Task: Find connections with filter location Müllheim with filter topic #healthcarewith filter profile language French with filter current company Bharat Petroleum Corporation Limited with filter school St Joseph Engineering College, Mangaluru with filter industry Electric Power Transmission, Control, and Distribution with filter service category Financial Reporting with filter keywords title Engineer
Action: Mouse moved to (702, 90)
Screenshot: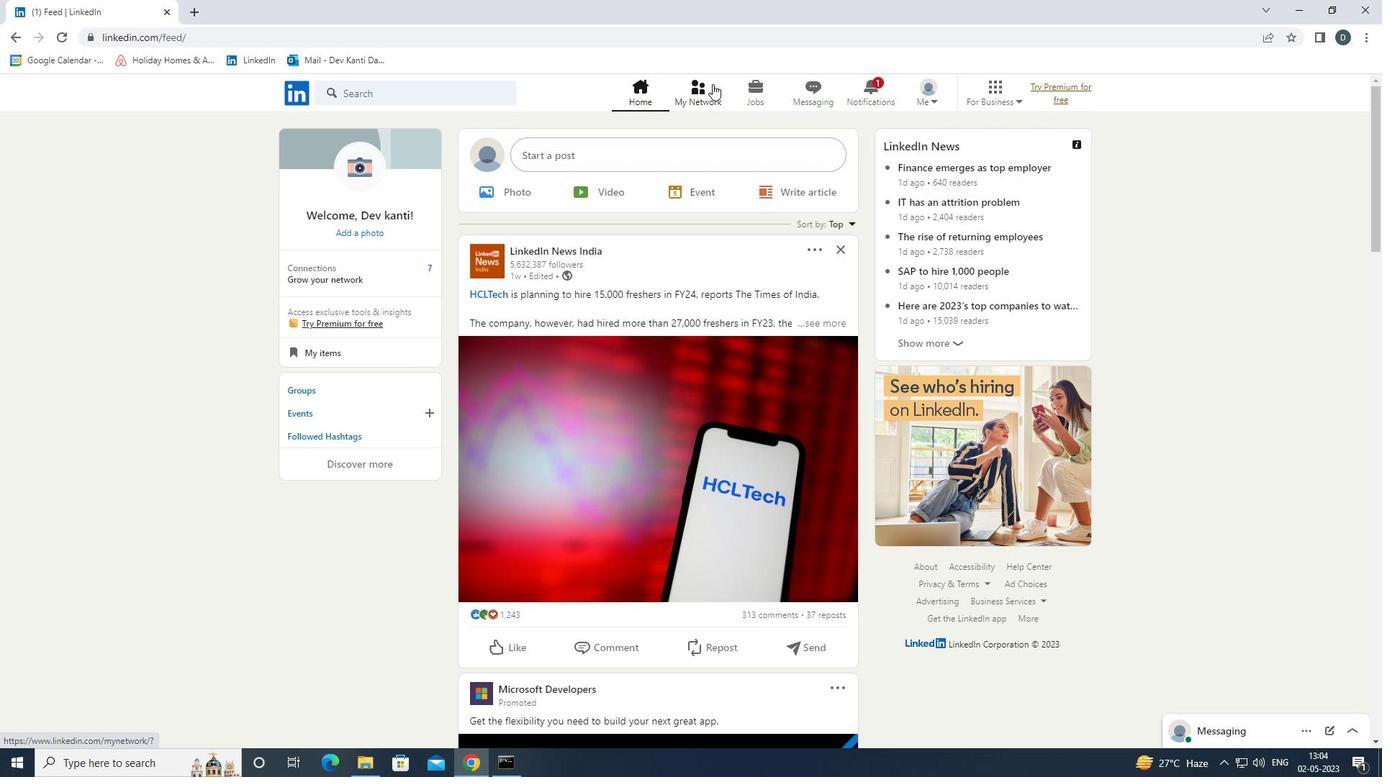 
Action: Mouse pressed left at (702, 90)
Screenshot: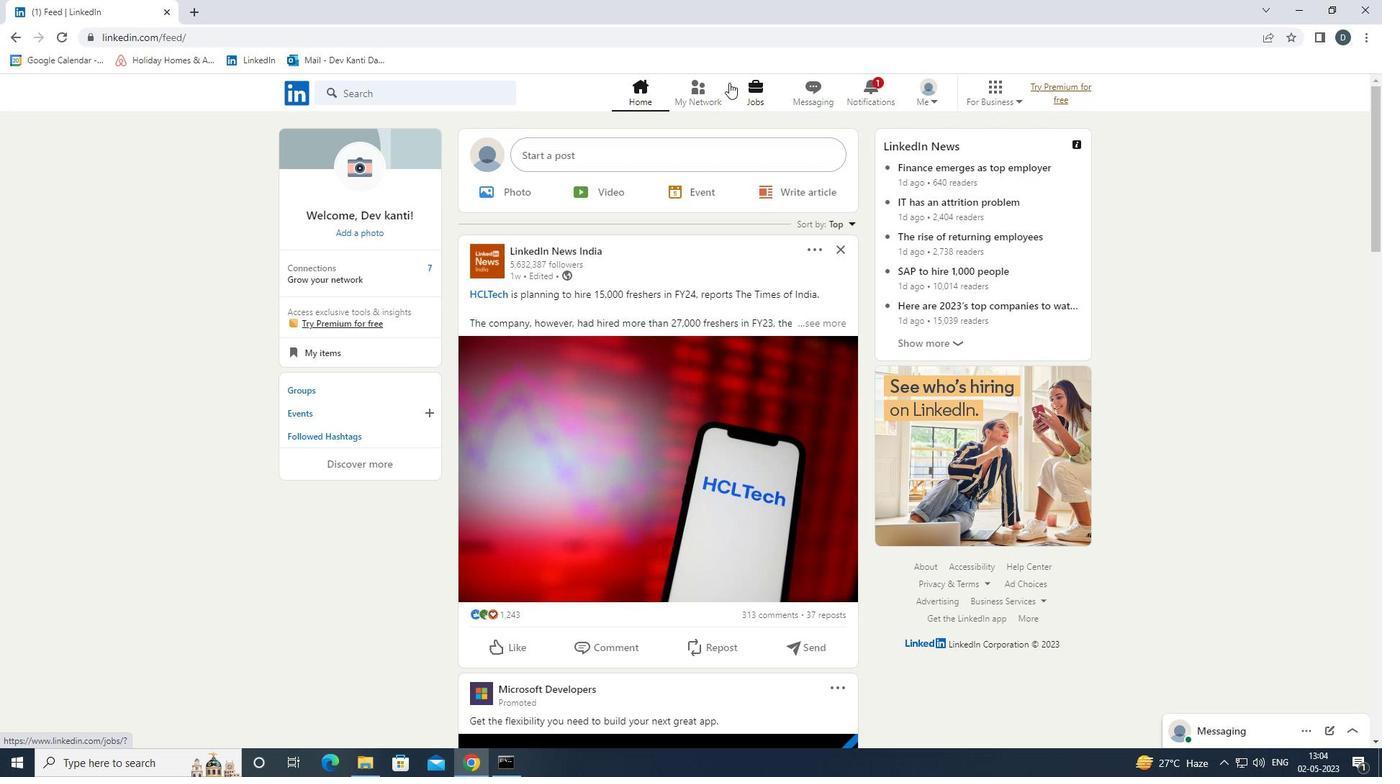 
Action: Mouse moved to (478, 177)
Screenshot: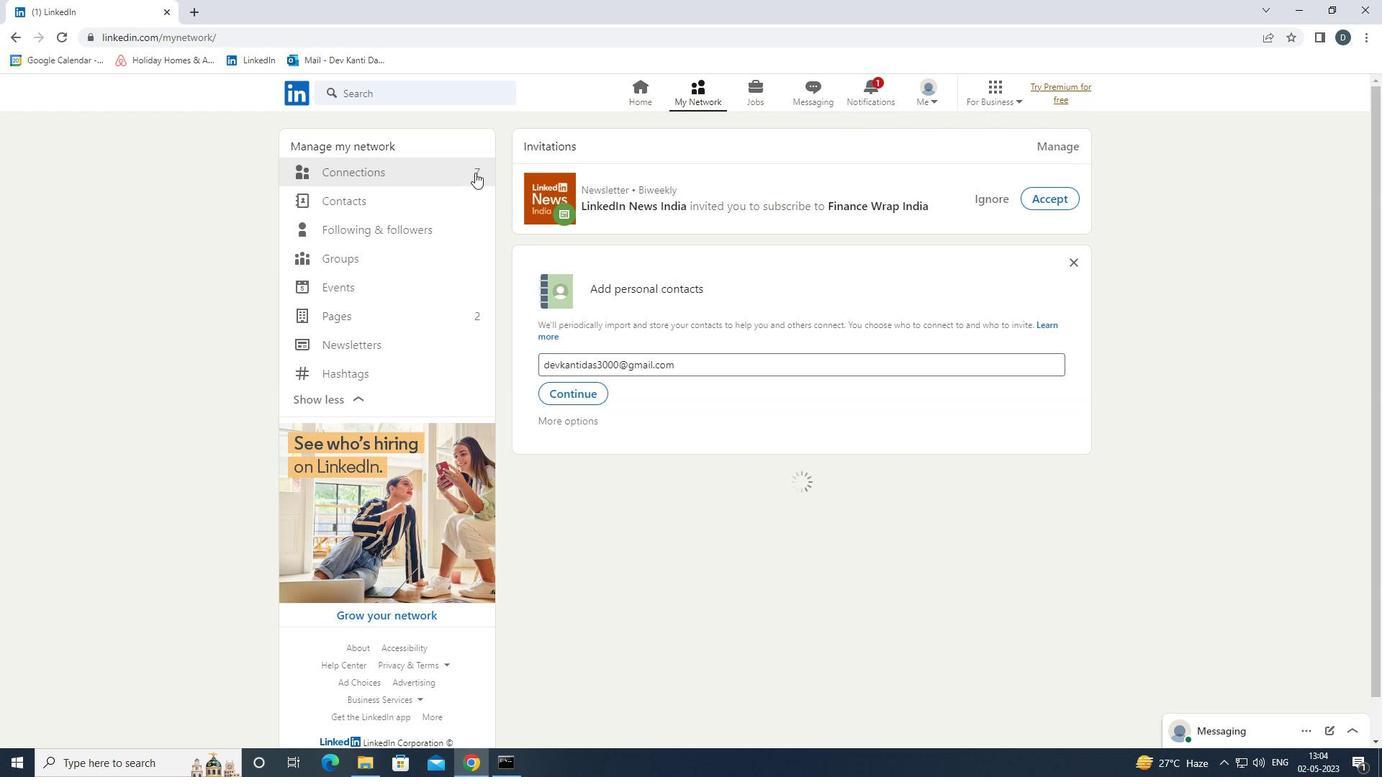 
Action: Mouse pressed left at (478, 177)
Screenshot: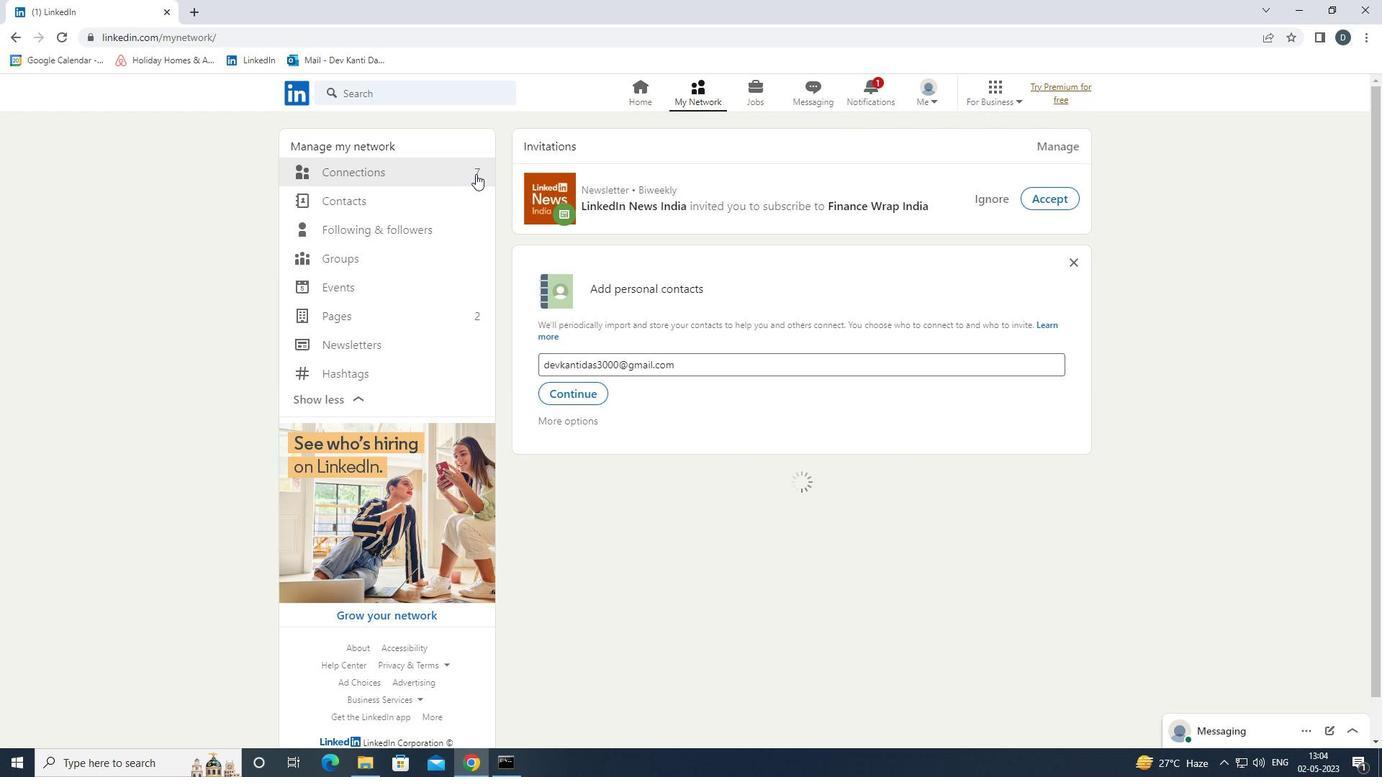 
Action: Mouse moved to (814, 175)
Screenshot: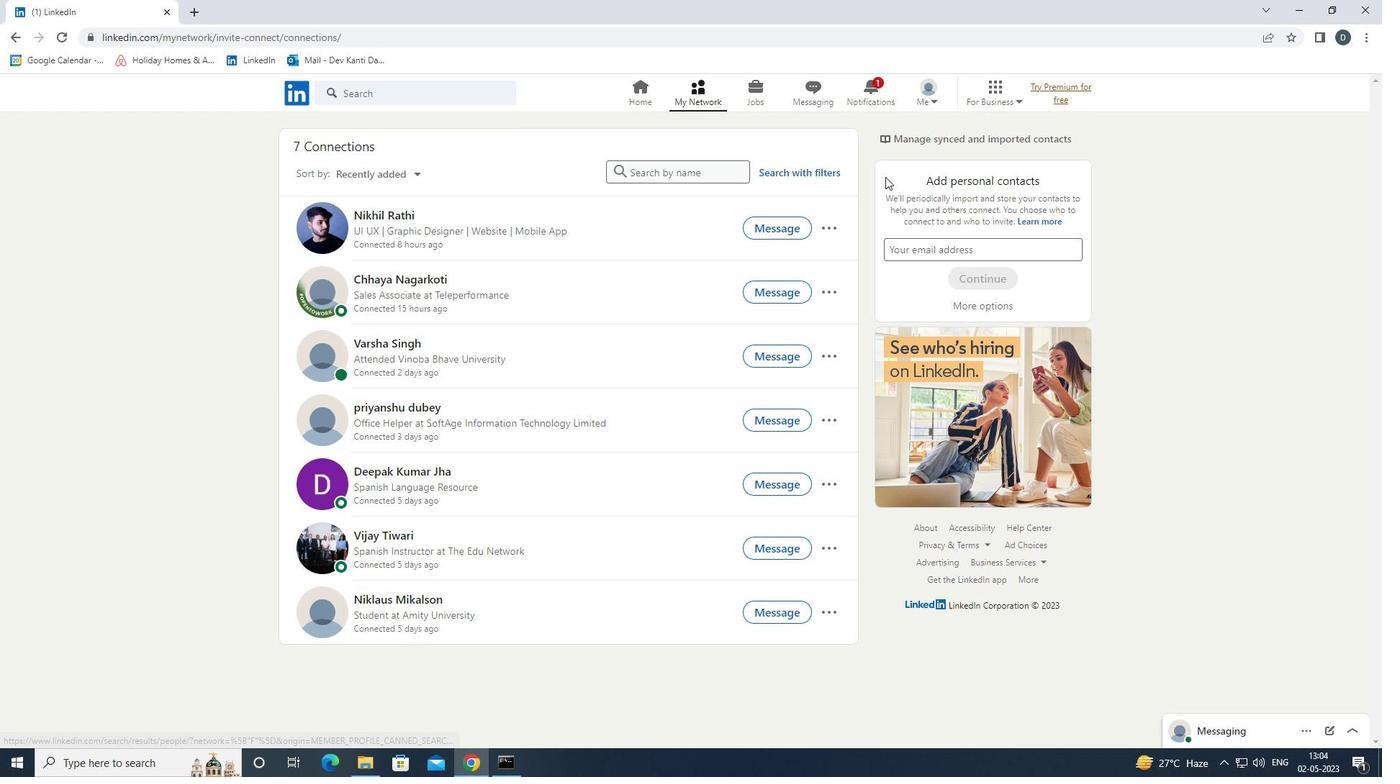 
Action: Mouse pressed left at (814, 175)
Screenshot: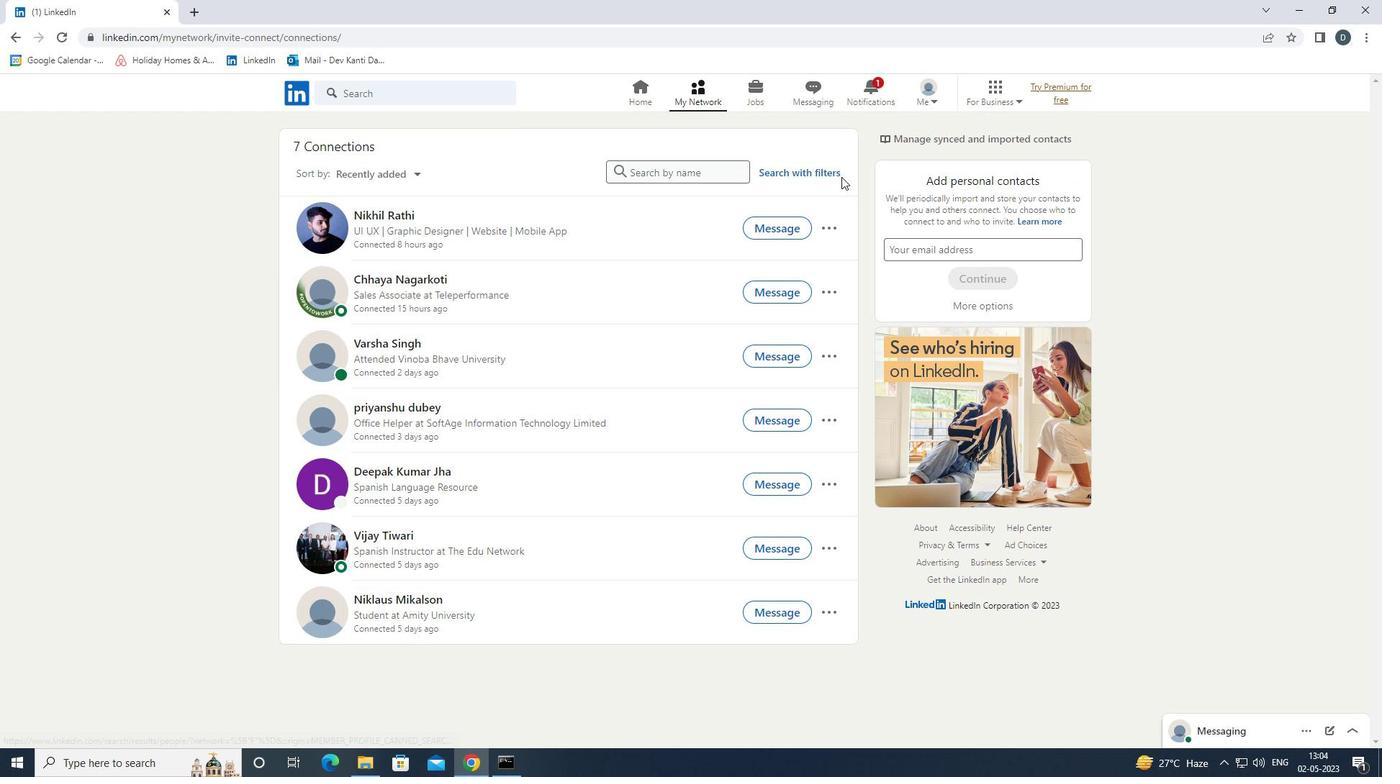 
Action: Mouse moved to (741, 136)
Screenshot: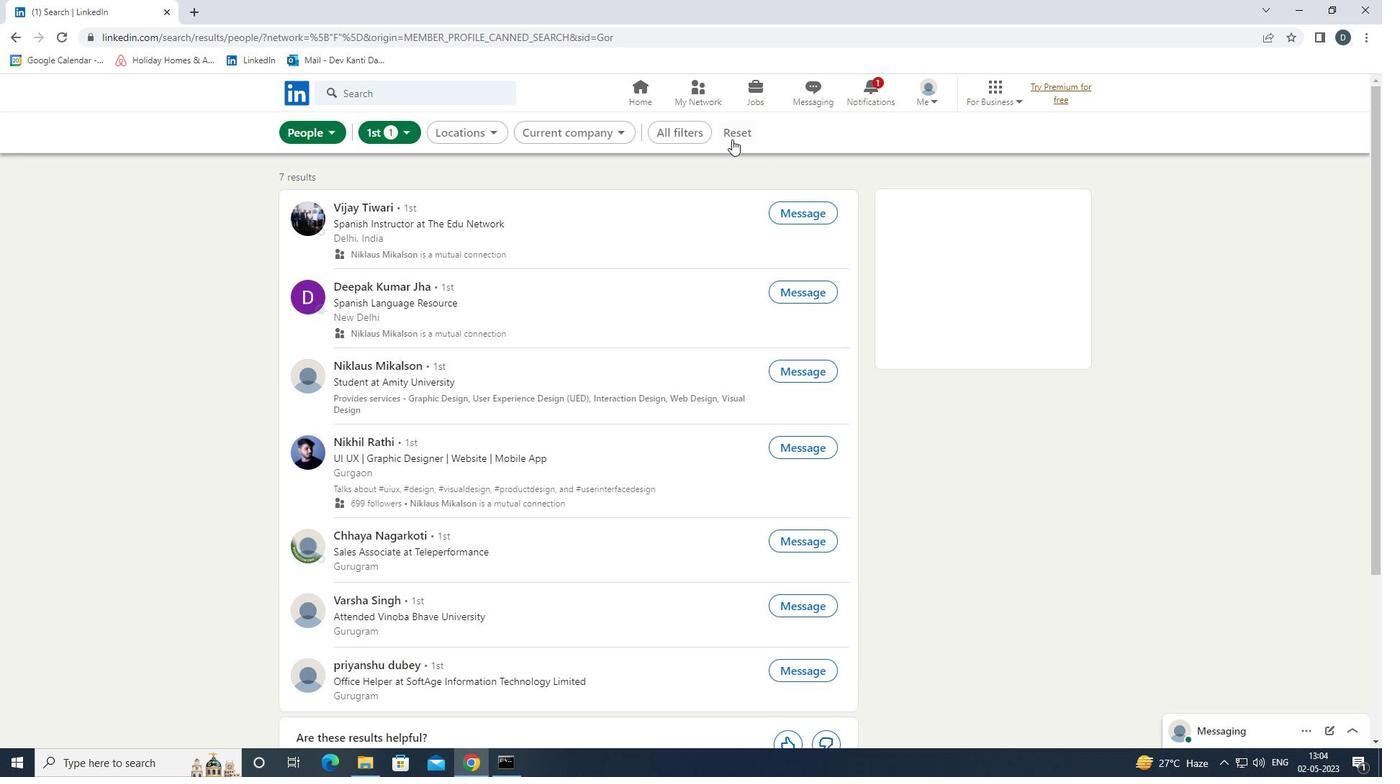 
Action: Mouse pressed left at (741, 136)
Screenshot: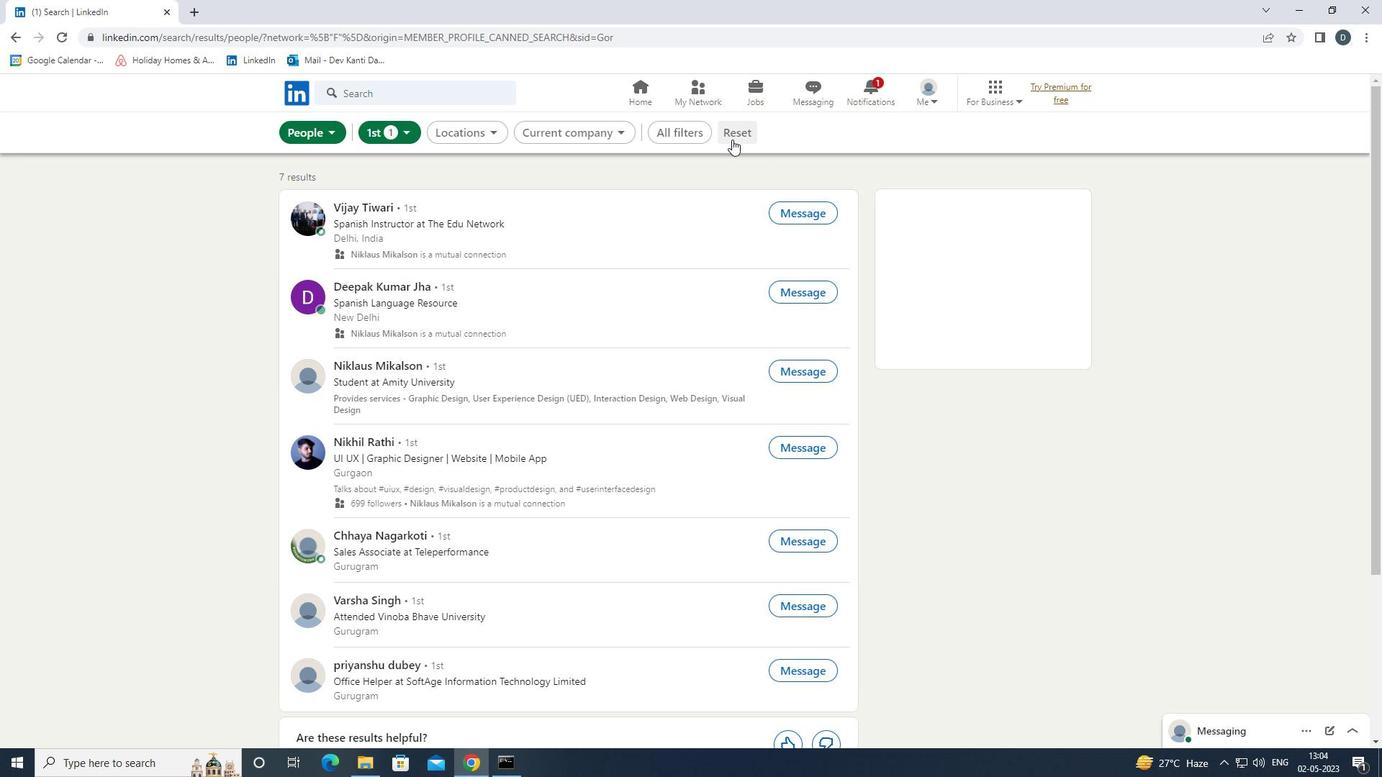 
Action: Mouse moved to (711, 133)
Screenshot: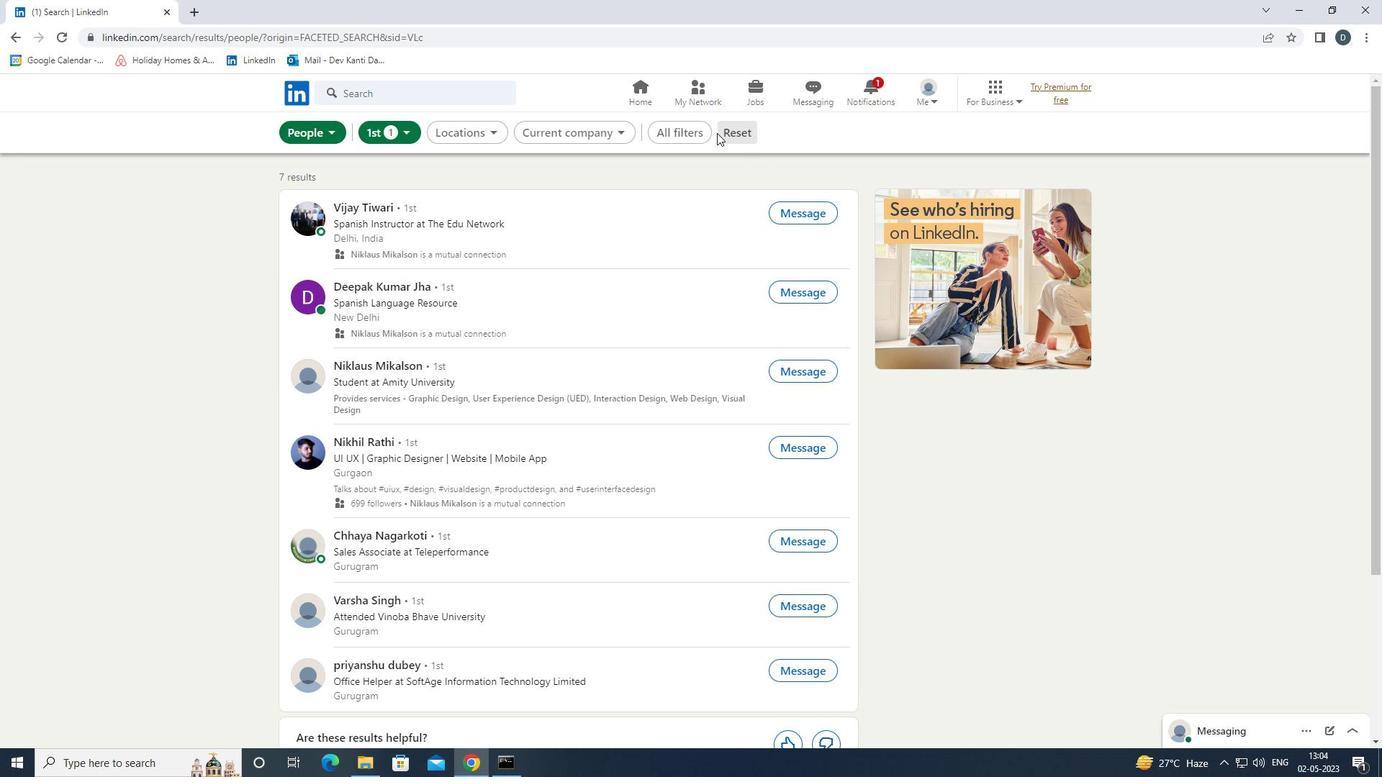 
Action: Mouse pressed left at (711, 133)
Screenshot: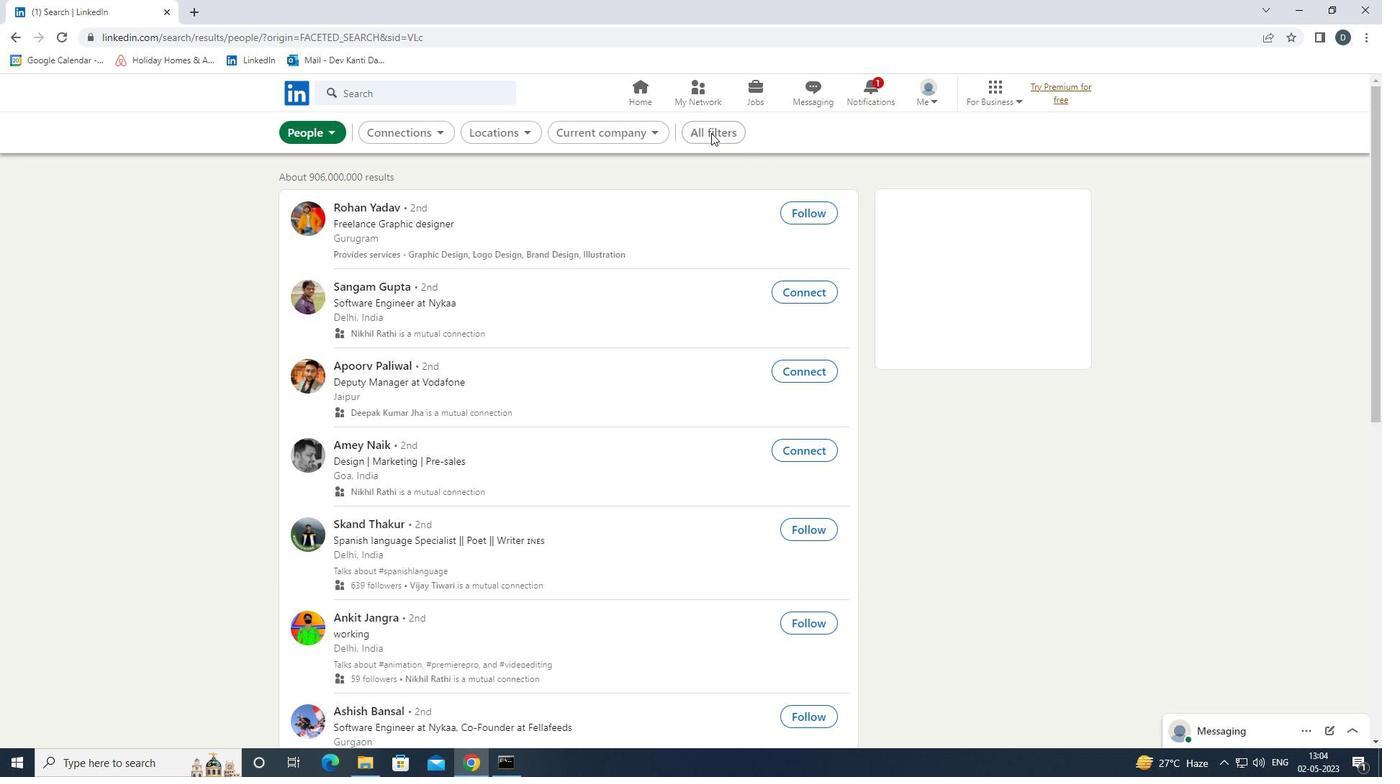 
Action: Mouse moved to (1206, 450)
Screenshot: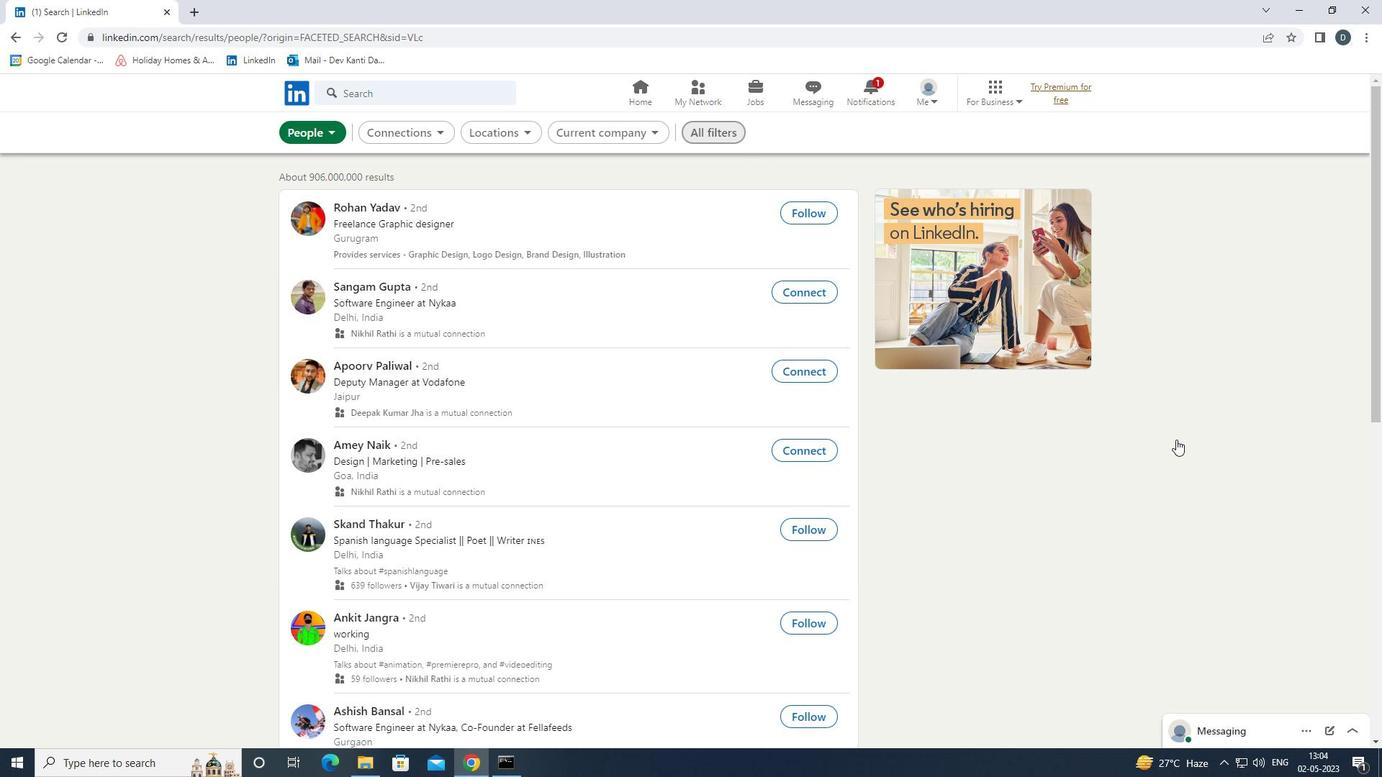 
Action: Mouse scrolled (1206, 450) with delta (0, 0)
Screenshot: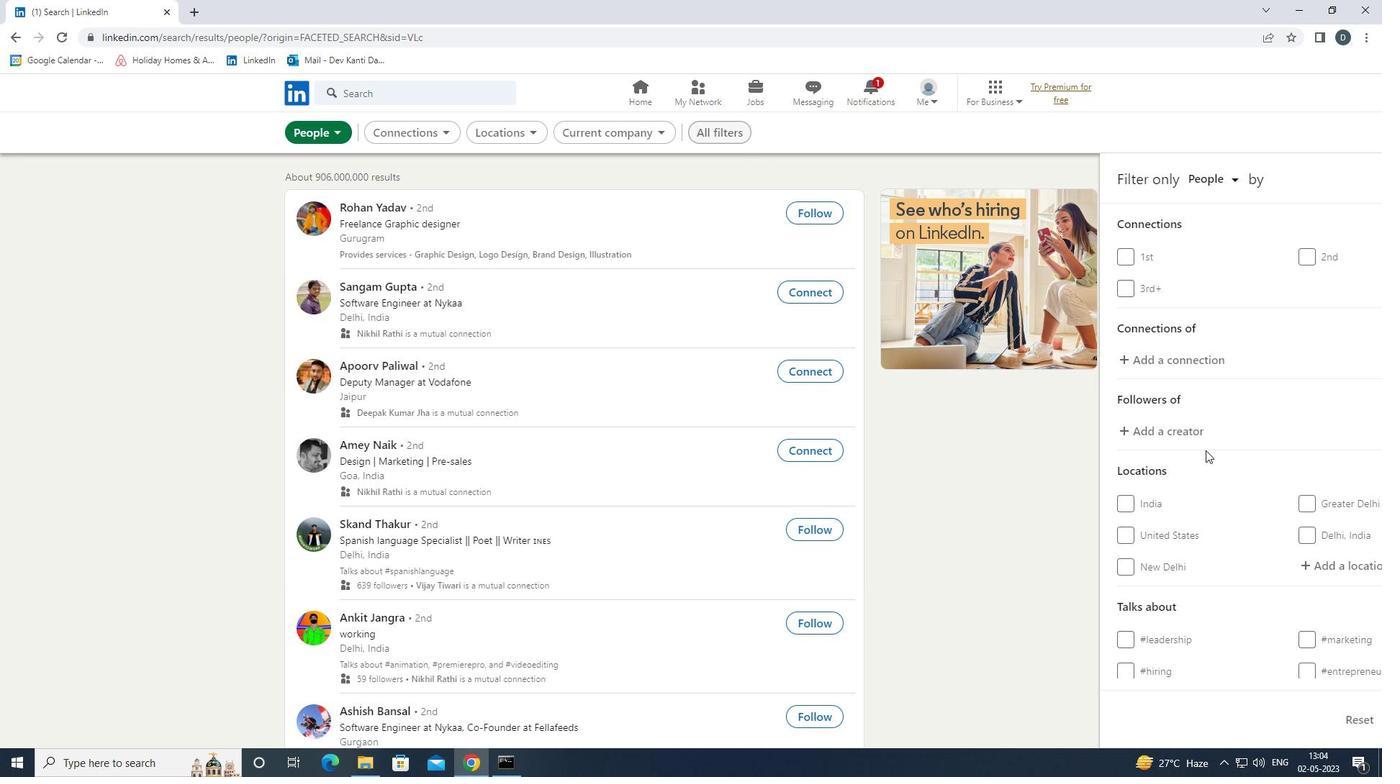 
Action: Mouse moved to (1206, 451)
Screenshot: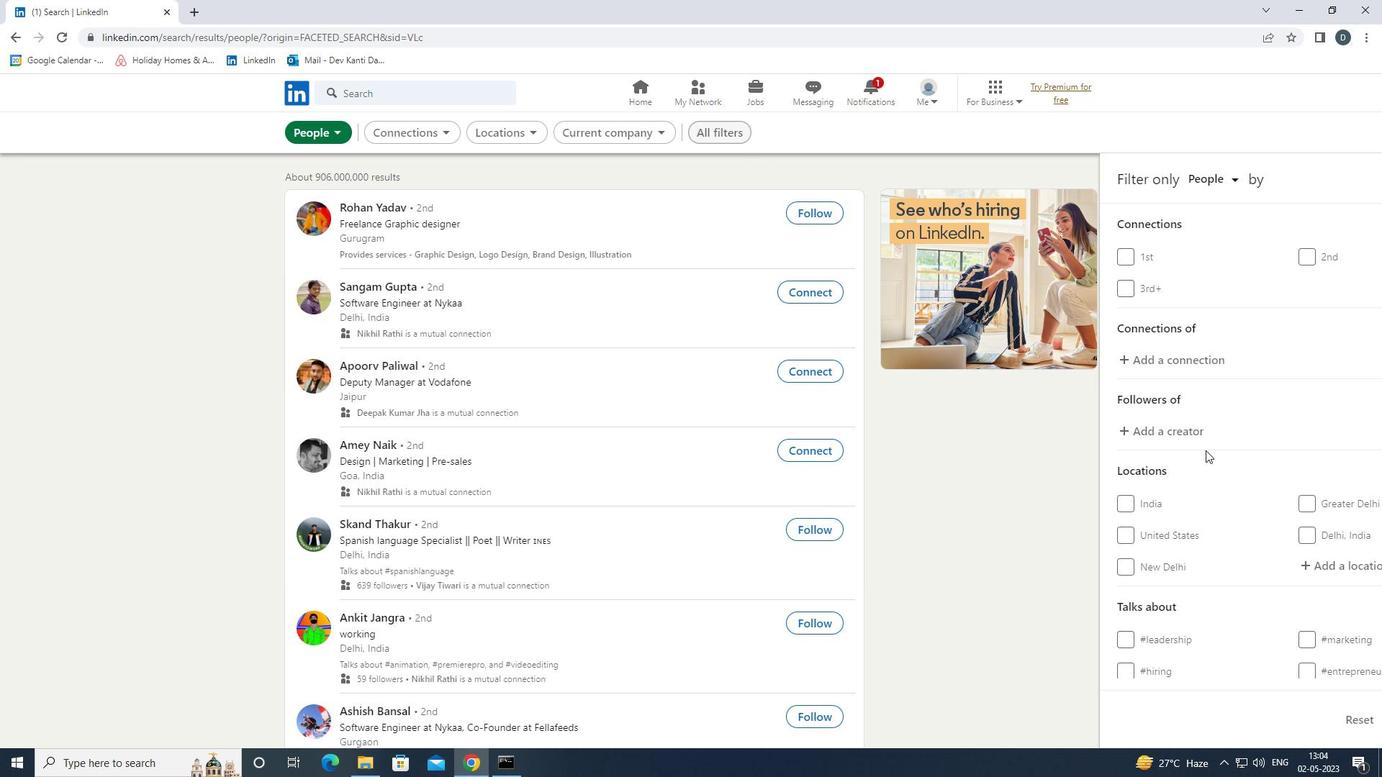 
Action: Mouse scrolled (1206, 450) with delta (0, 0)
Screenshot: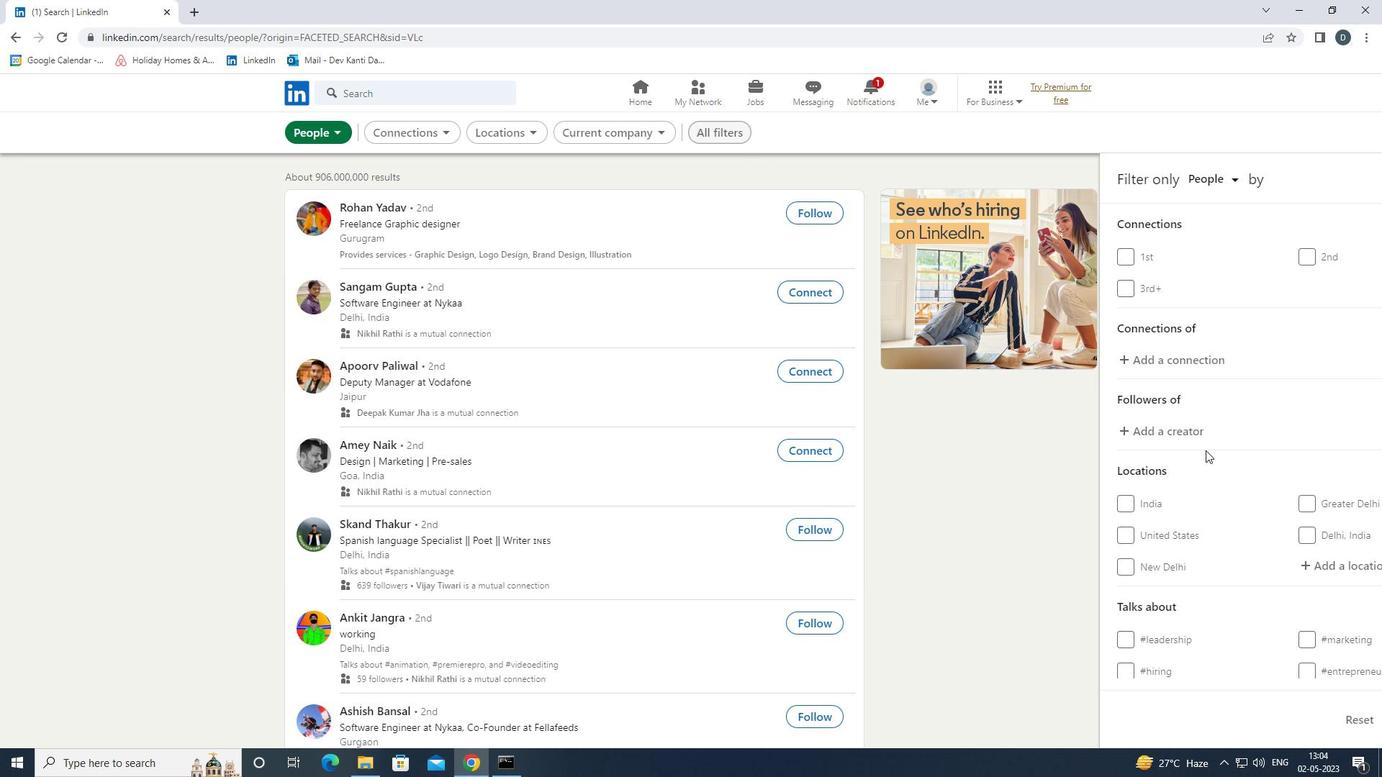 
Action: Mouse moved to (1228, 418)
Screenshot: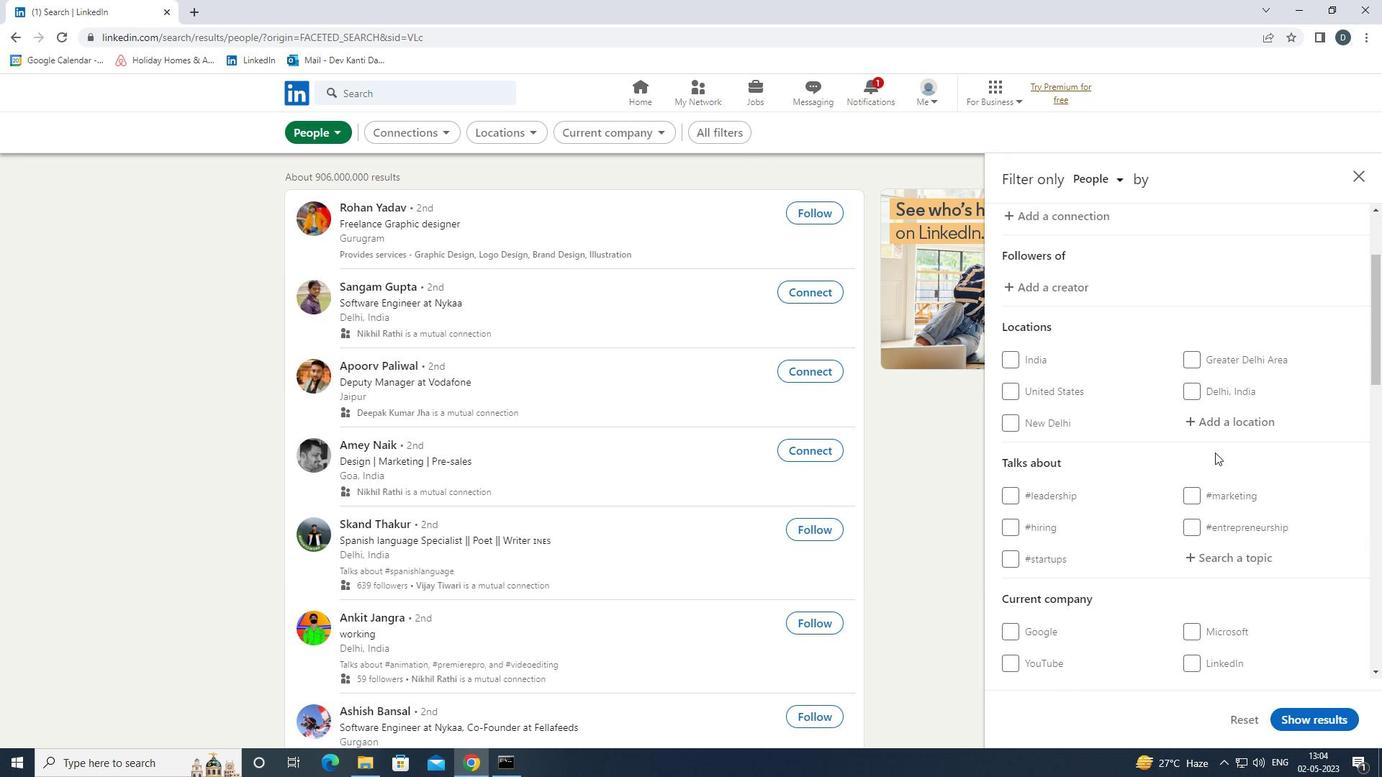 
Action: Mouse pressed left at (1228, 418)
Screenshot: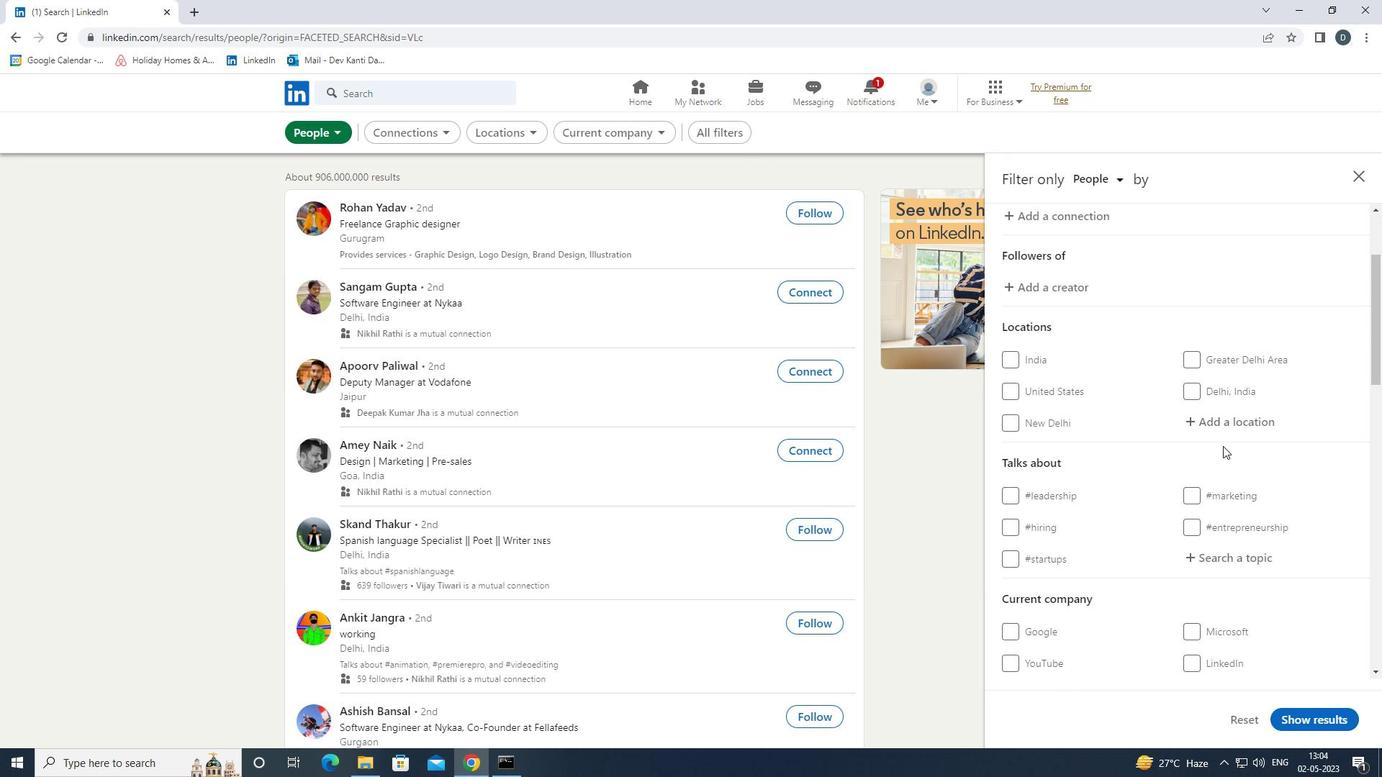 
Action: Mouse moved to (1228, 427)
Screenshot: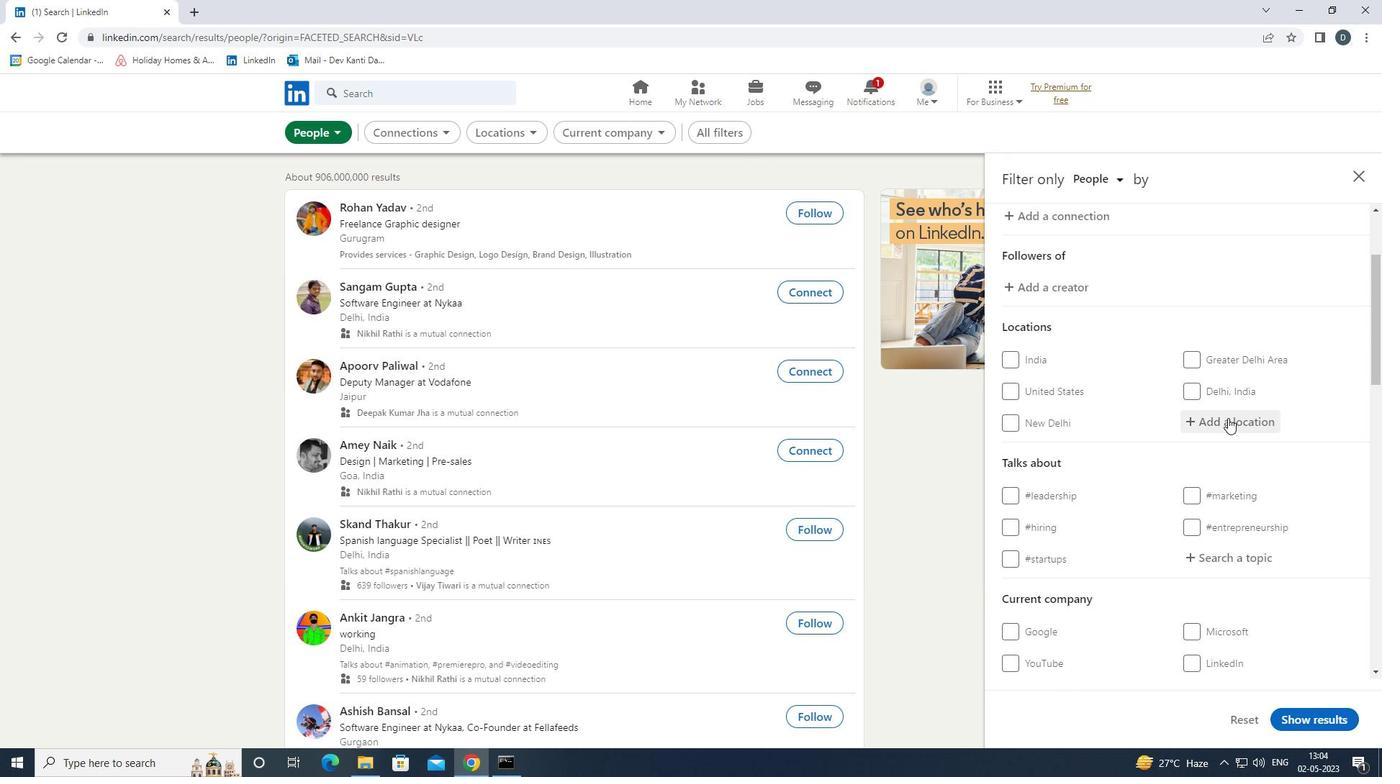 
Action: Key pressed <Key.shift>MULHEIM<Key.down><Key.enter>
Screenshot: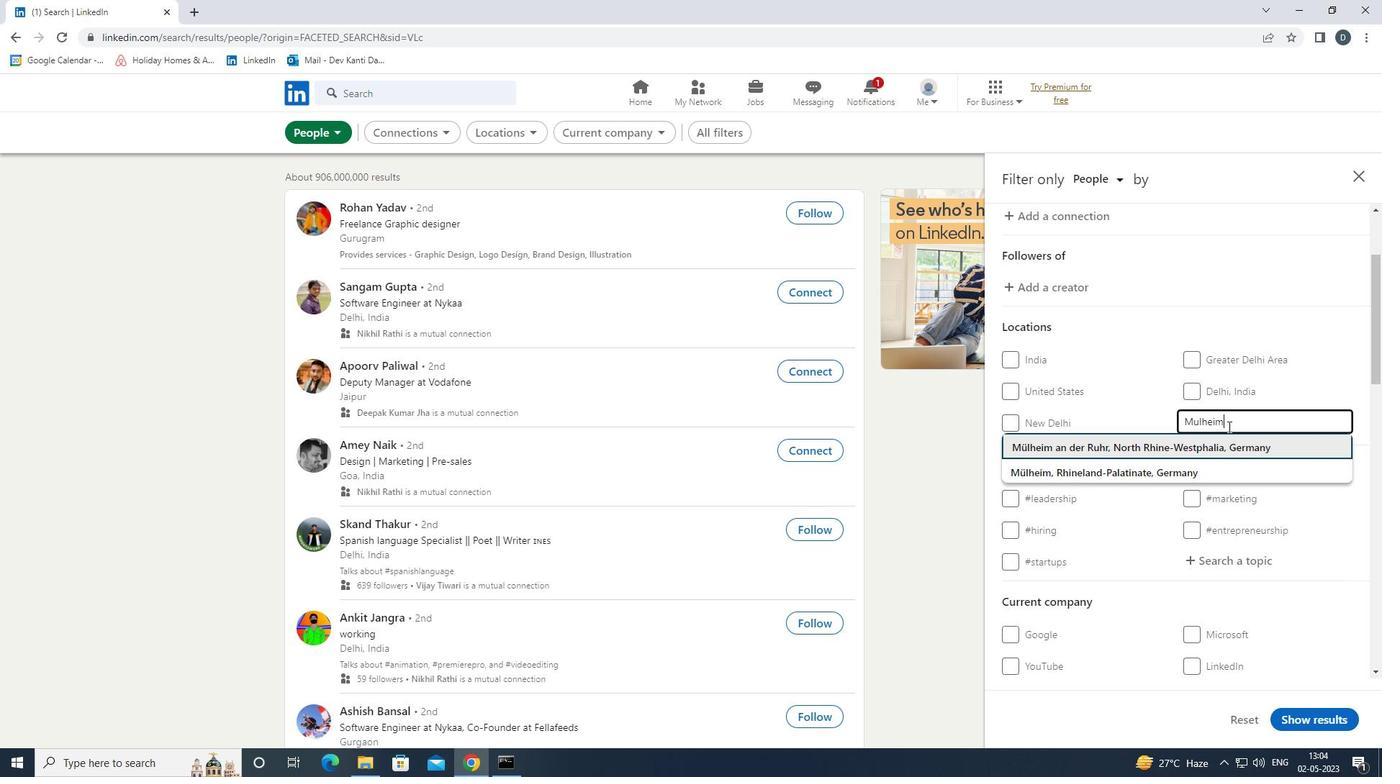 
Action: Mouse moved to (1287, 396)
Screenshot: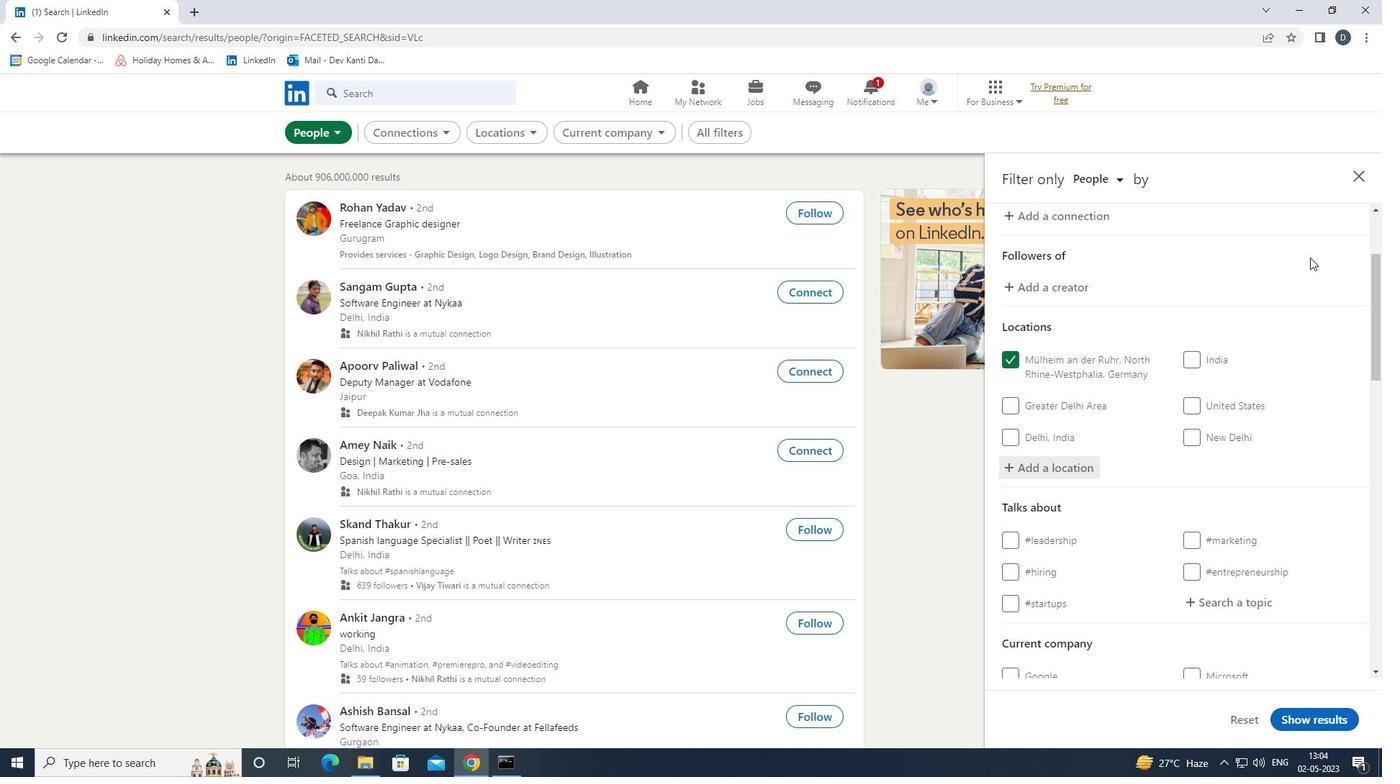 
Action: Mouse scrolled (1287, 396) with delta (0, 0)
Screenshot: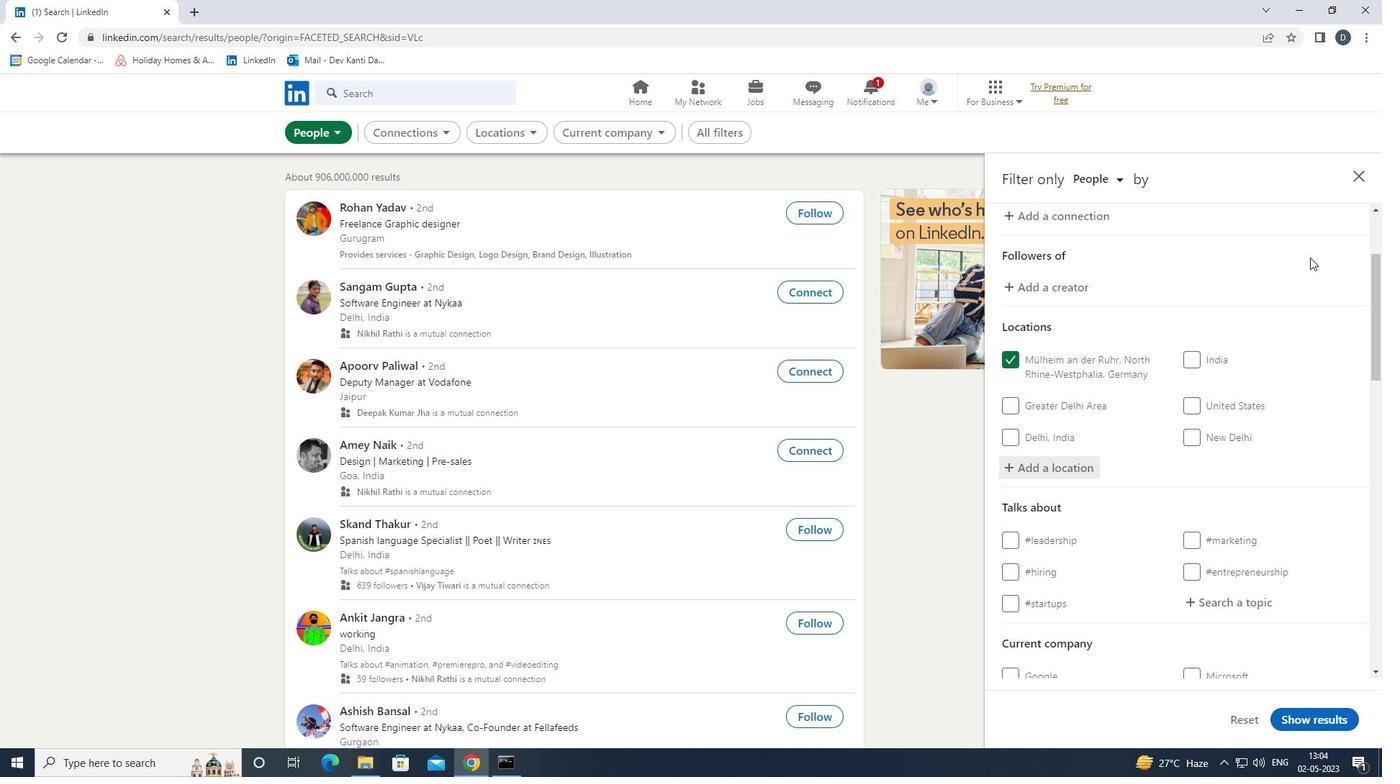 
Action: Mouse moved to (1287, 400)
Screenshot: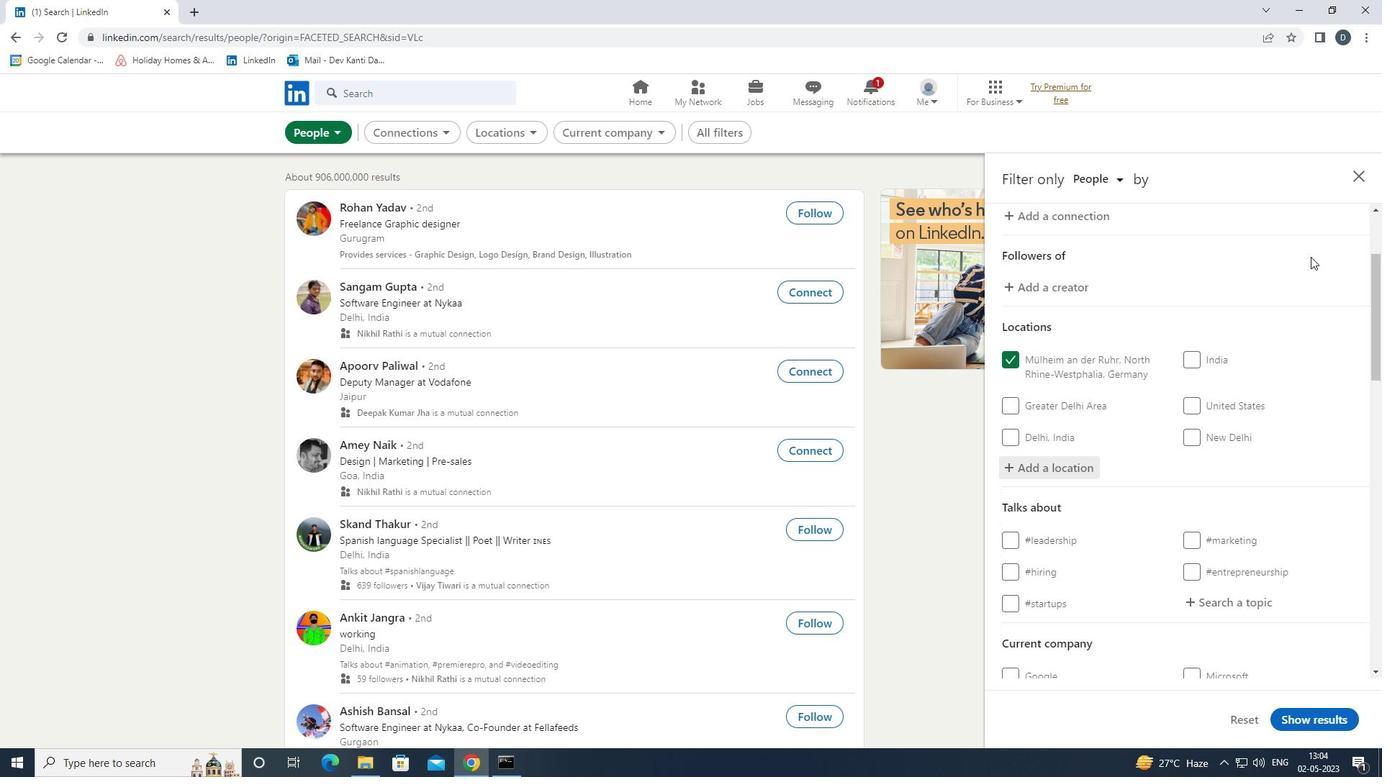 
Action: Mouse scrolled (1287, 399) with delta (0, 0)
Screenshot: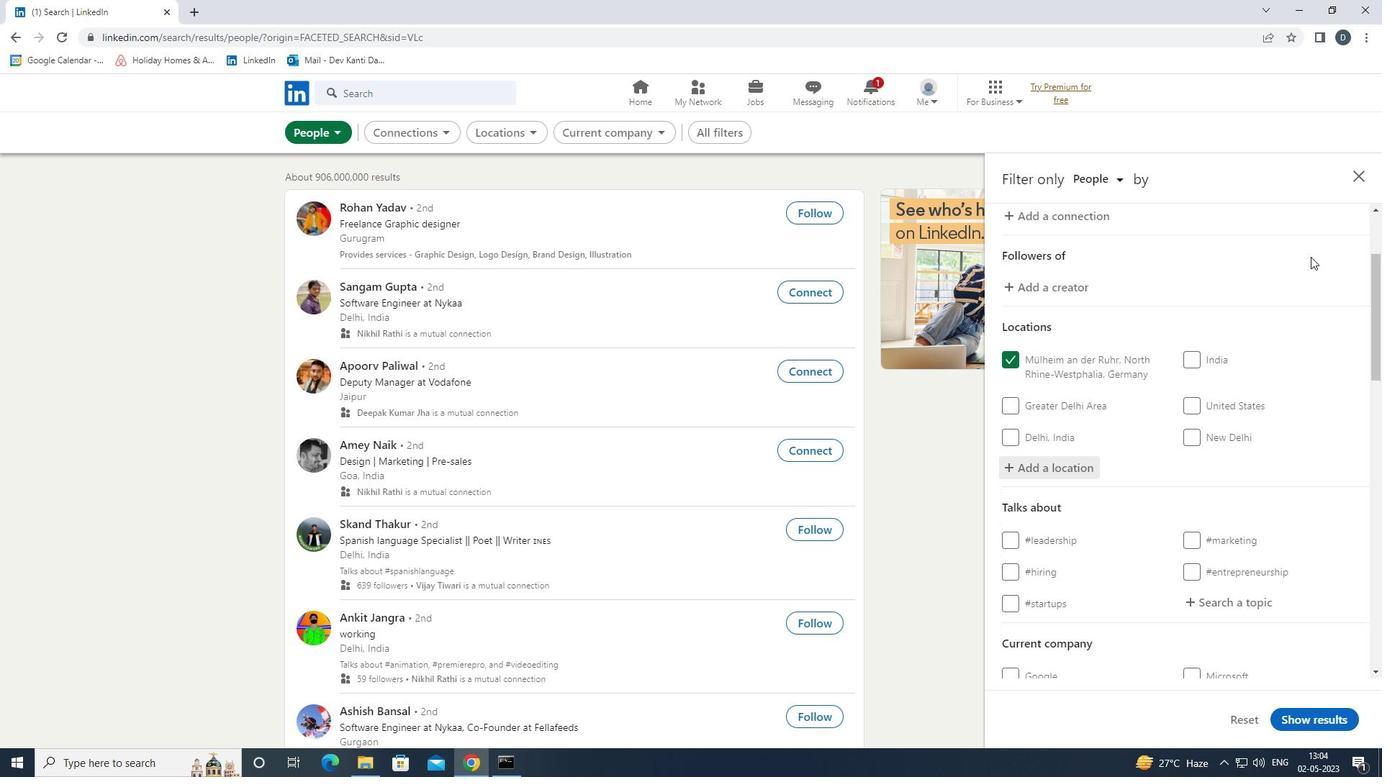 
Action: Mouse scrolled (1287, 399) with delta (0, 0)
Screenshot: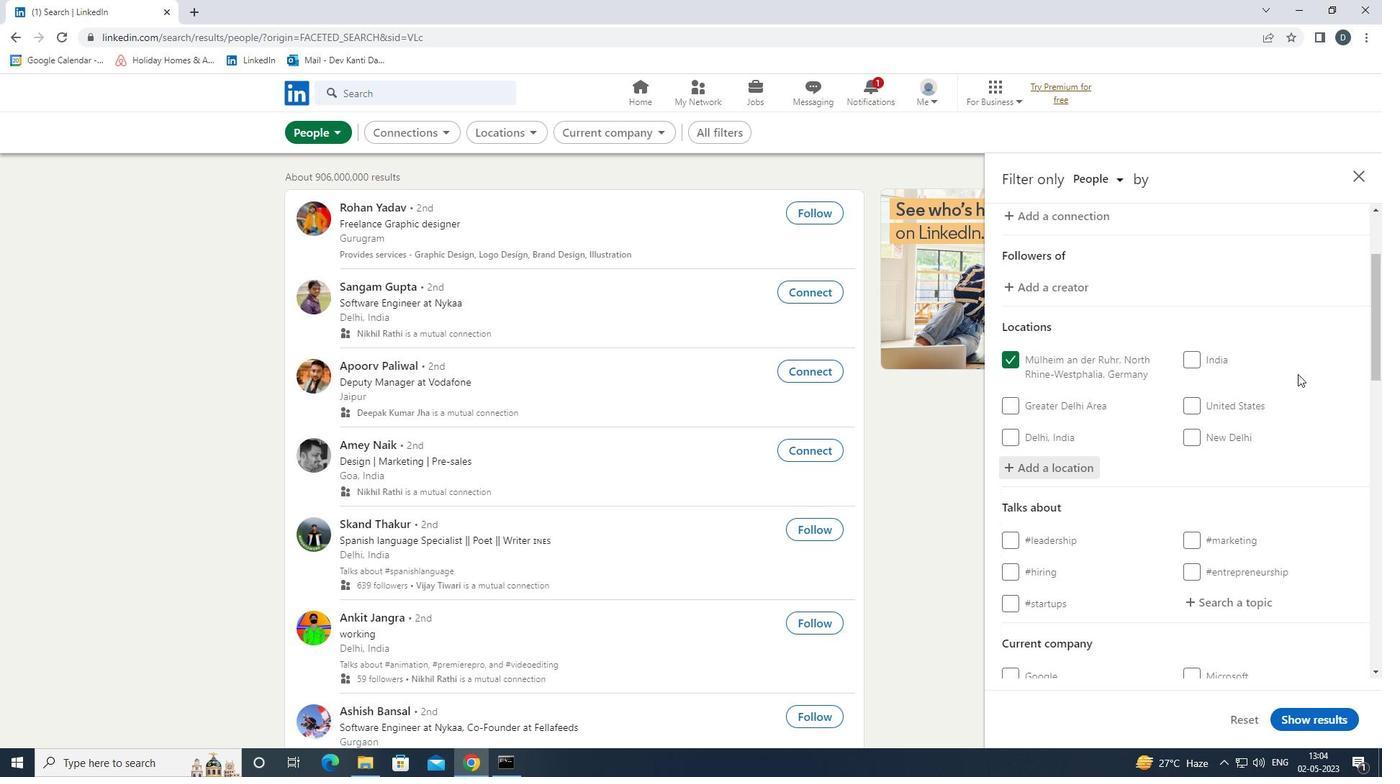 
Action: Mouse moved to (1227, 396)
Screenshot: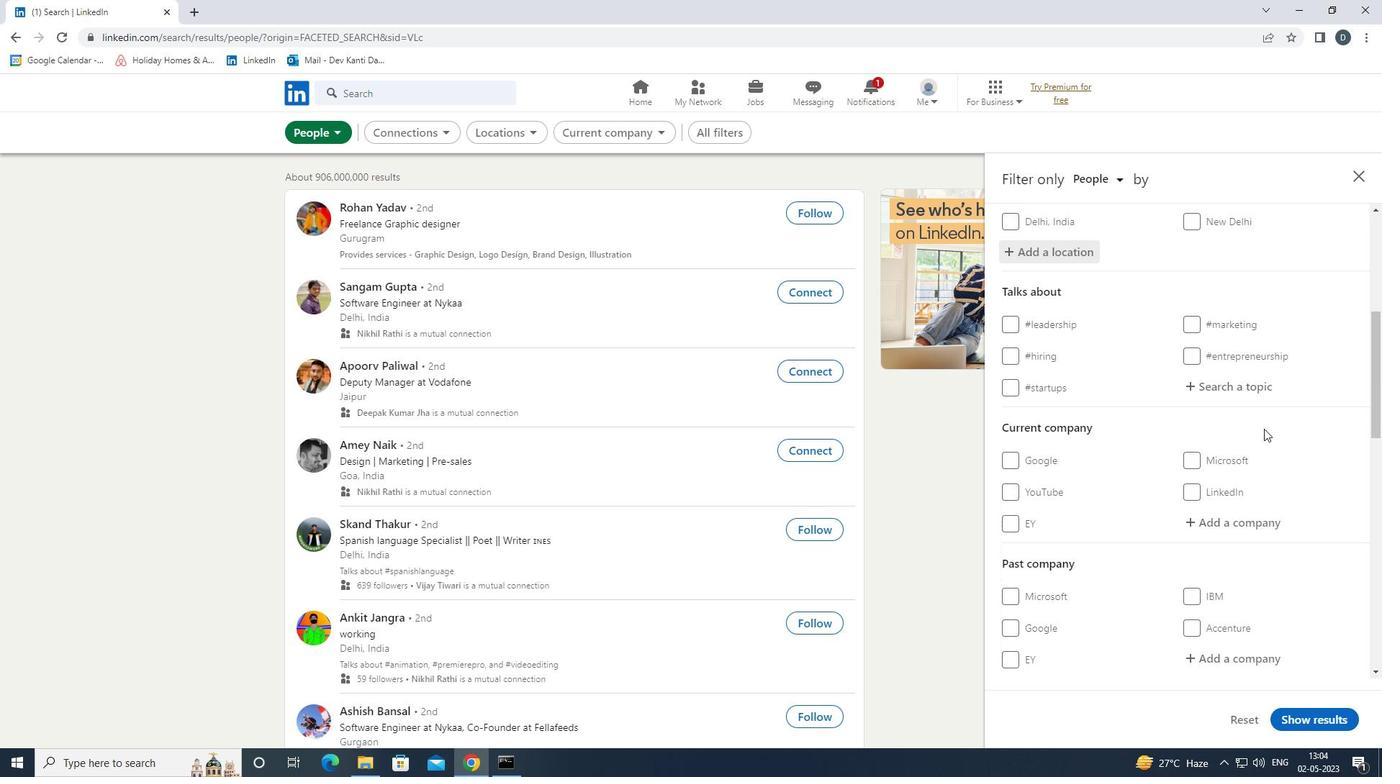 
Action: Mouse pressed left at (1227, 396)
Screenshot: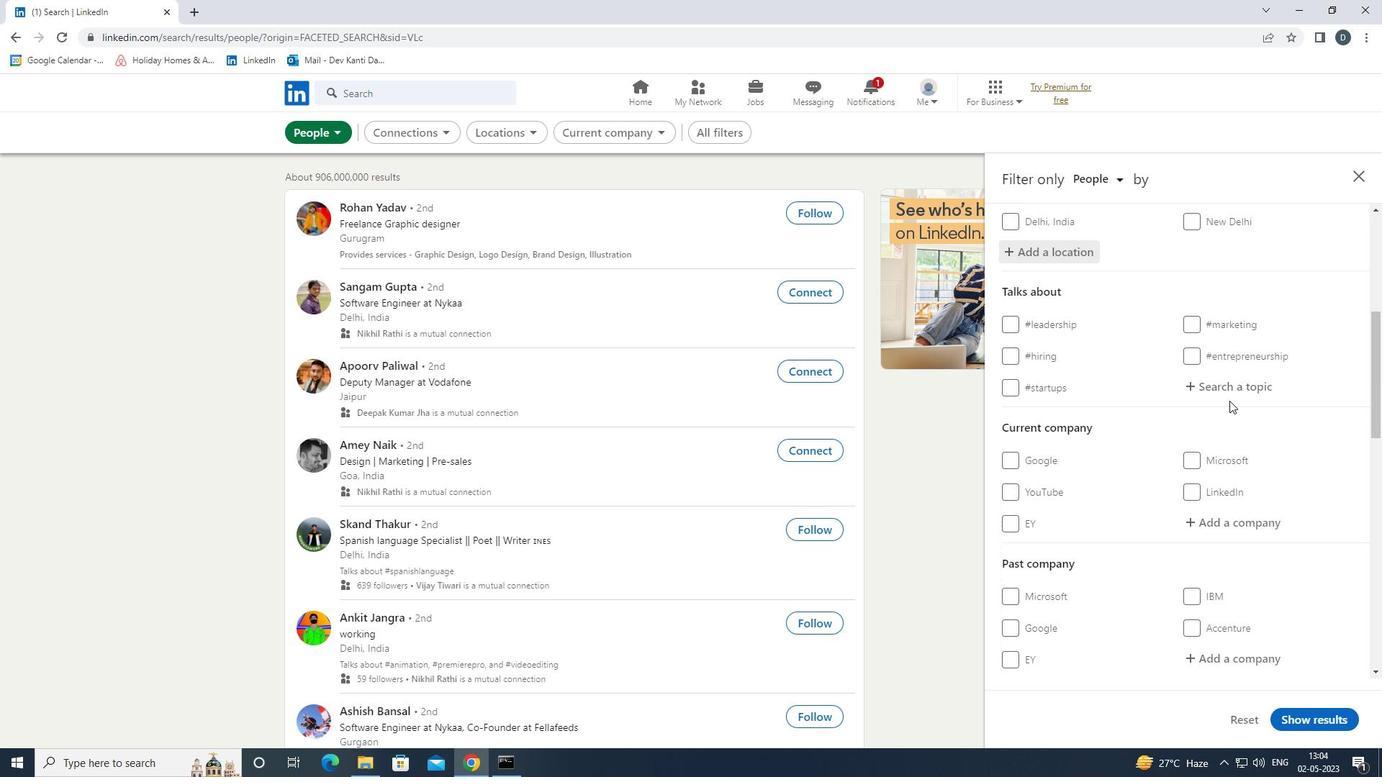 
Action: Mouse moved to (1225, 395)
Screenshot: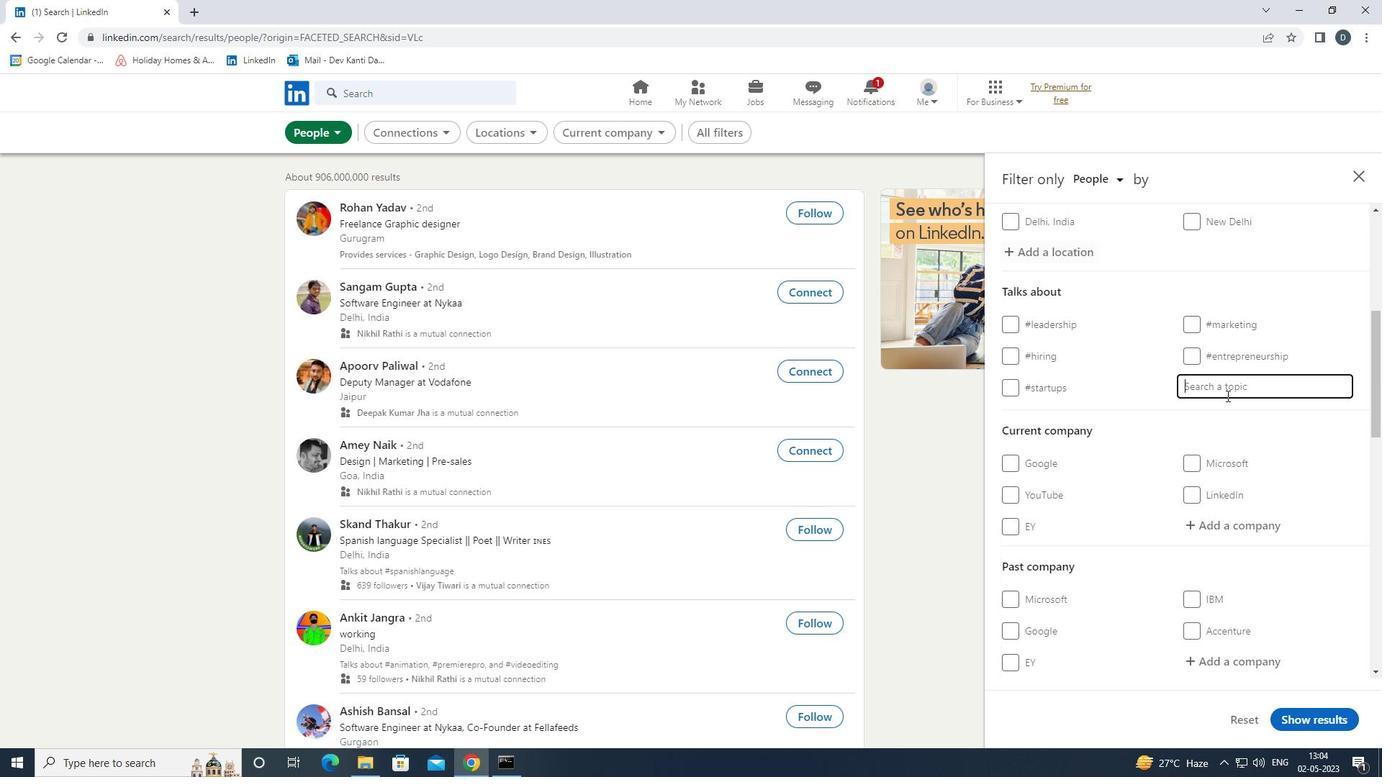 
Action: Key pressed HEALTHCARE<Key.down><Key.enter>
Screenshot: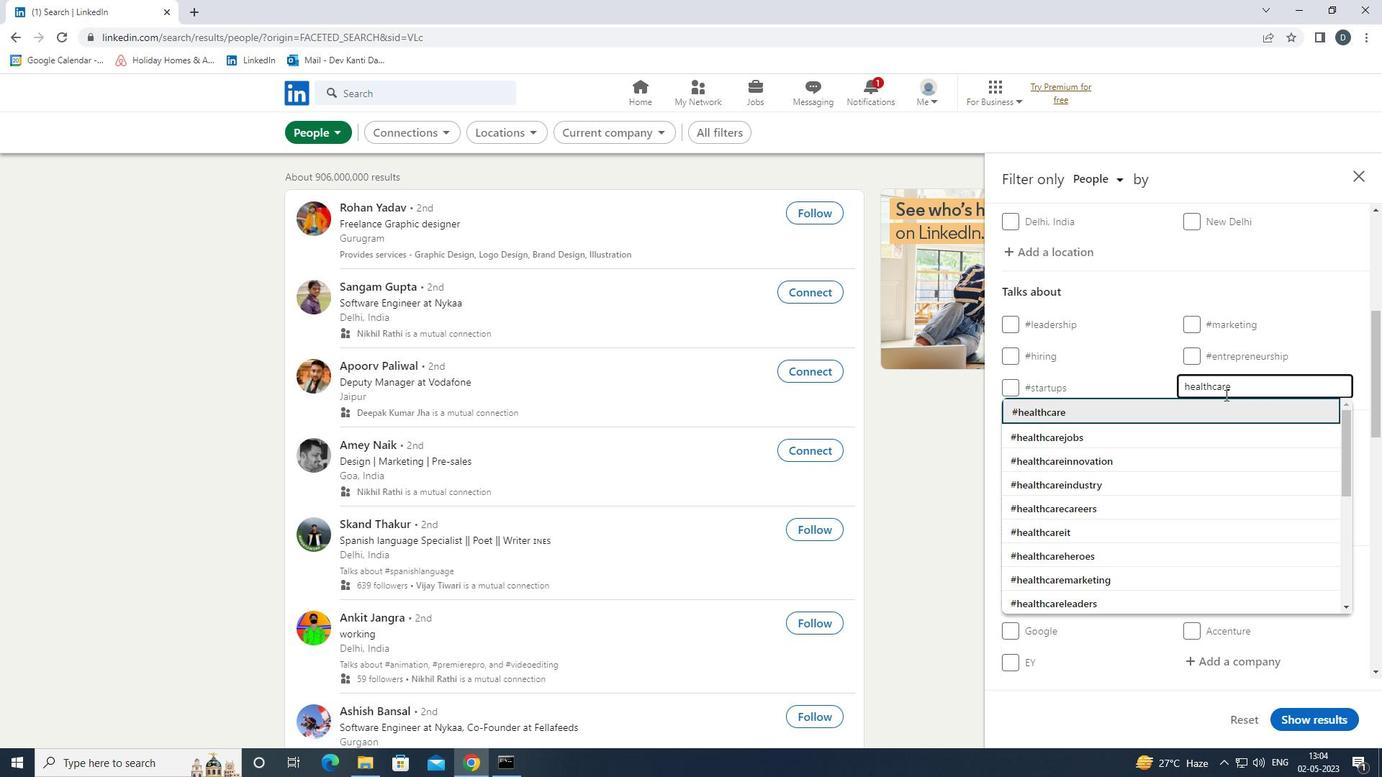 
Action: Mouse moved to (1090, 419)
Screenshot: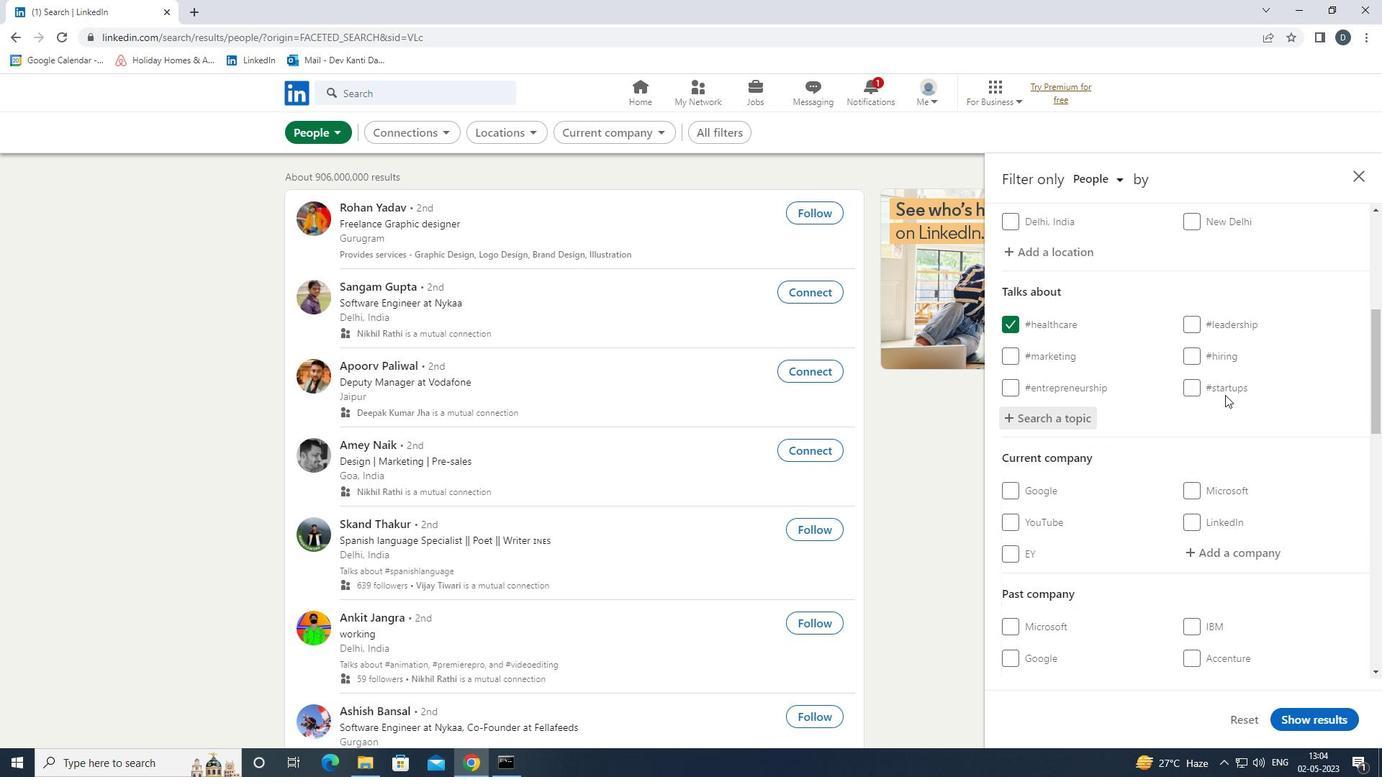 
Action: Mouse scrolled (1090, 419) with delta (0, 0)
Screenshot: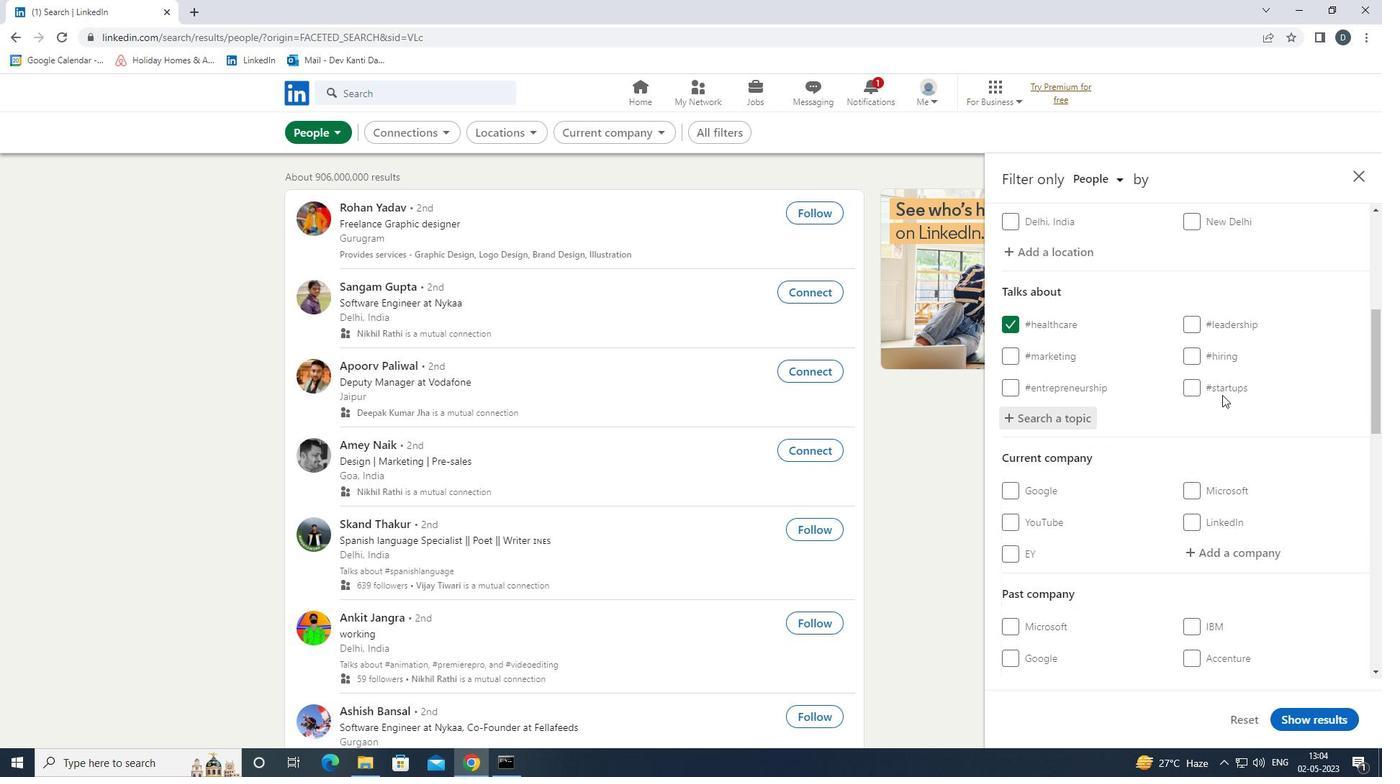 
Action: Mouse scrolled (1090, 419) with delta (0, 0)
Screenshot: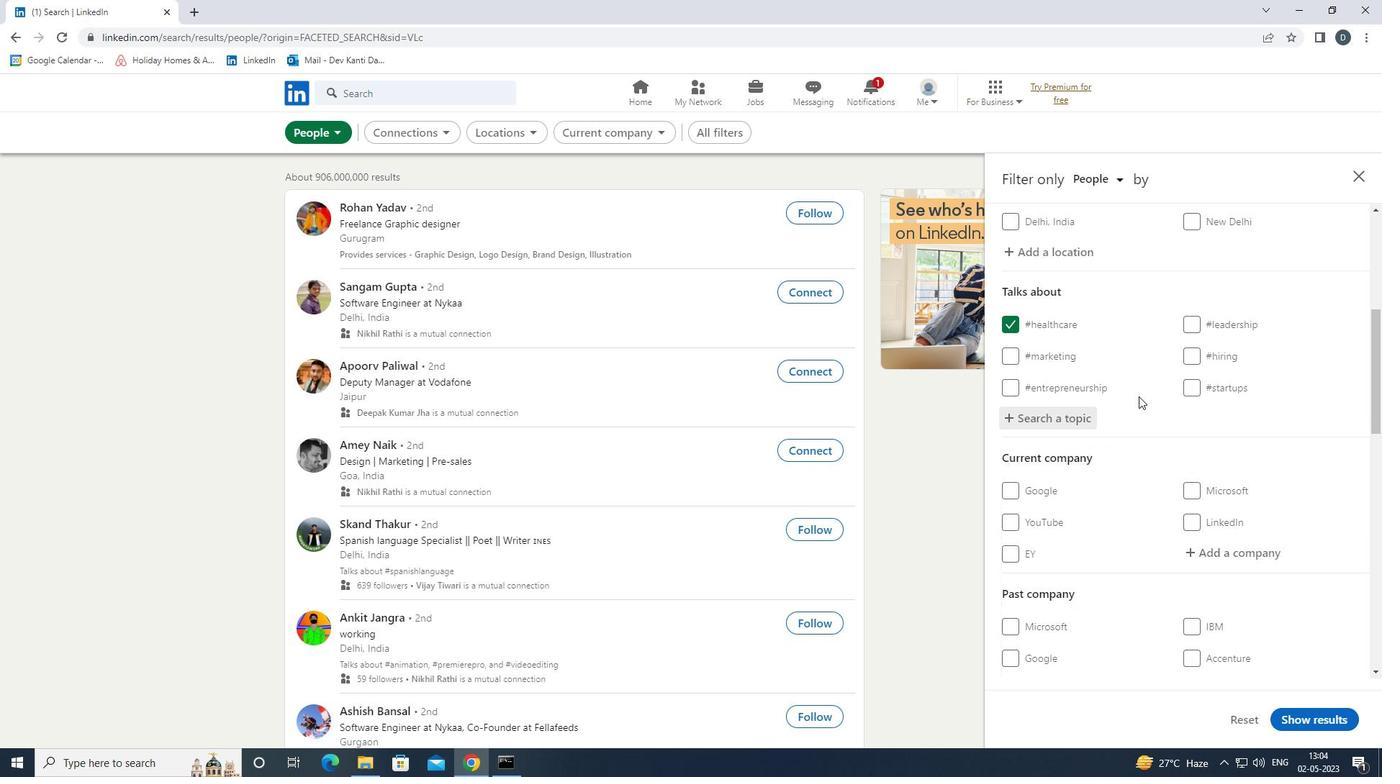 
Action: Mouse scrolled (1090, 419) with delta (0, 0)
Screenshot: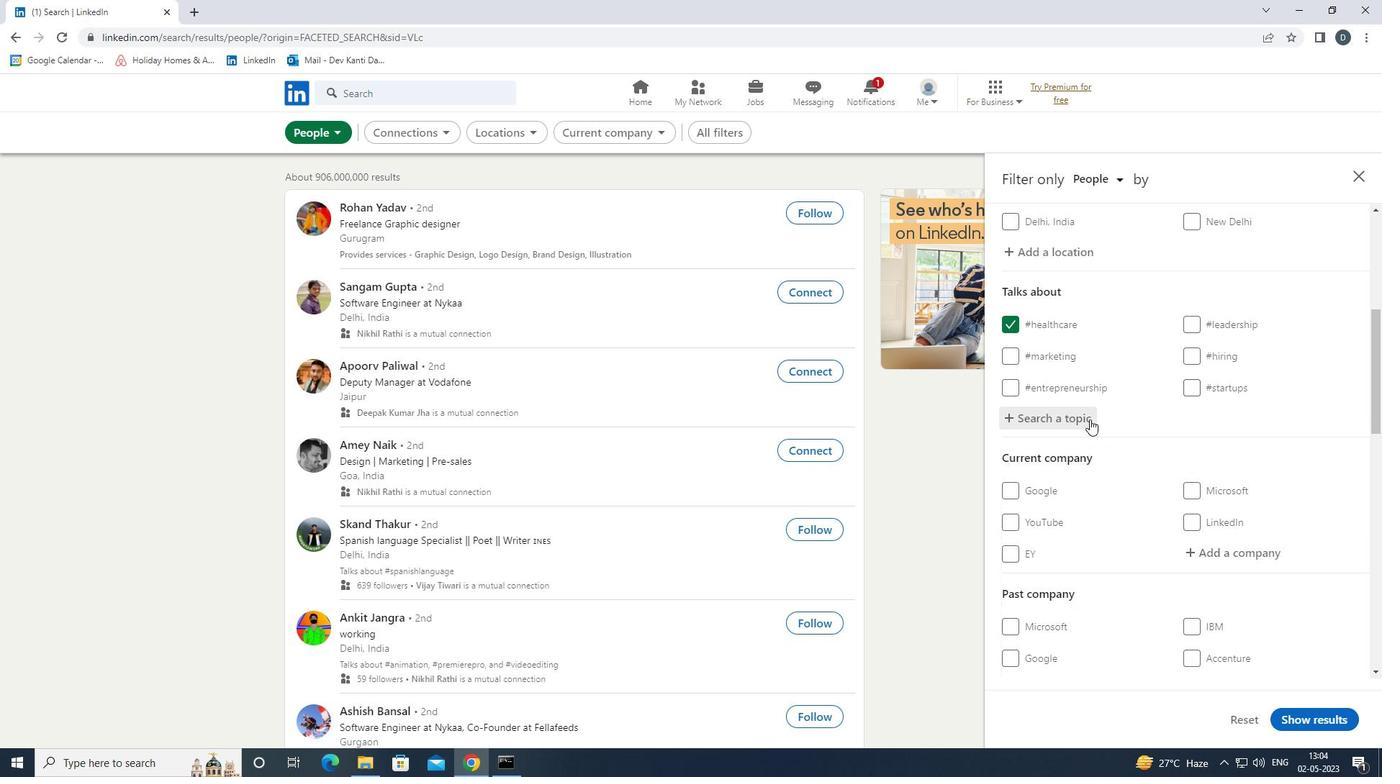 
Action: Mouse scrolled (1090, 419) with delta (0, 0)
Screenshot: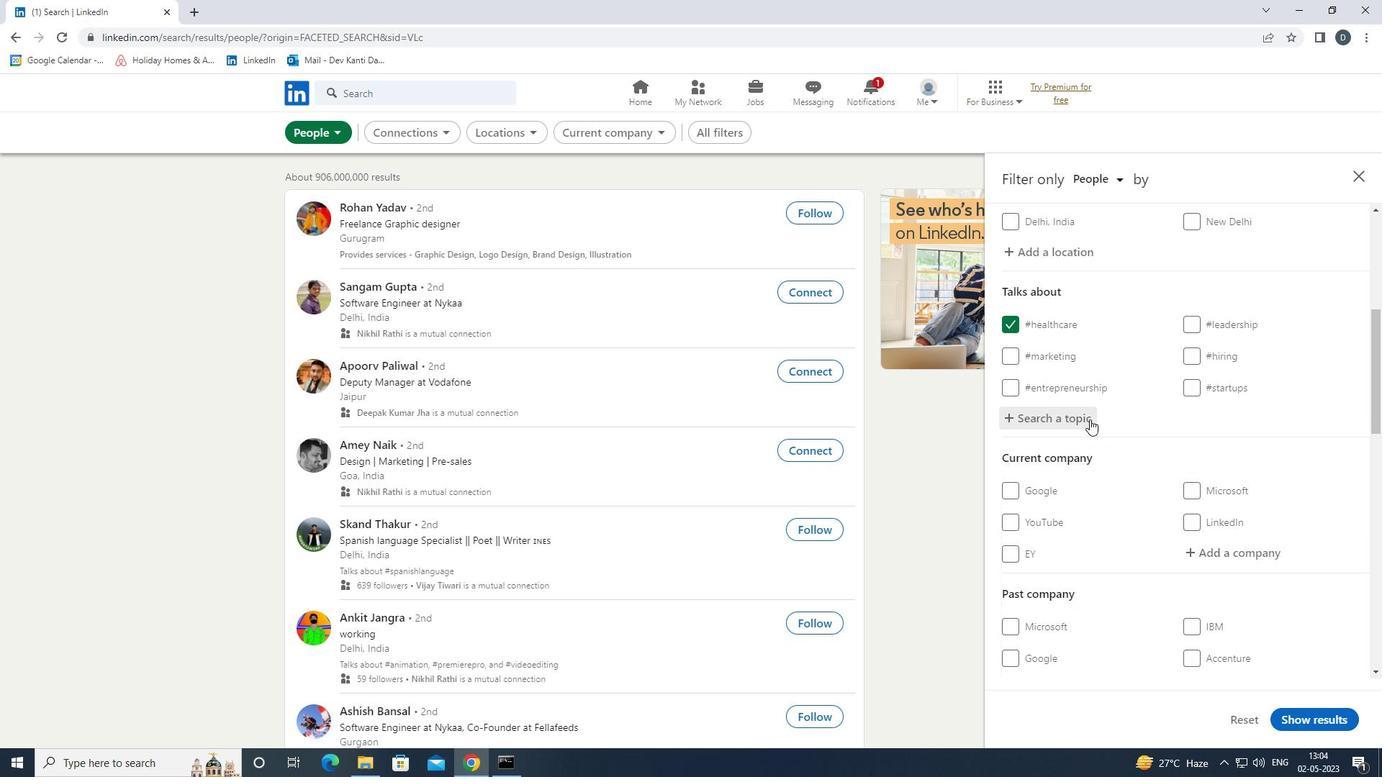
Action: Mouse scrolled (1090, 419) with delta (0, 0)
Screenshot: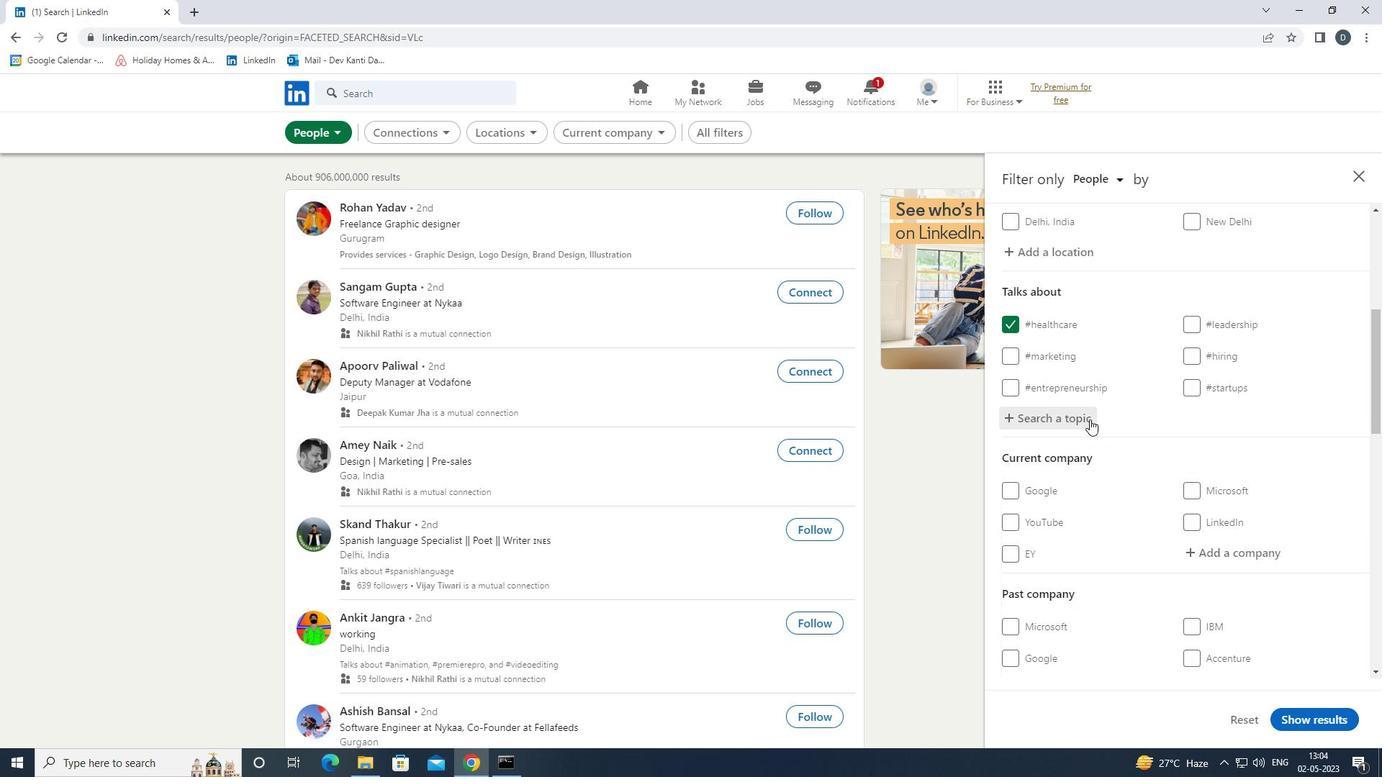 
Action: Mouse moved to (1125, 411)
Screenshot: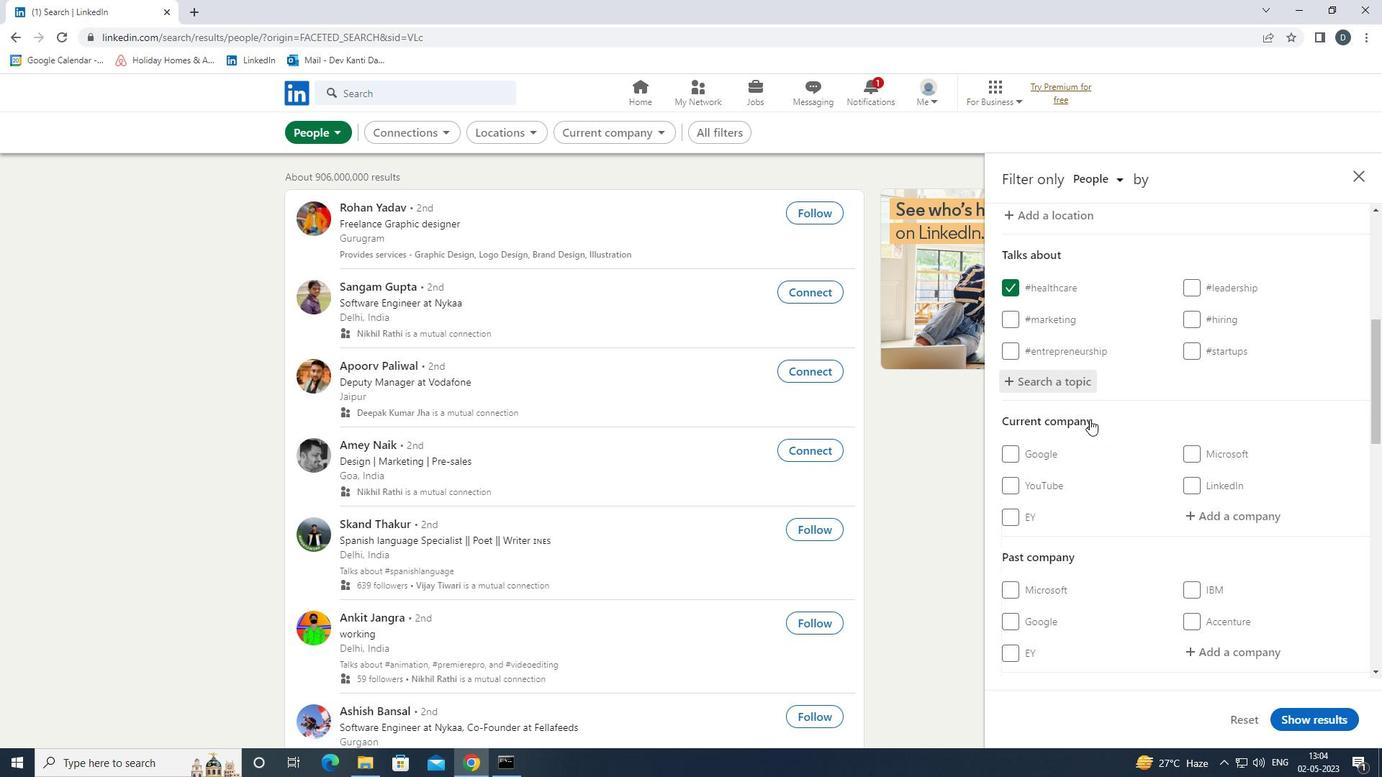 
Action: Mouse scrolled (1125, 411) with delta (0, 0)
Screenshot: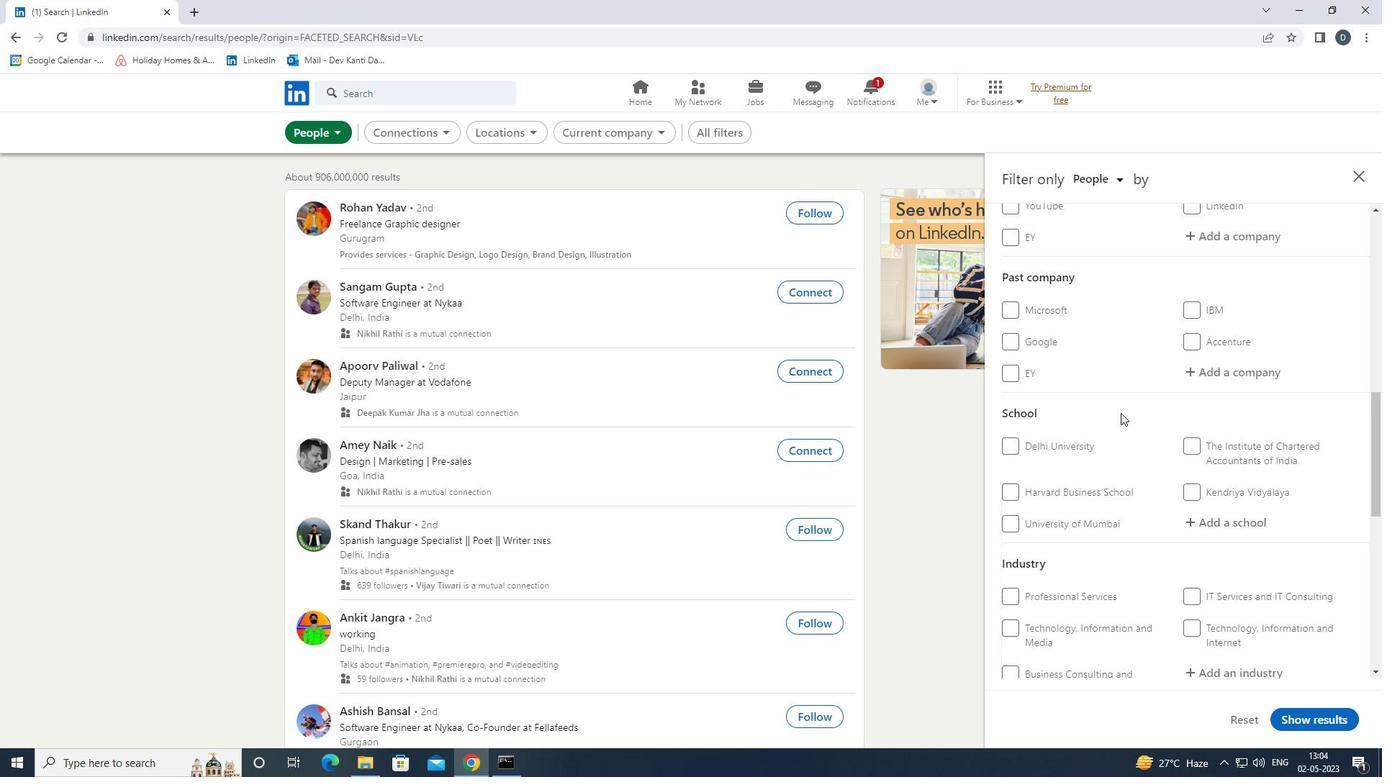
Action: Mouse moved to (1138, 410)
Screenshot: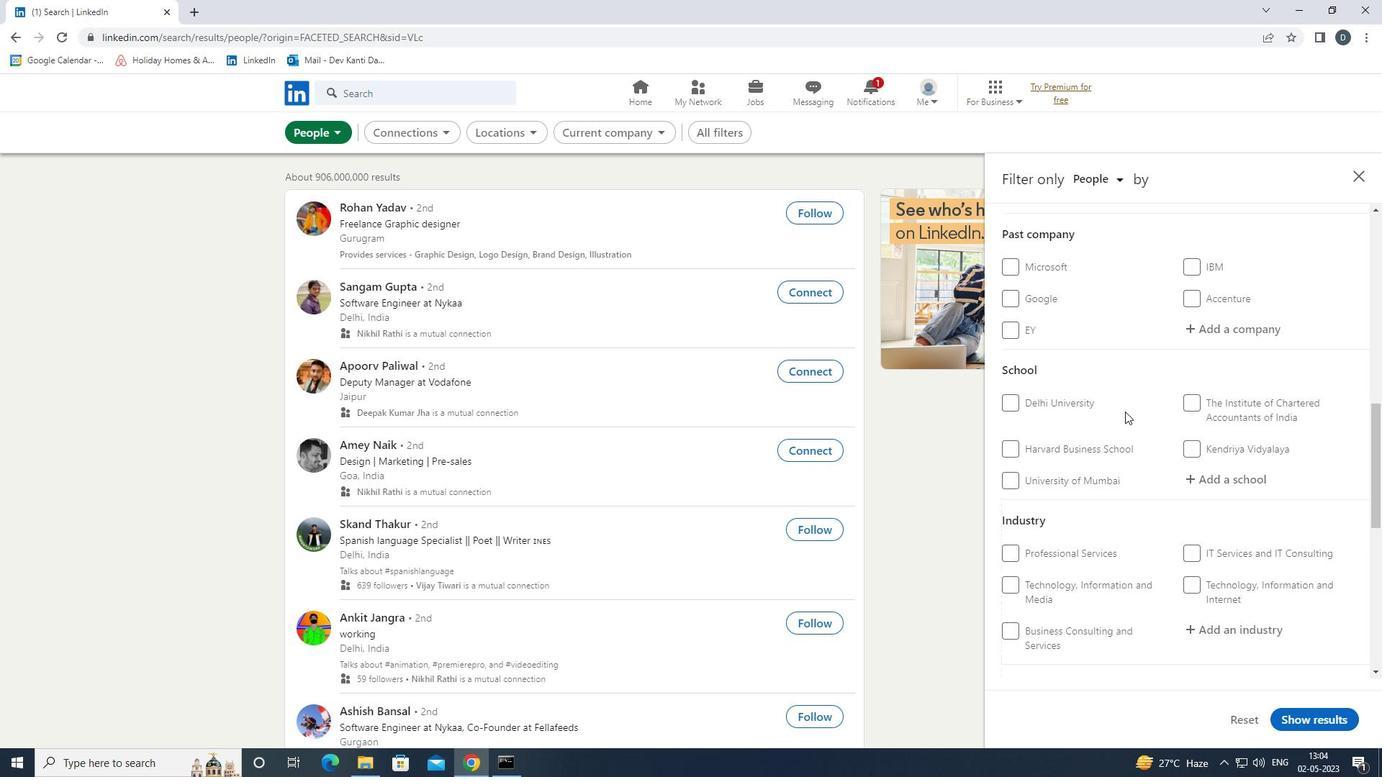 
Action: Mouse scrolled (1138, 409) with delta (0, 0)
Screenshot: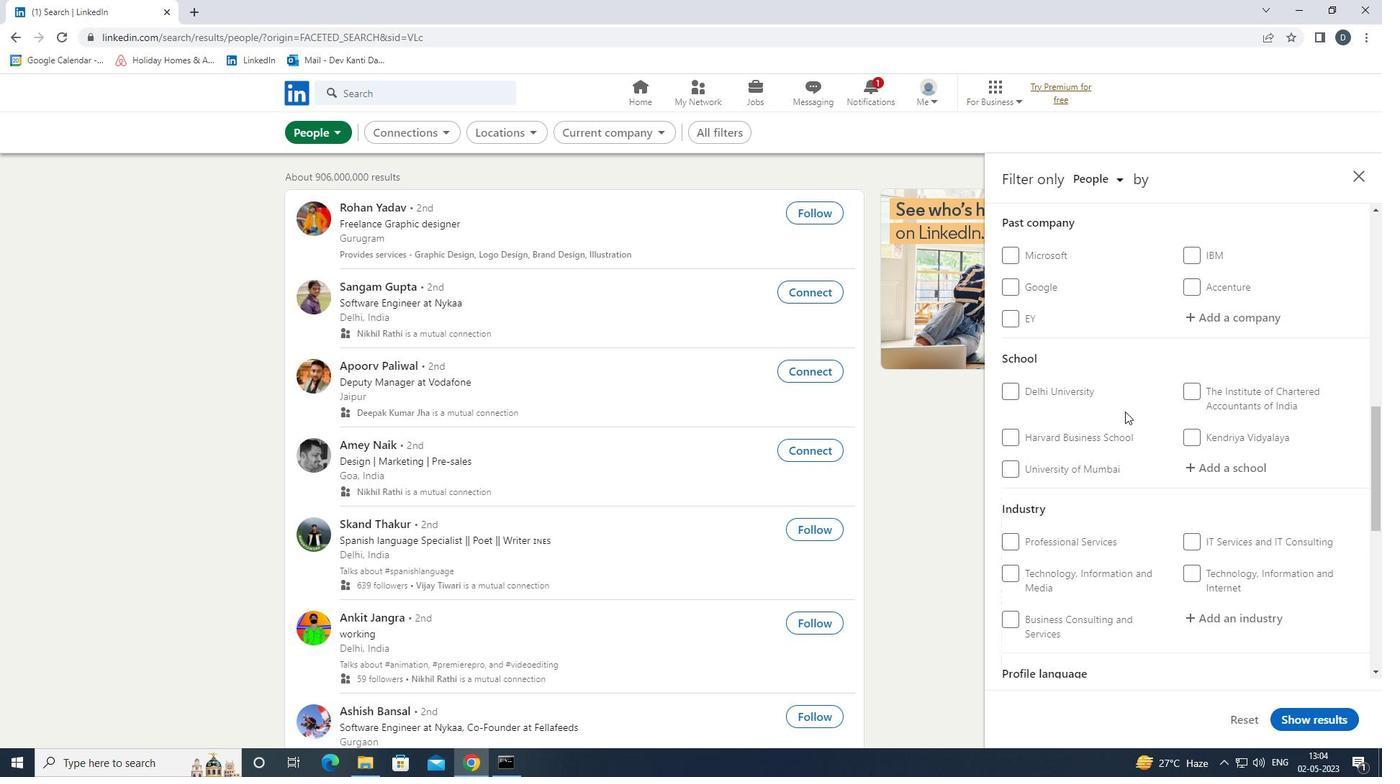 
Action: Mouse moved to (1139, 410)
Screenshot: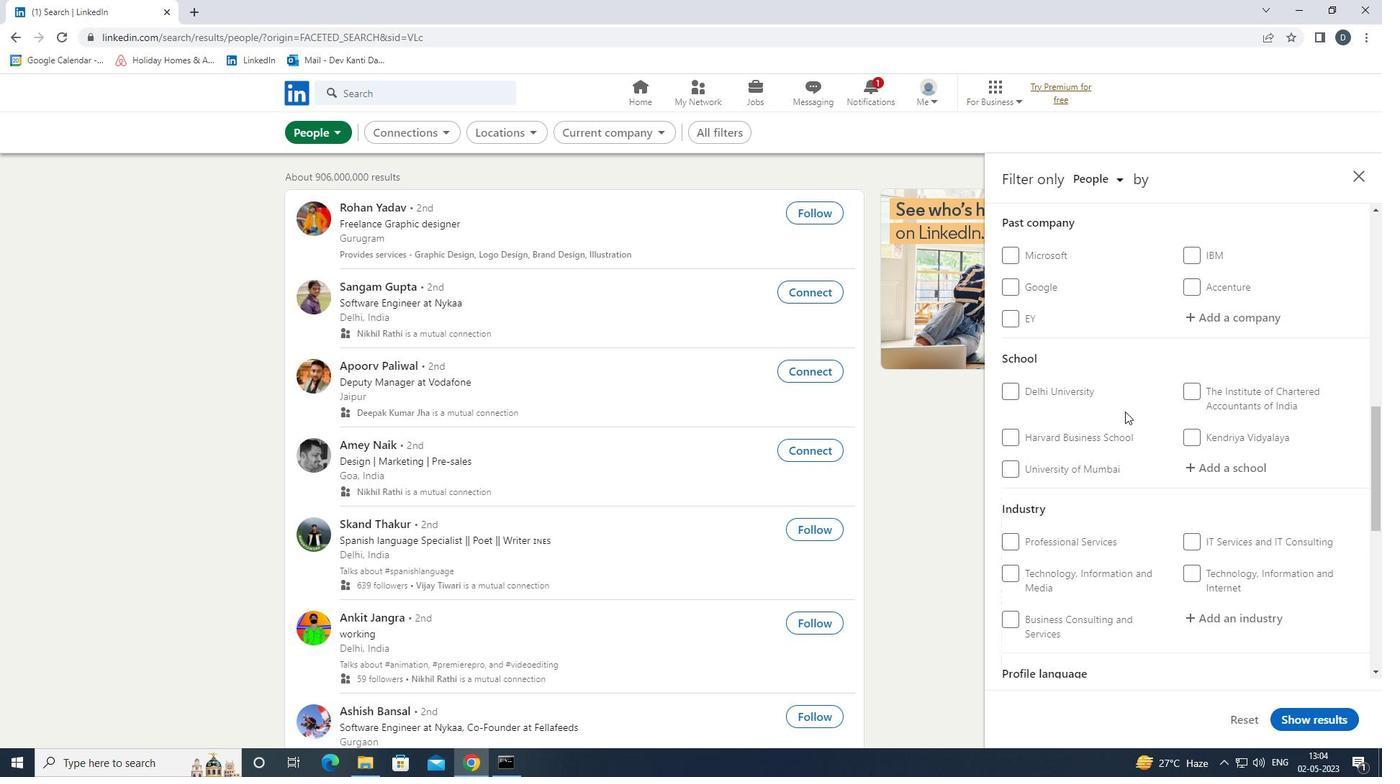 
Action: Mouse scrolled (1139, 409) with delta (0, 0)
Screenshot: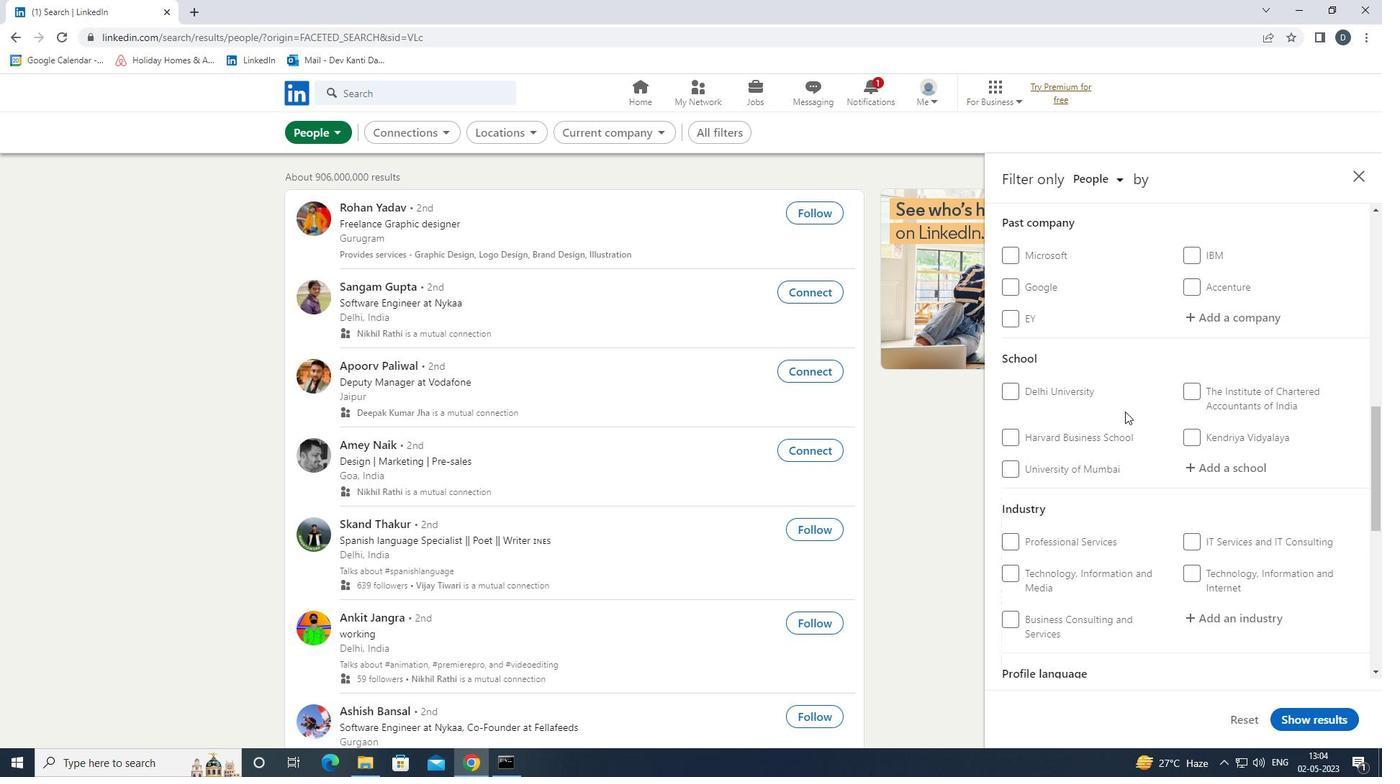 
Action: Mouse moved to (1139, 411)
Screenshot: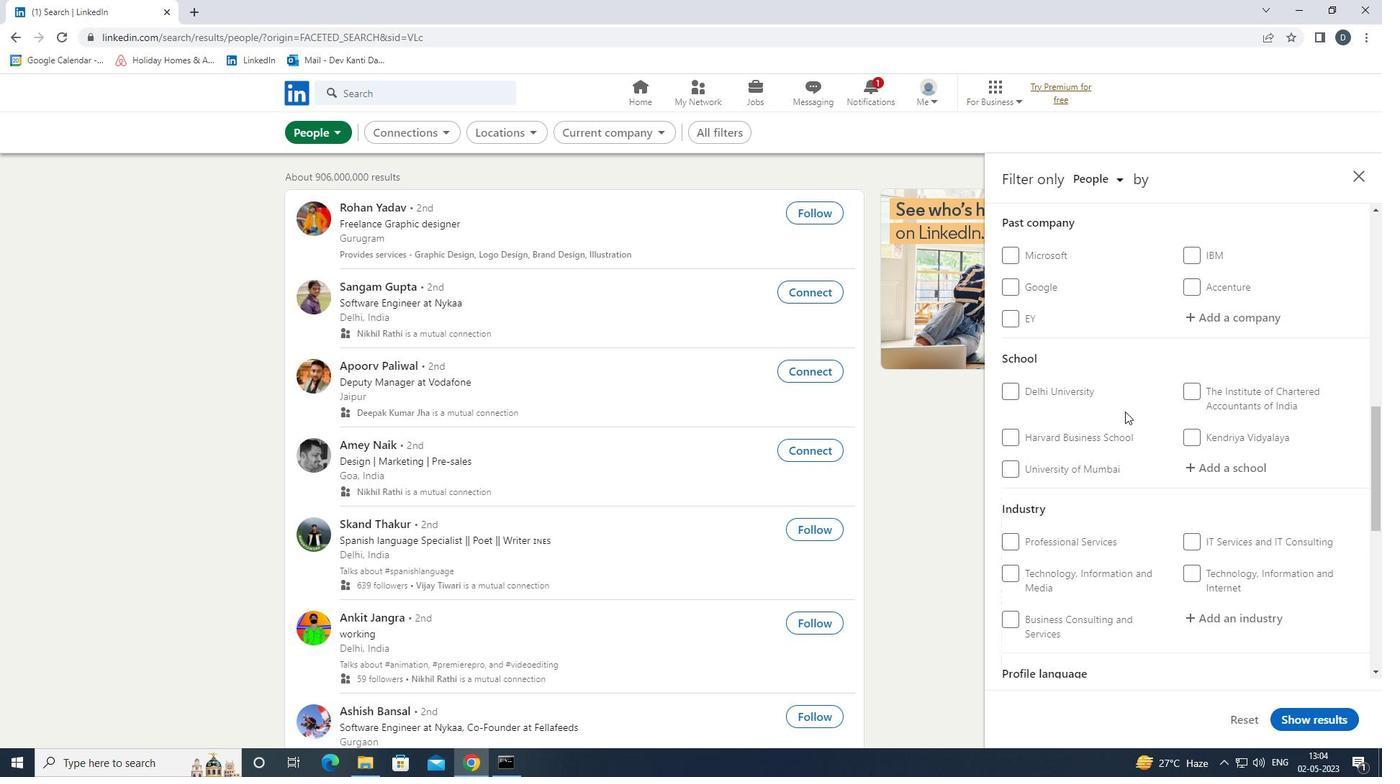 
Action: Mouse scrolled (1139, 410) with delta (0, 0)
Screenshot: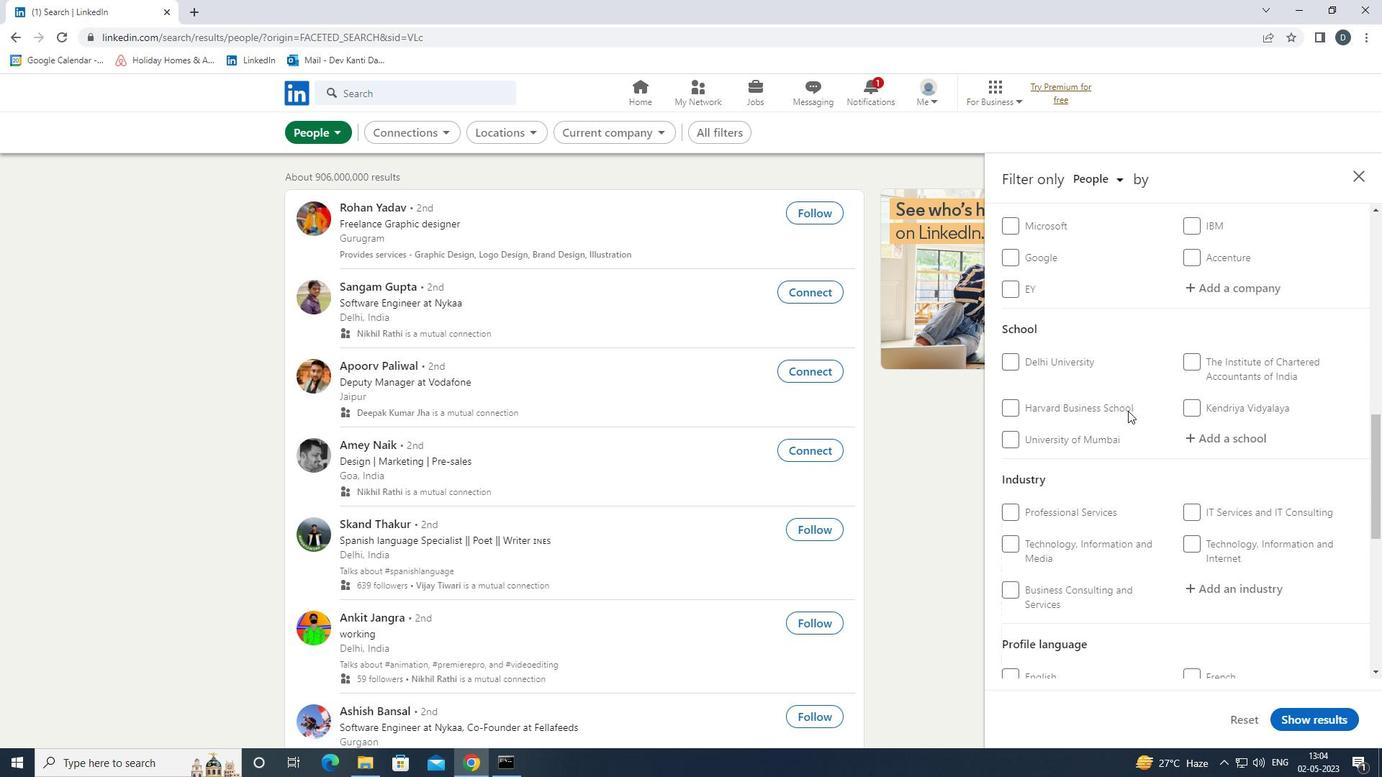 
Action: Mouse moved to (1212, 427)
Screenshot: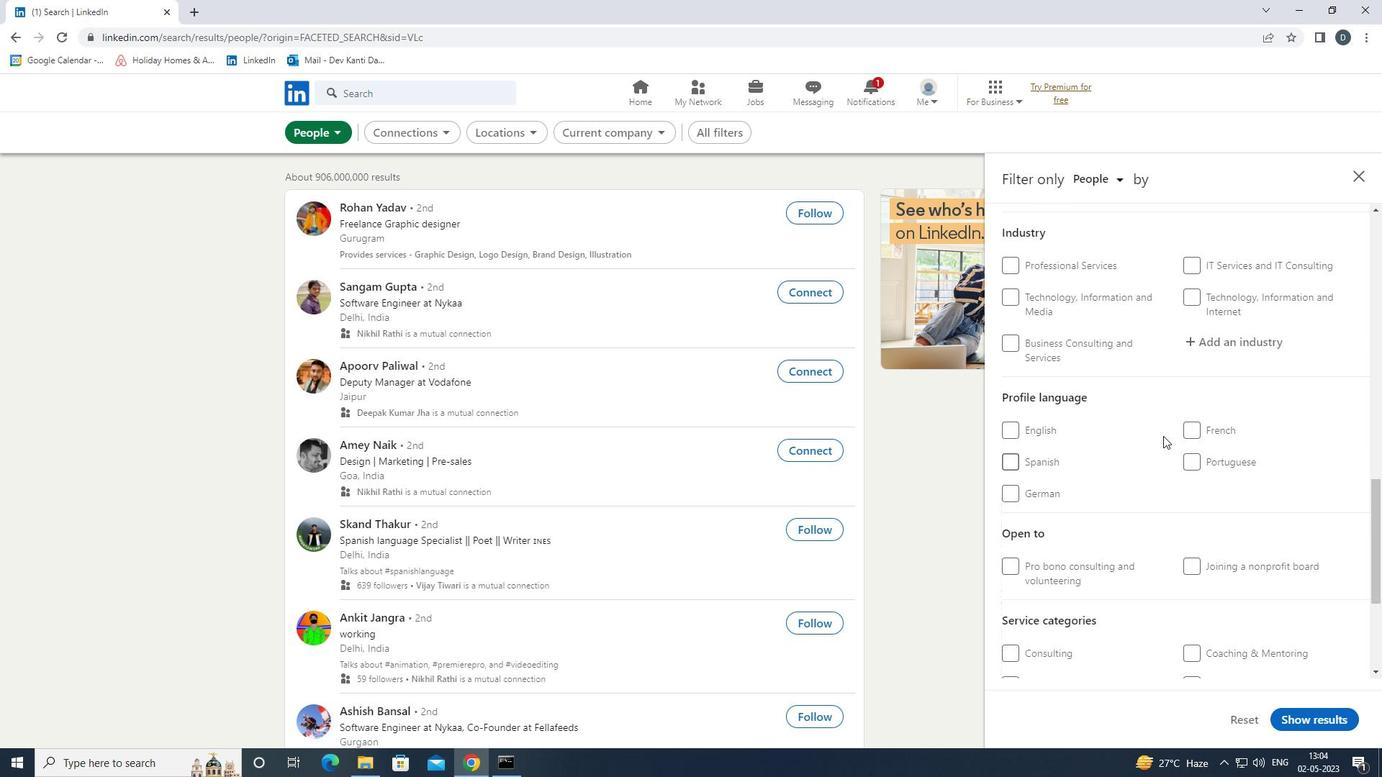
Action: Mouse pressed left at (1212, 427)
Screenshot: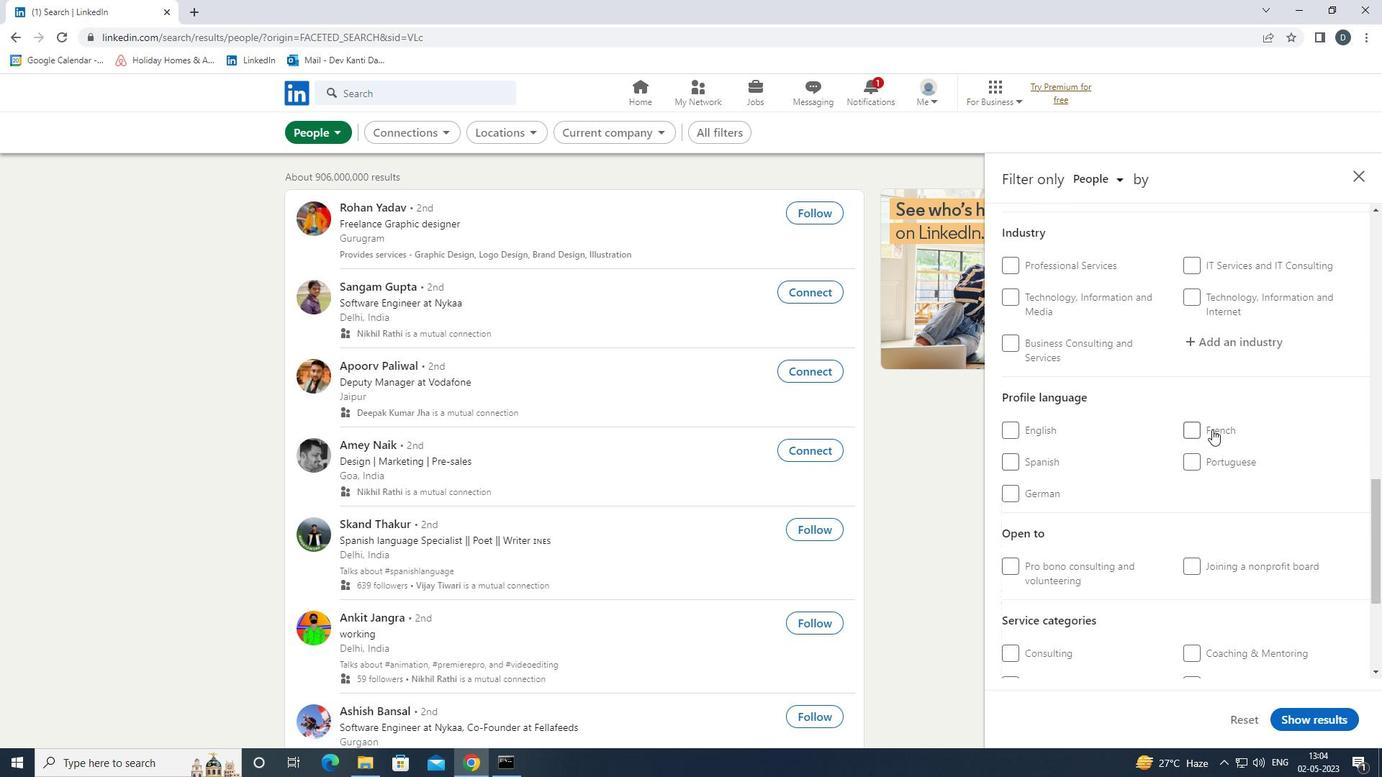 
Action: Mouse moved to (1210, 428)
Screenshot: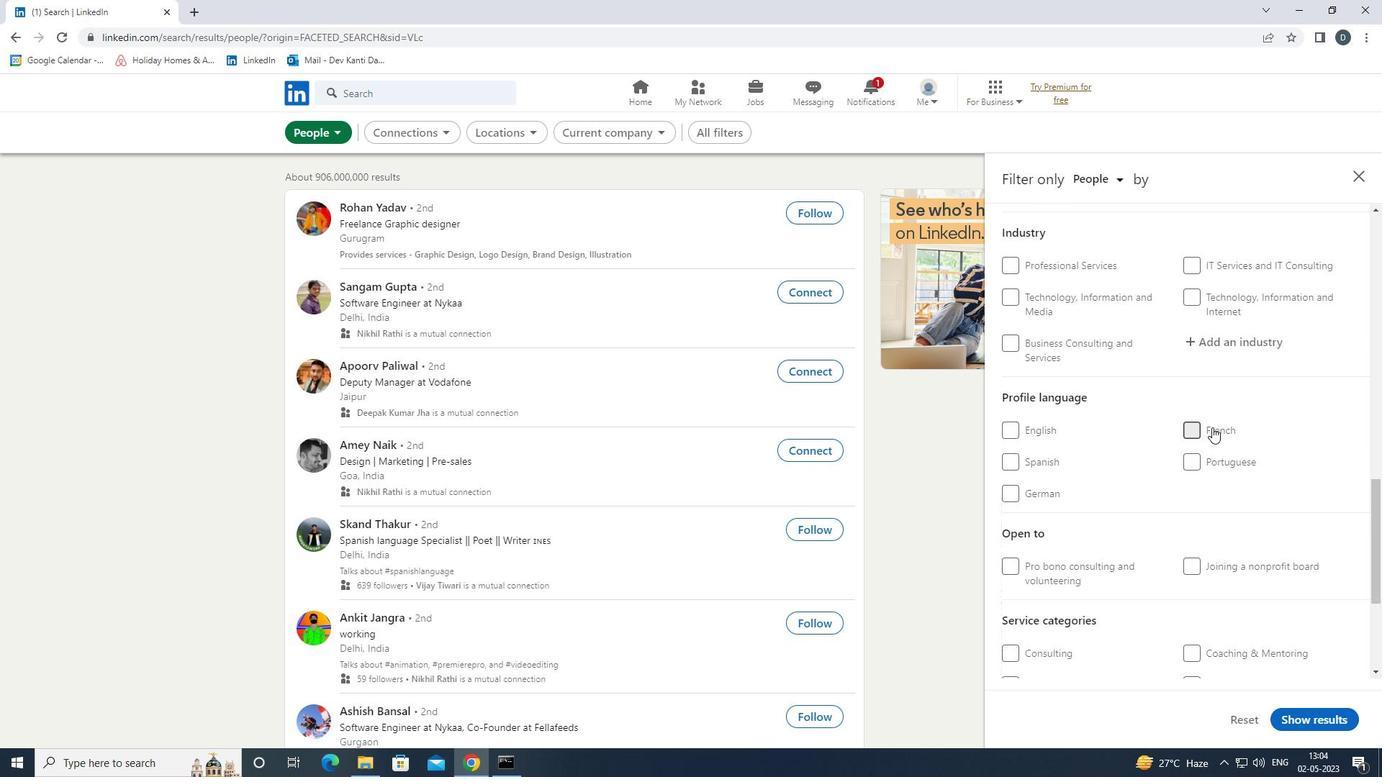 
Action: Mouse scrolled (1210, 429) with delta (0, 0)
Screenshot: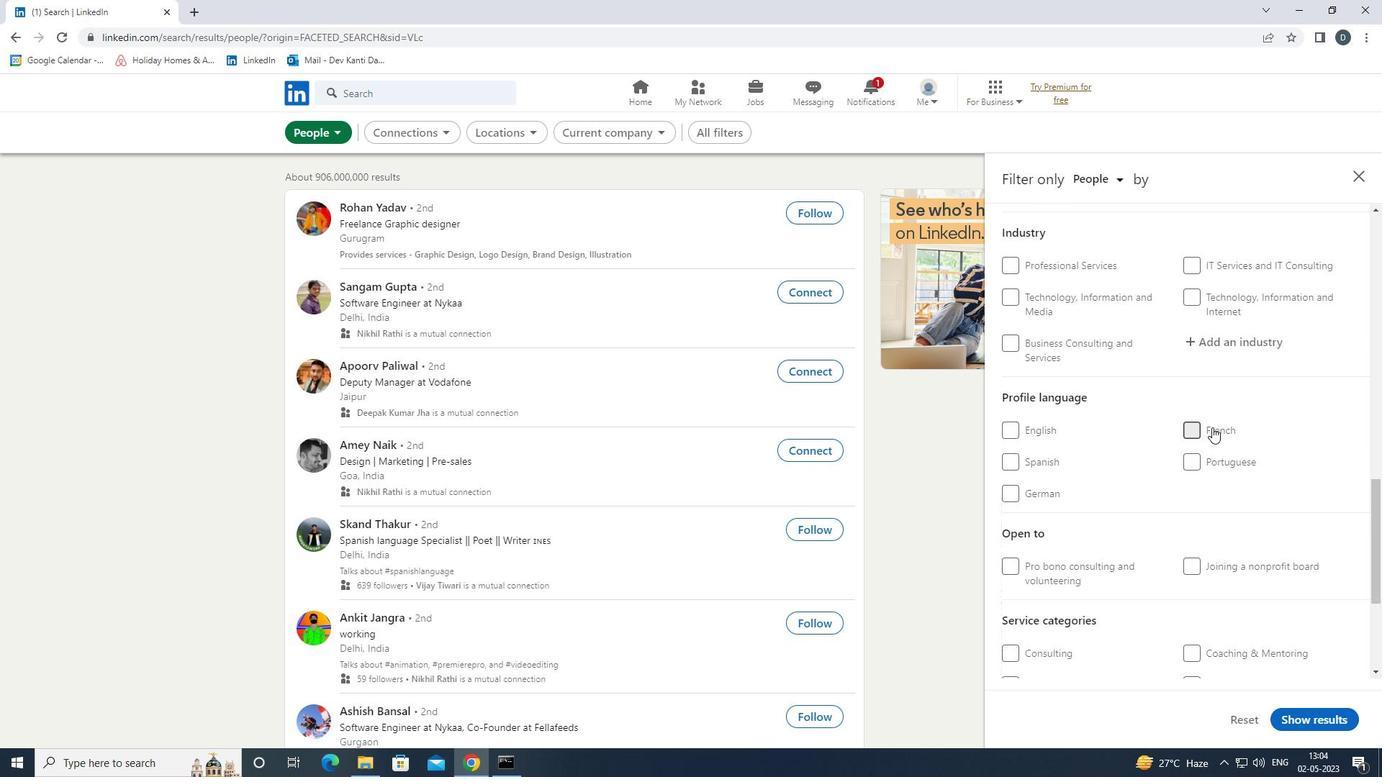 
Action: Mouse scrolled (1210, 429) with delta (0, 0)
Screenshot: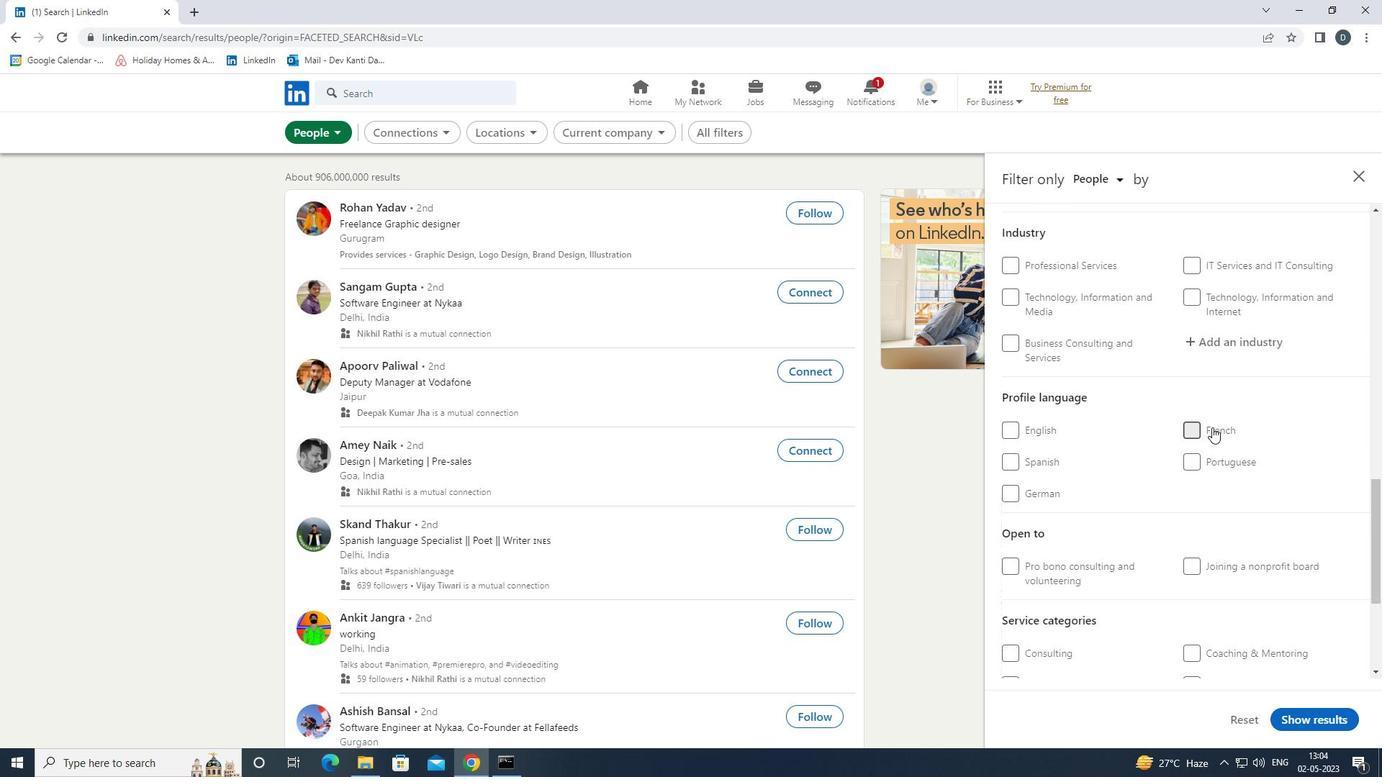 
Action: Mouse scrolled (1210, 429) with delta (0, 0)
Screenshot: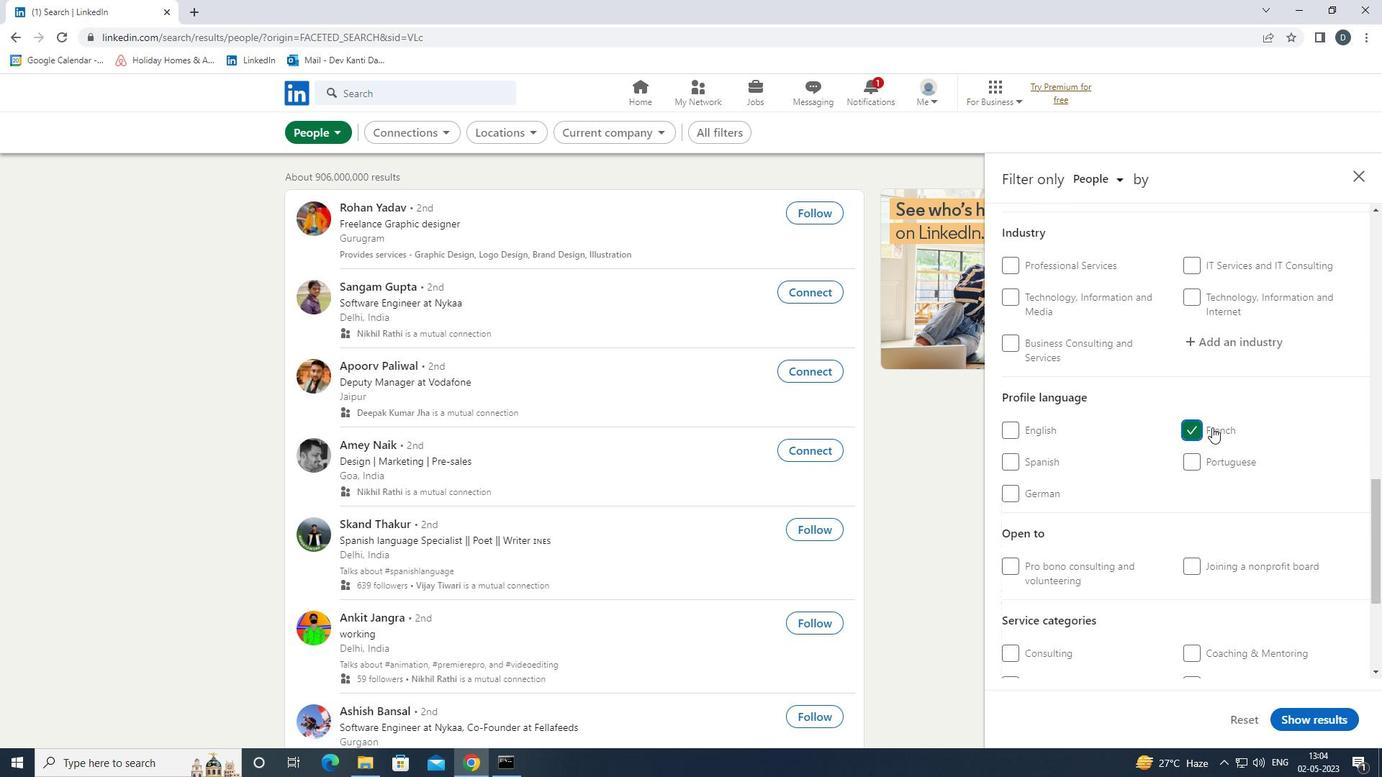 
Action: Mouse scrolled (1210, 429) with delta (0, 0)
Screenshot: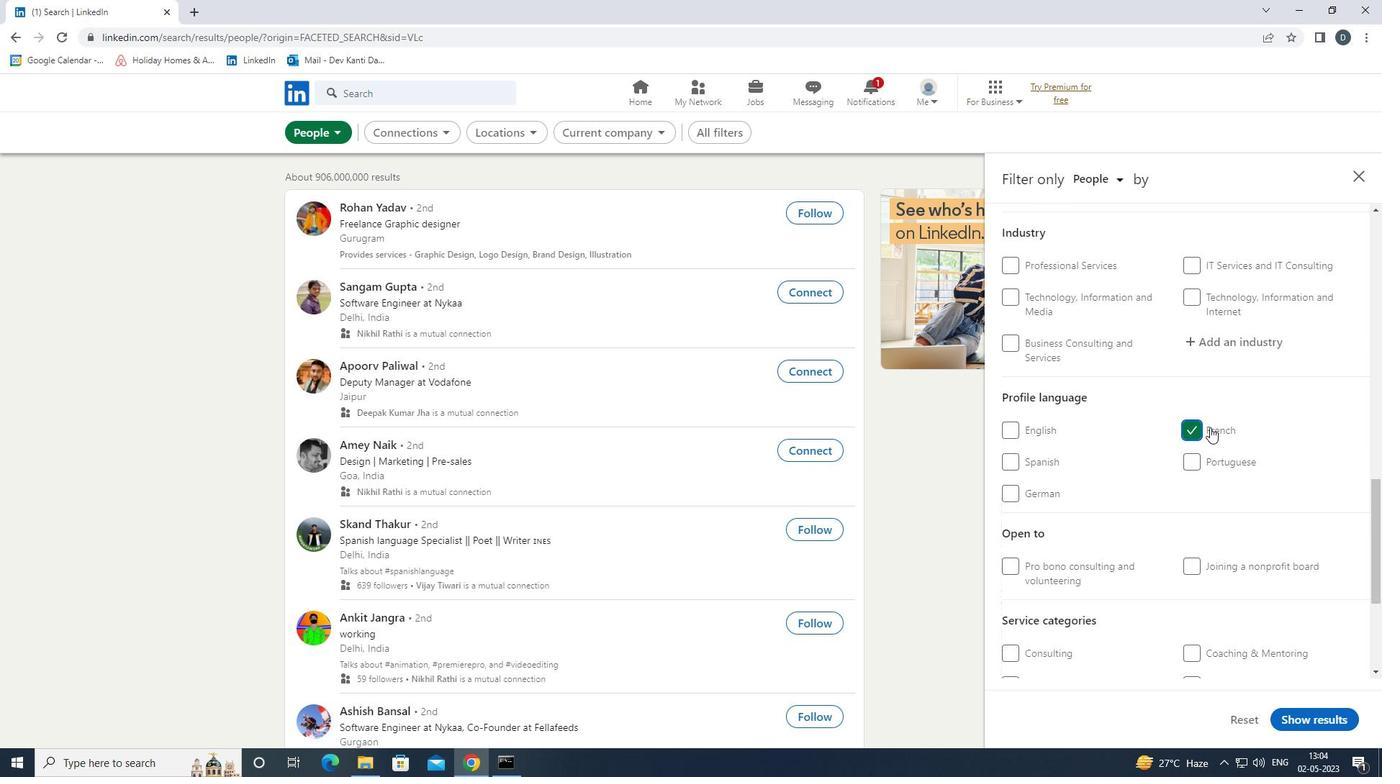 
Action: Mouse scrolled (1210, 429) with delta (0, 0)
Screenshot: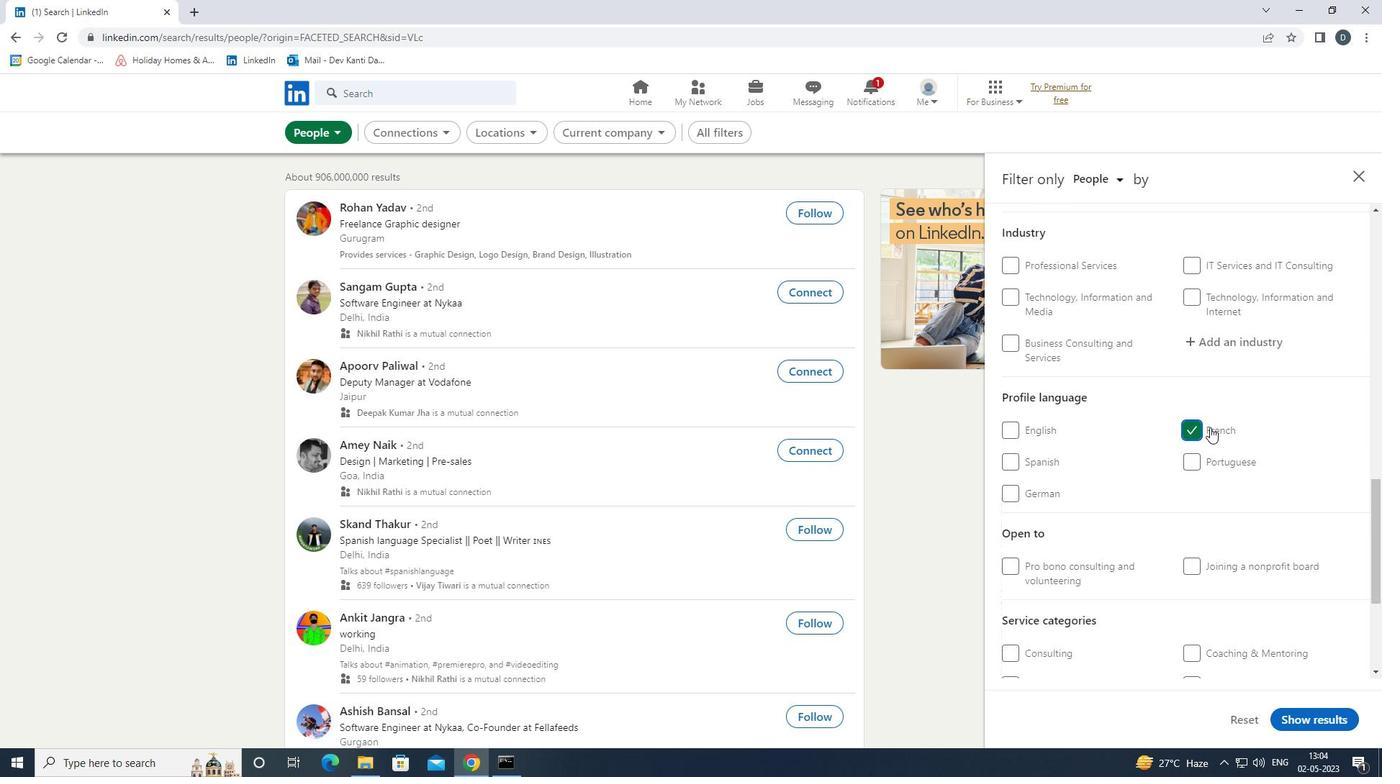 
Action: Mouse scrolled (1210, 429) with delta (0, 0)
Screenshot: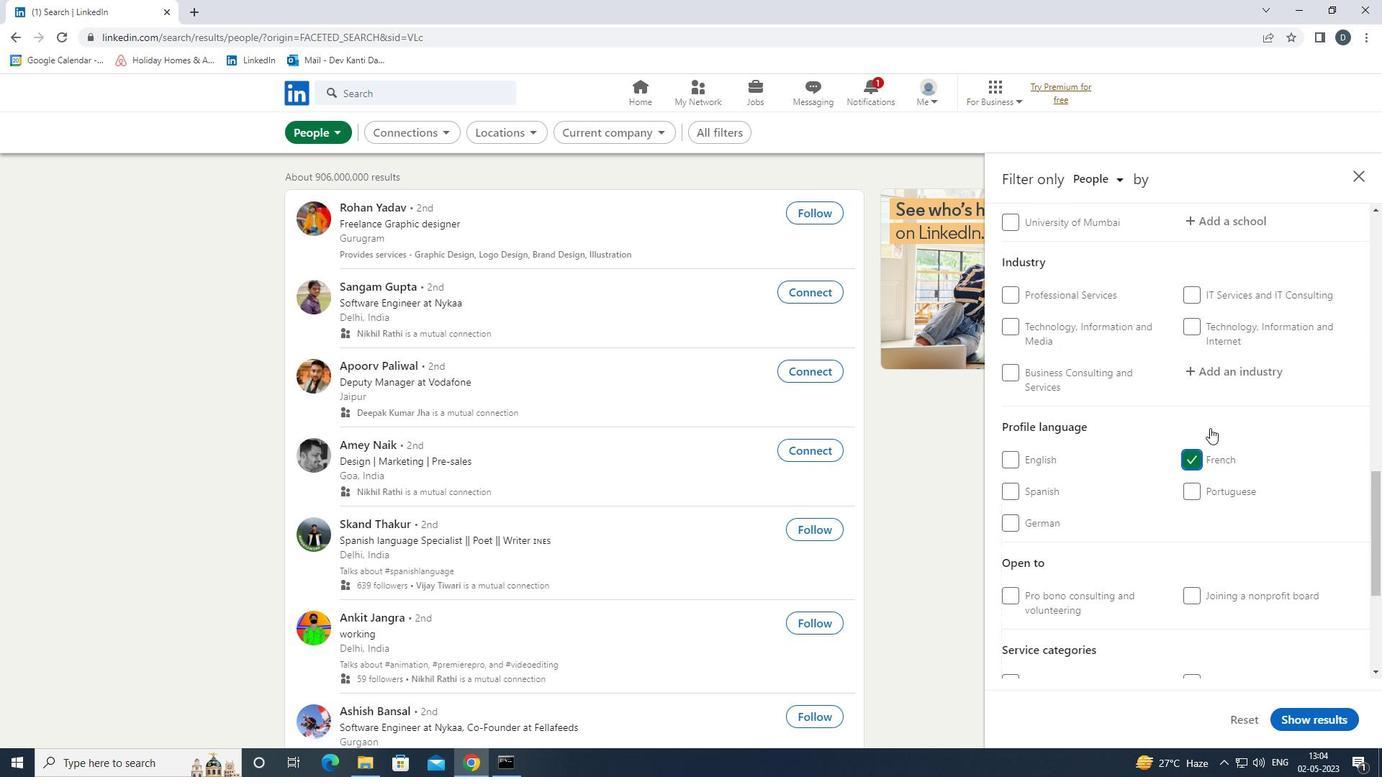 
Action: Mouse moved to (1232, 328)
Screenshot: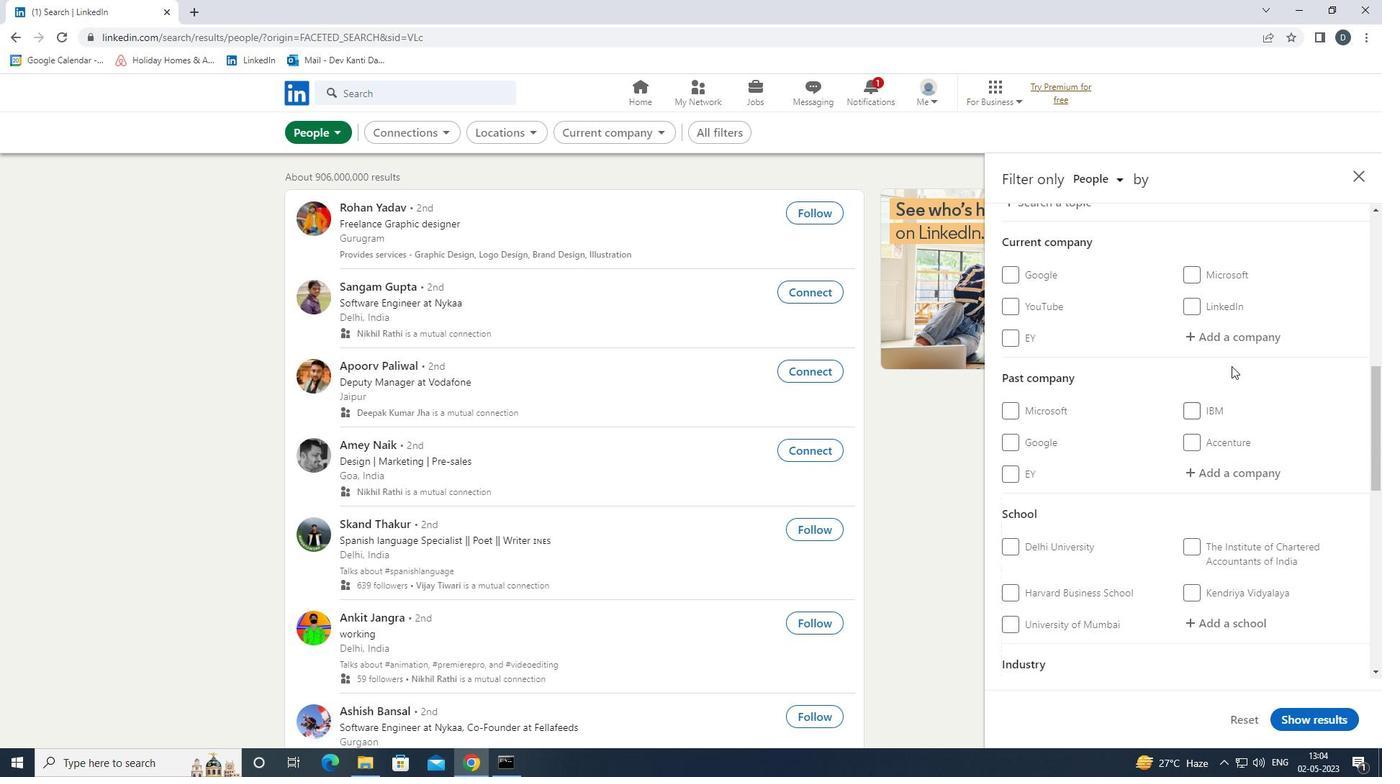 
Action: Mouse pressed left at (1232, 328)
Screenshot: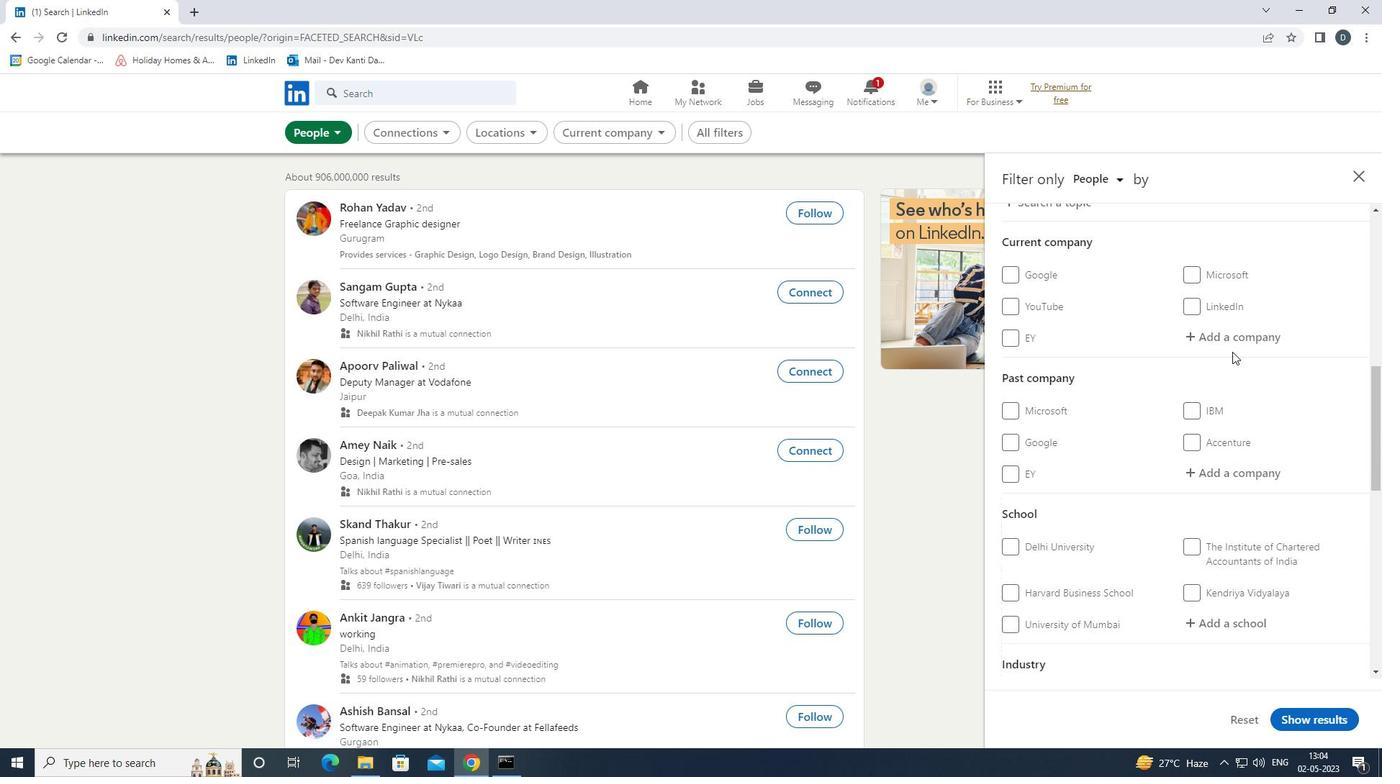 
Action: Key pressed <Key.shift><Key.shift>BHARAT<Key.space><Key.shift>PETROL<Key.down><Key.enter>
Screenshot: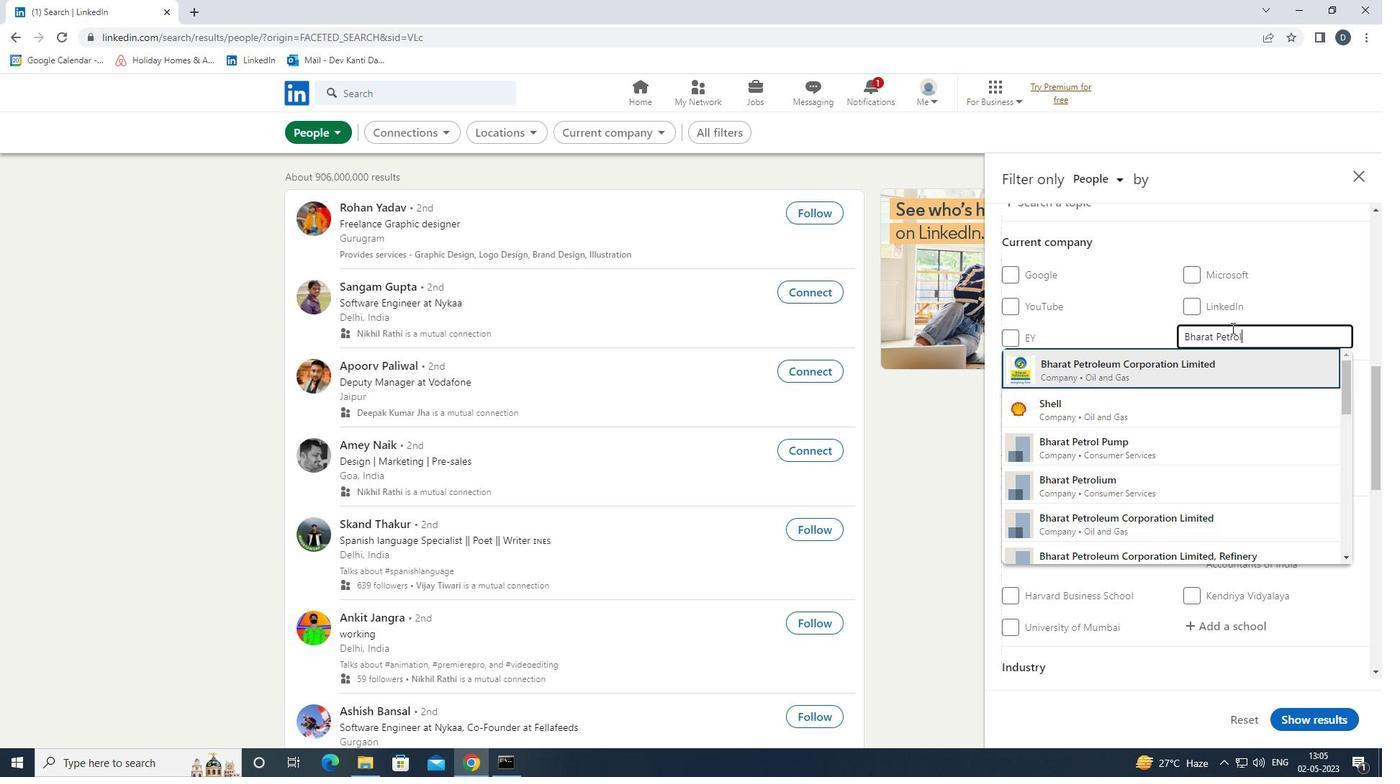 
Action: Mouse moved to (1232, 329)
Screenshot: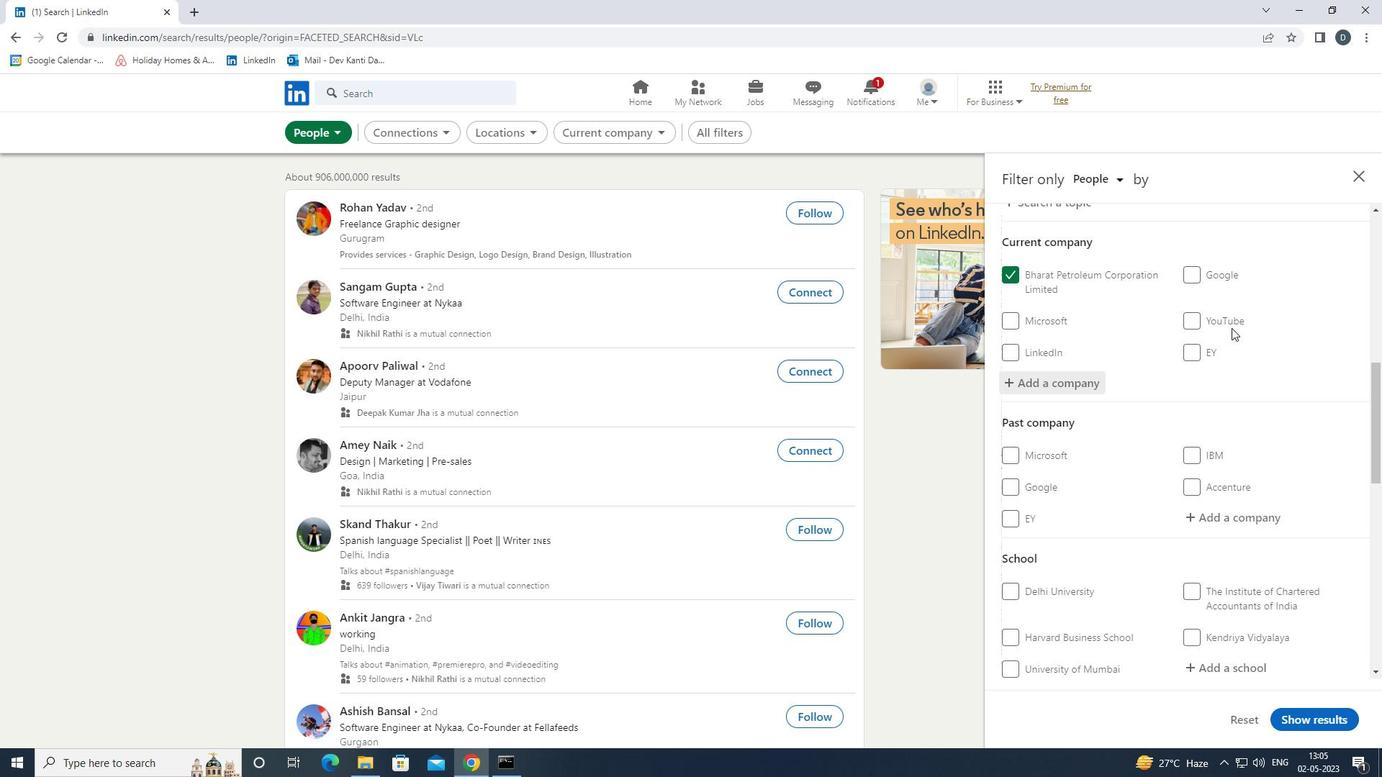 
Action: Mouse scrolled (1232, 329) with delta (0, 0)
Screenshot: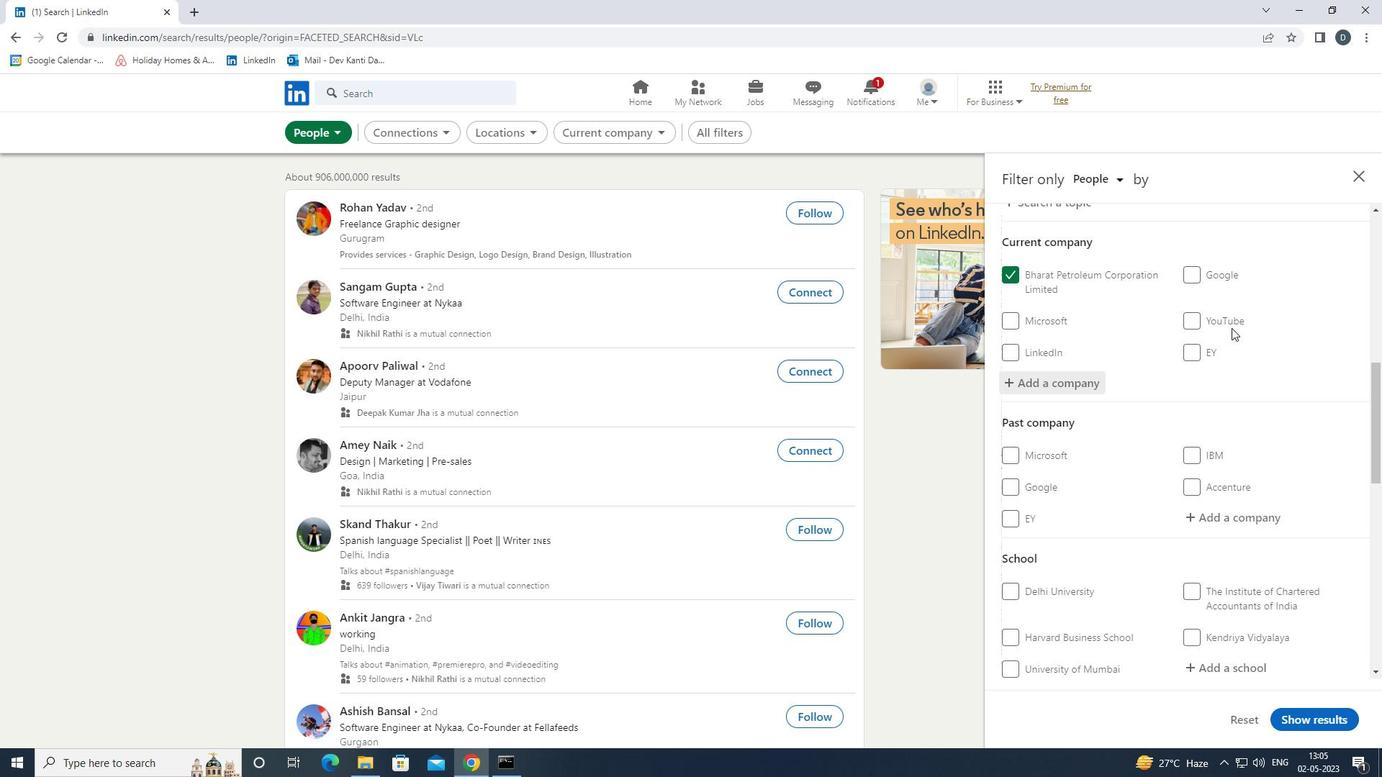 
Action: Mouse moved to (1232, 333)
Screenshot: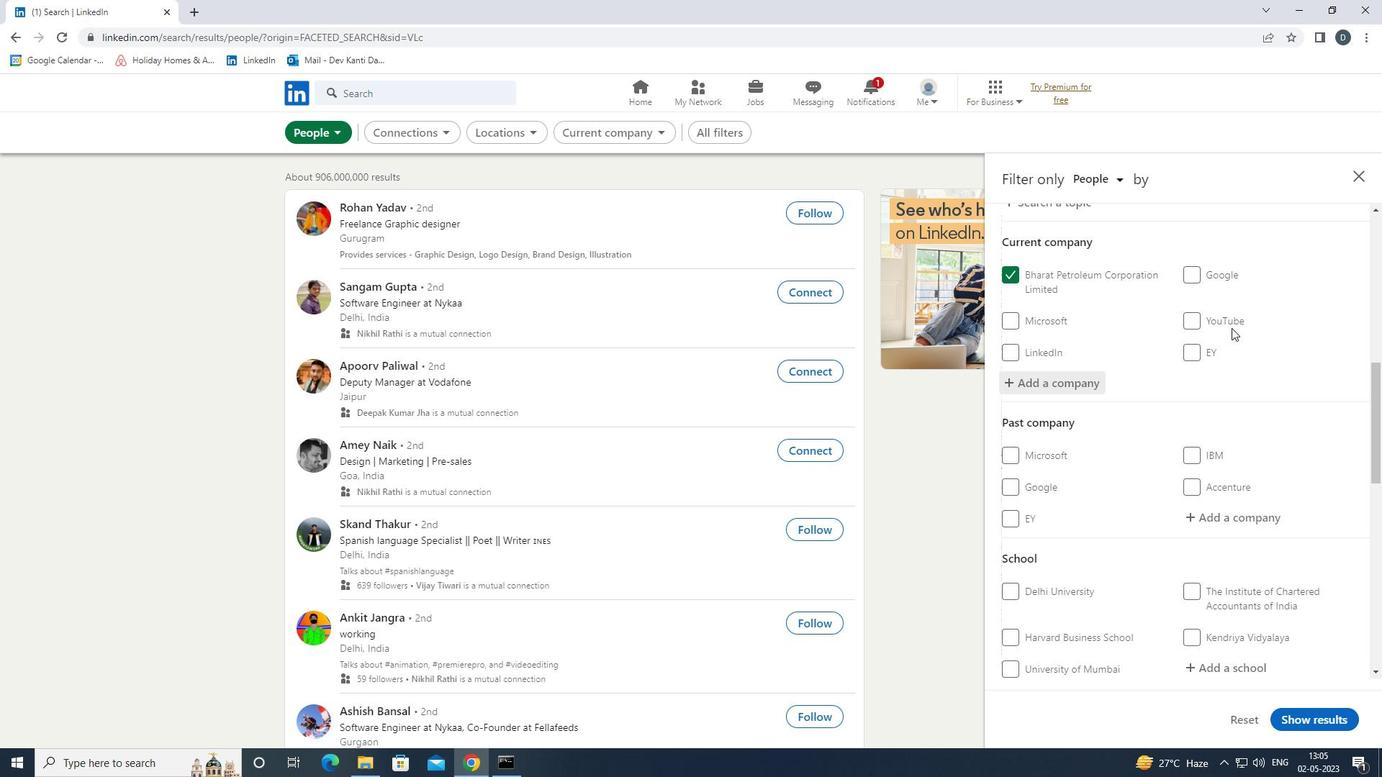 
Action: Mouse scrolled (1232, 332) with delta (0, 0)
Screenshot: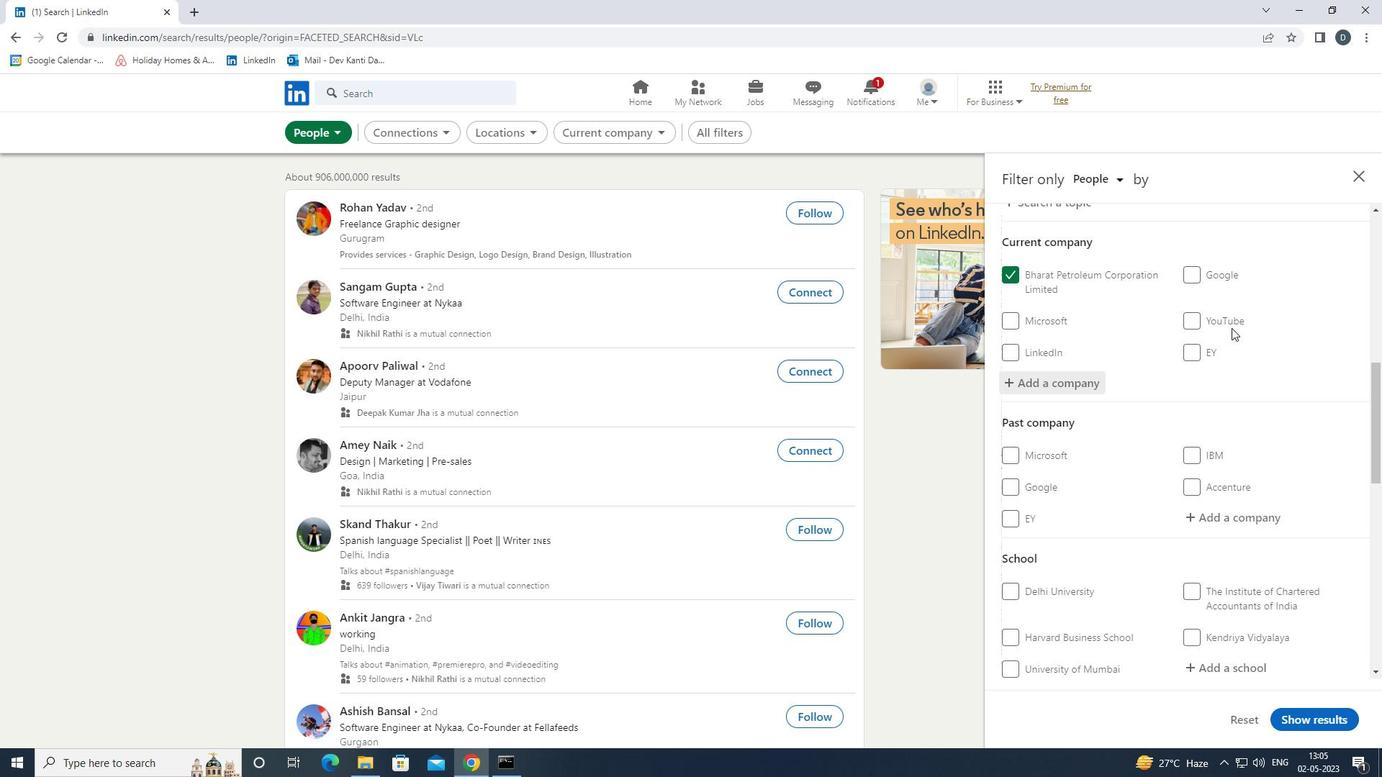 
Action: Mouse moved to (1255, 383)
Screenshot: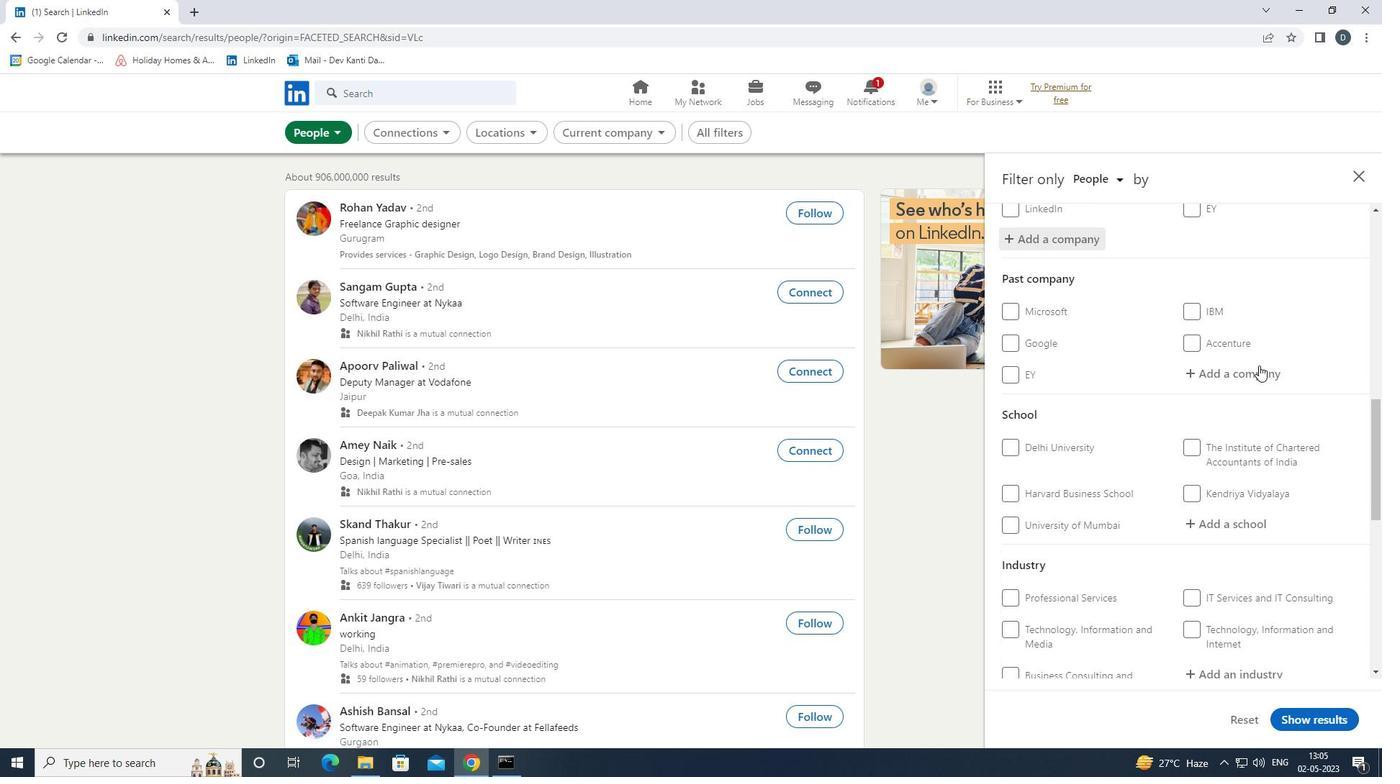 
Action: Mouse scrolled (1255, 382) with delta (0, 0)
Screenshot: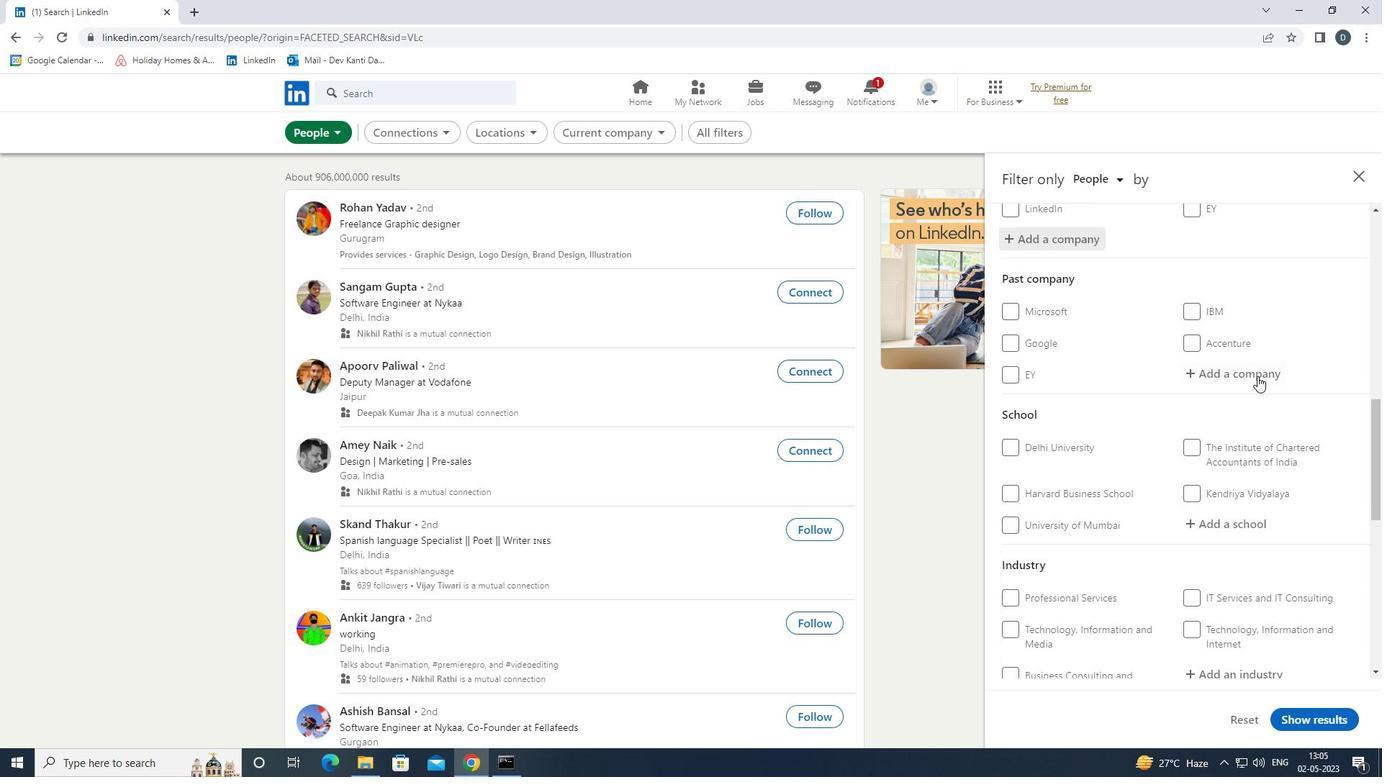 
Action: Mouse moved to (1232, 451)
Screenshot: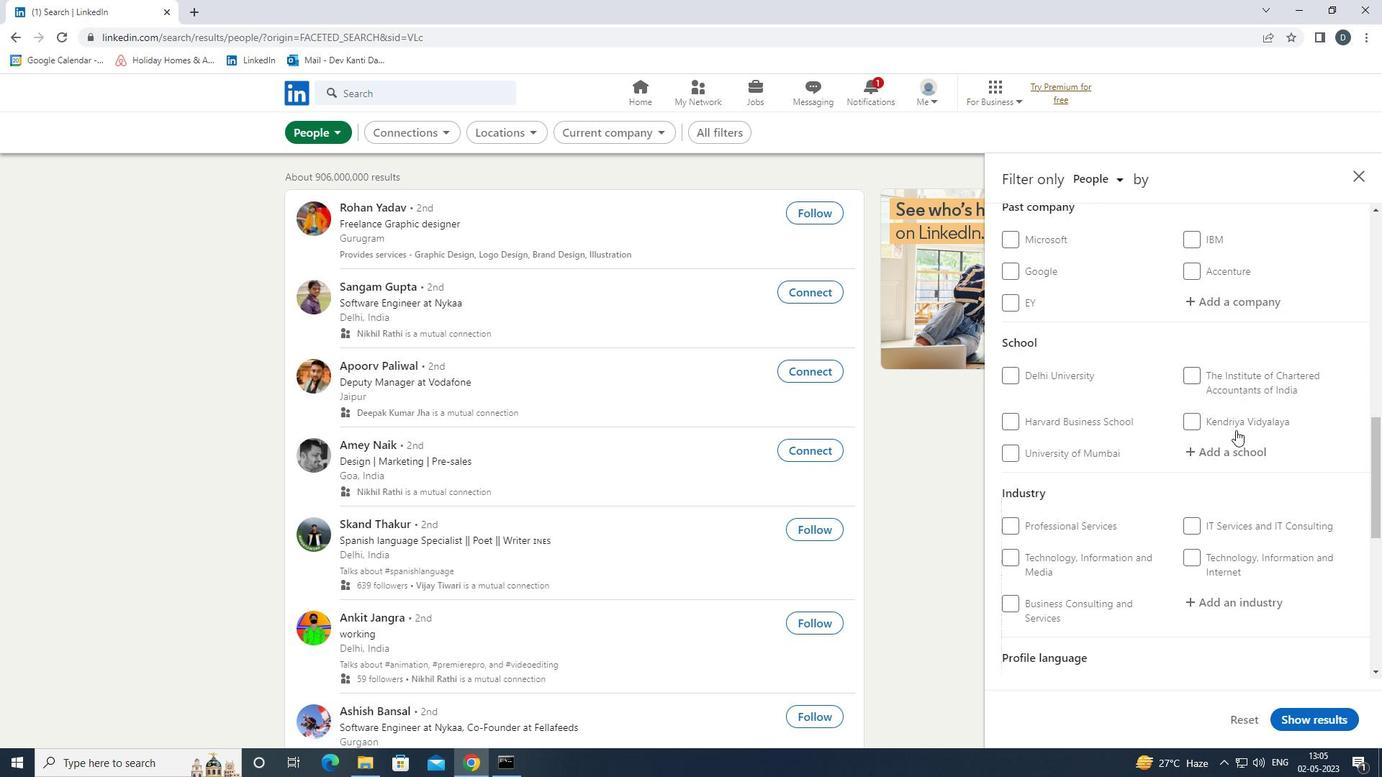 
Action: Mouse pressed left at (1232, 451)
Screenshot: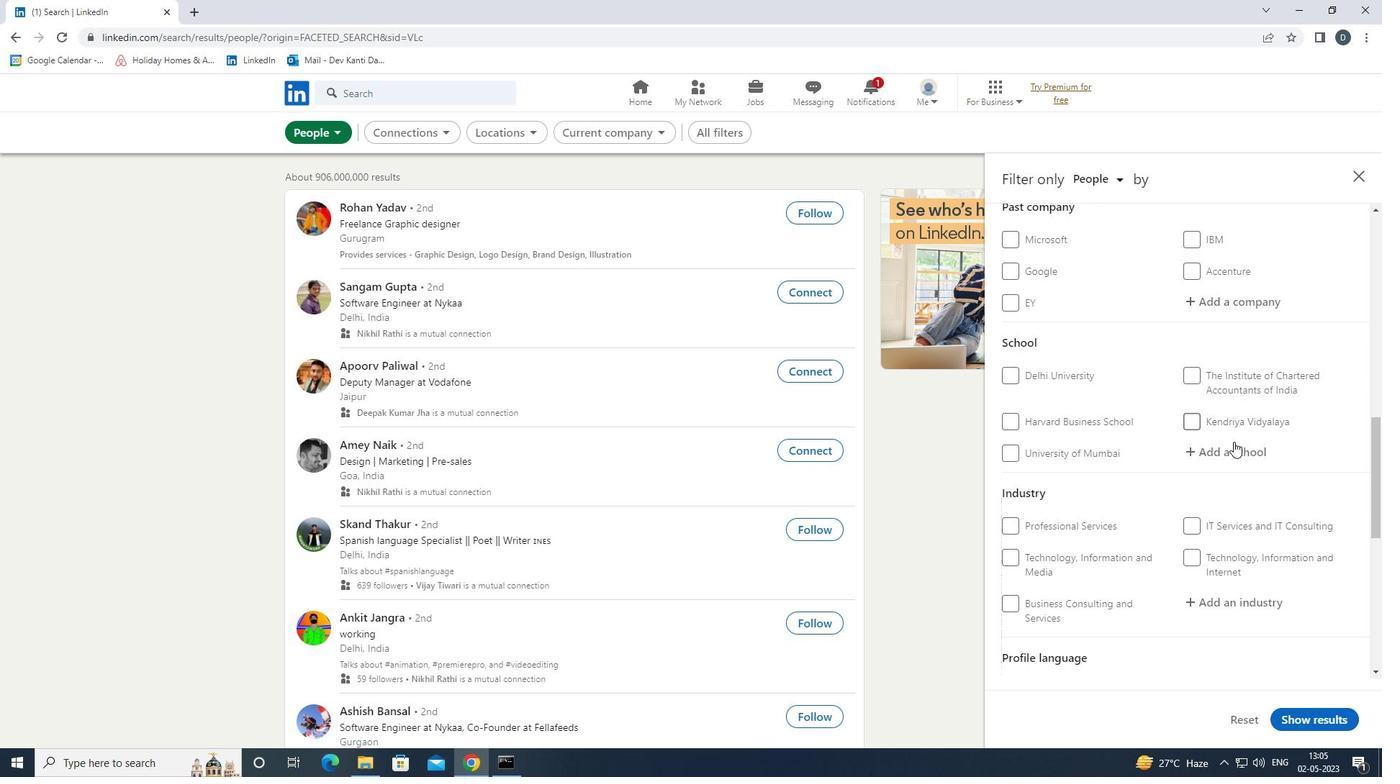 
Action: Mouse moved to (1232, 452)
Screenshot: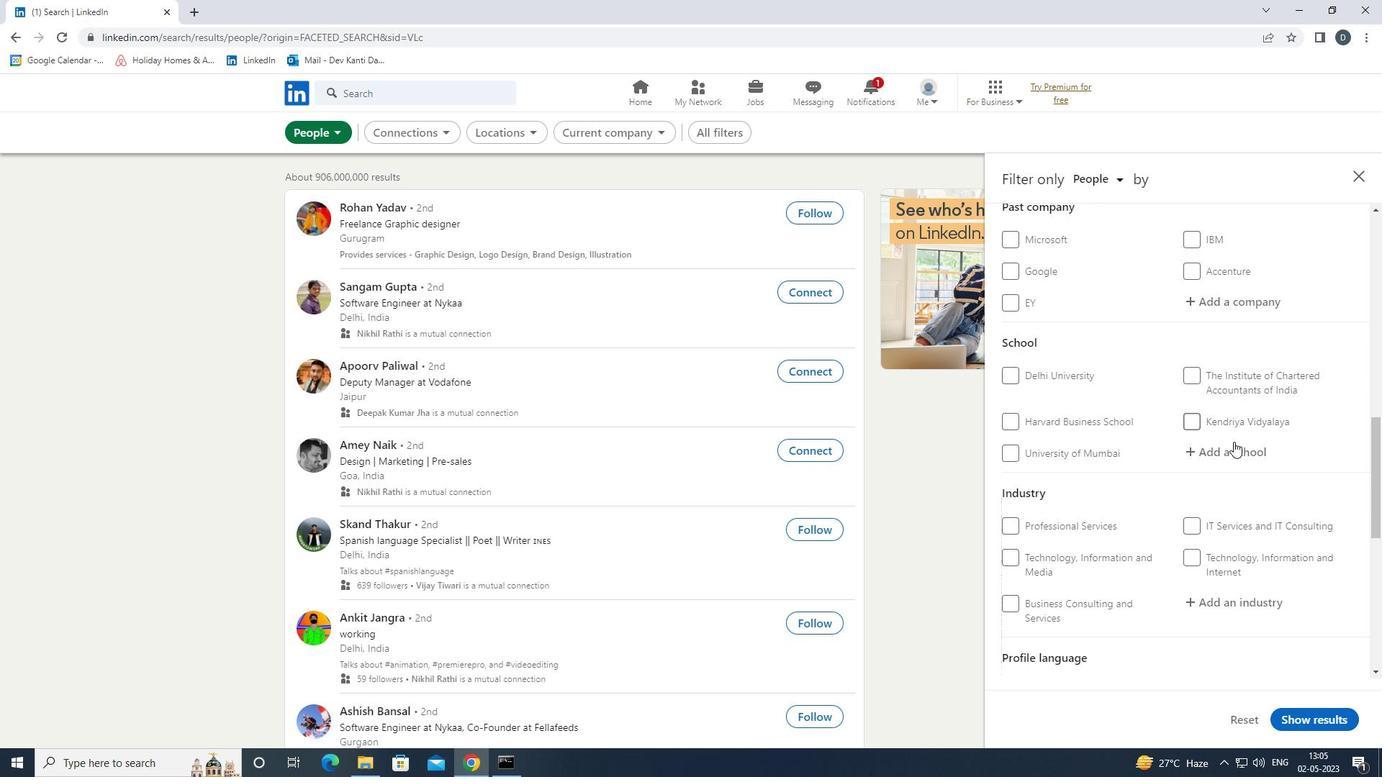 
Action: Key pressed <Key.shift>ST<Key.space><Key.shift>JOSEPH<Key.space><Key.shift><Key.shift><Key.shift><Key.shift><Key.shift>ENGINE<Key.down><Key.enter>
Screenshot: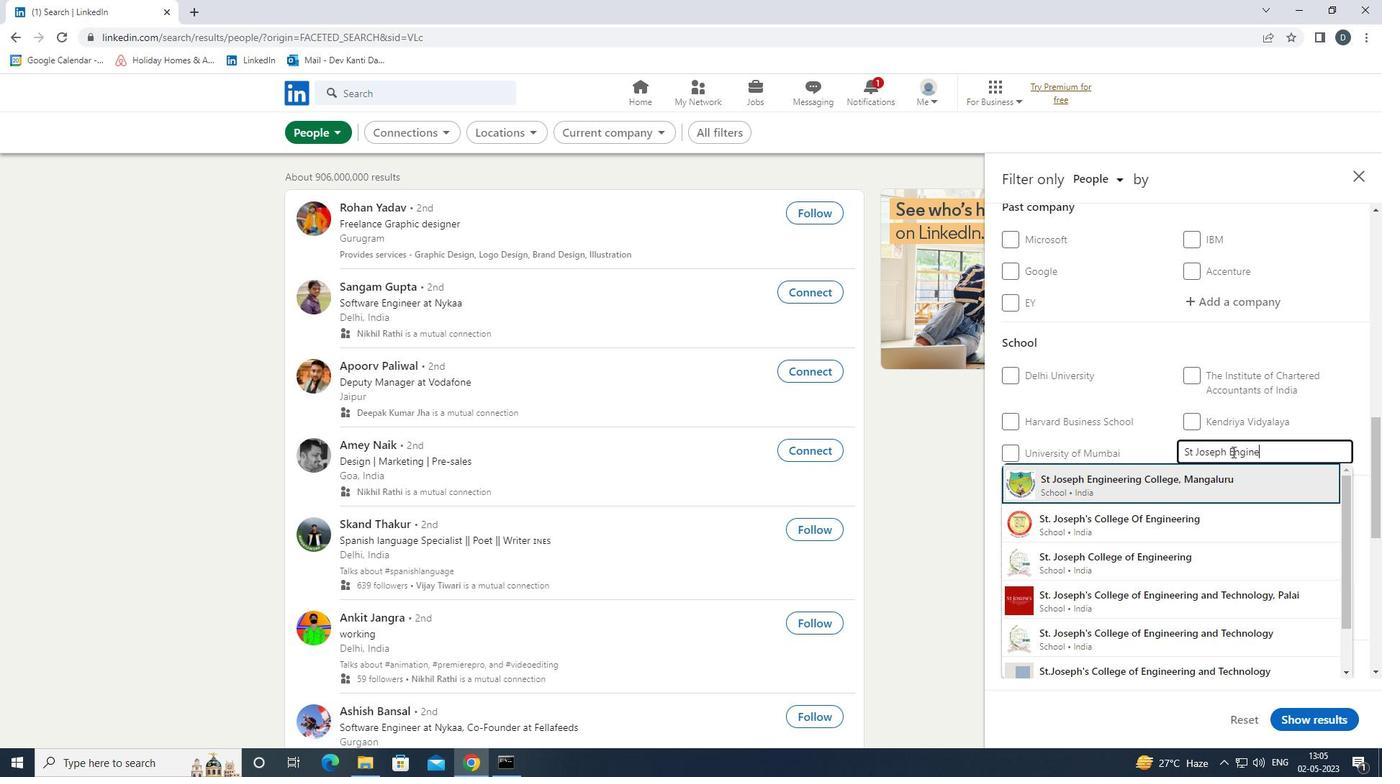 
Action: Mouse scrolled (1232, 451) with delta (0, 0)
Screenshot: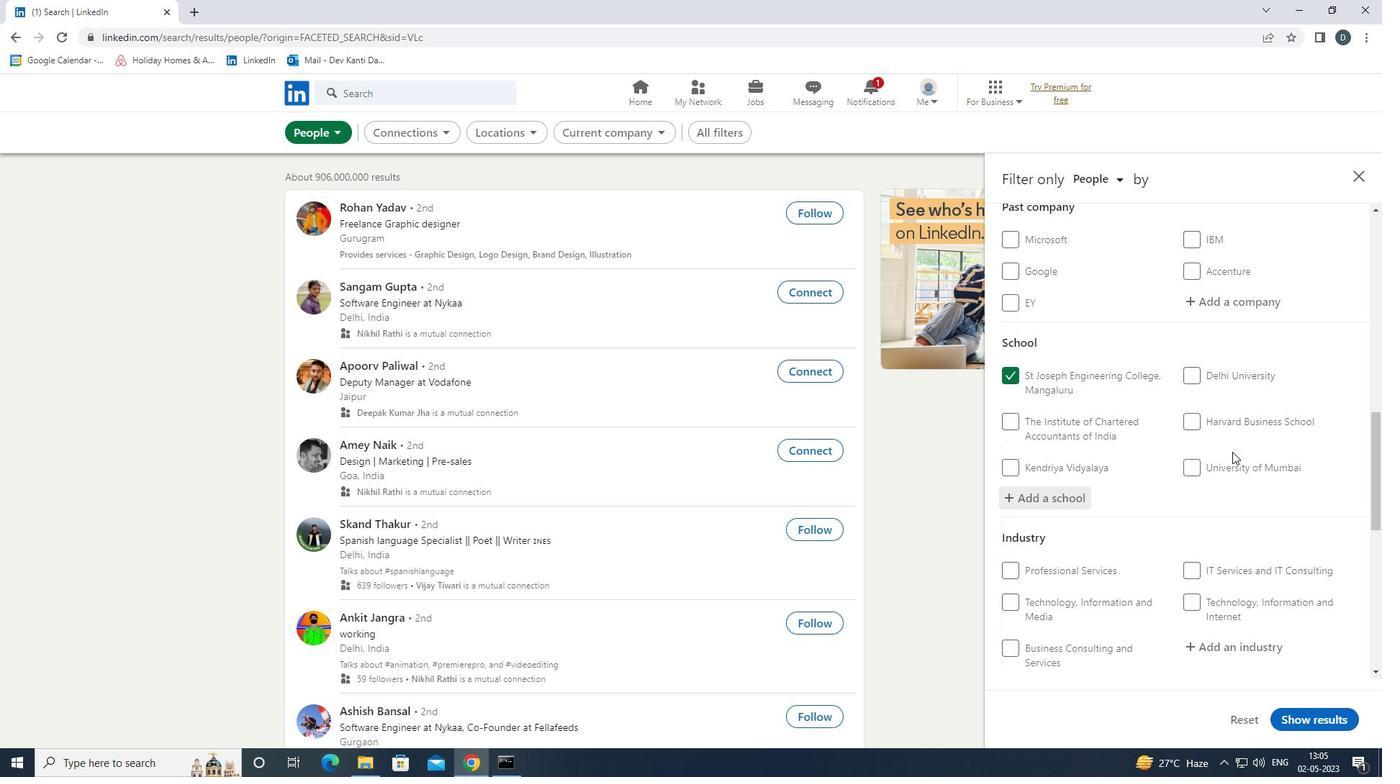 
Action: Mouse scrolled (1232, 451) with delta (0, 0)
Screenshot: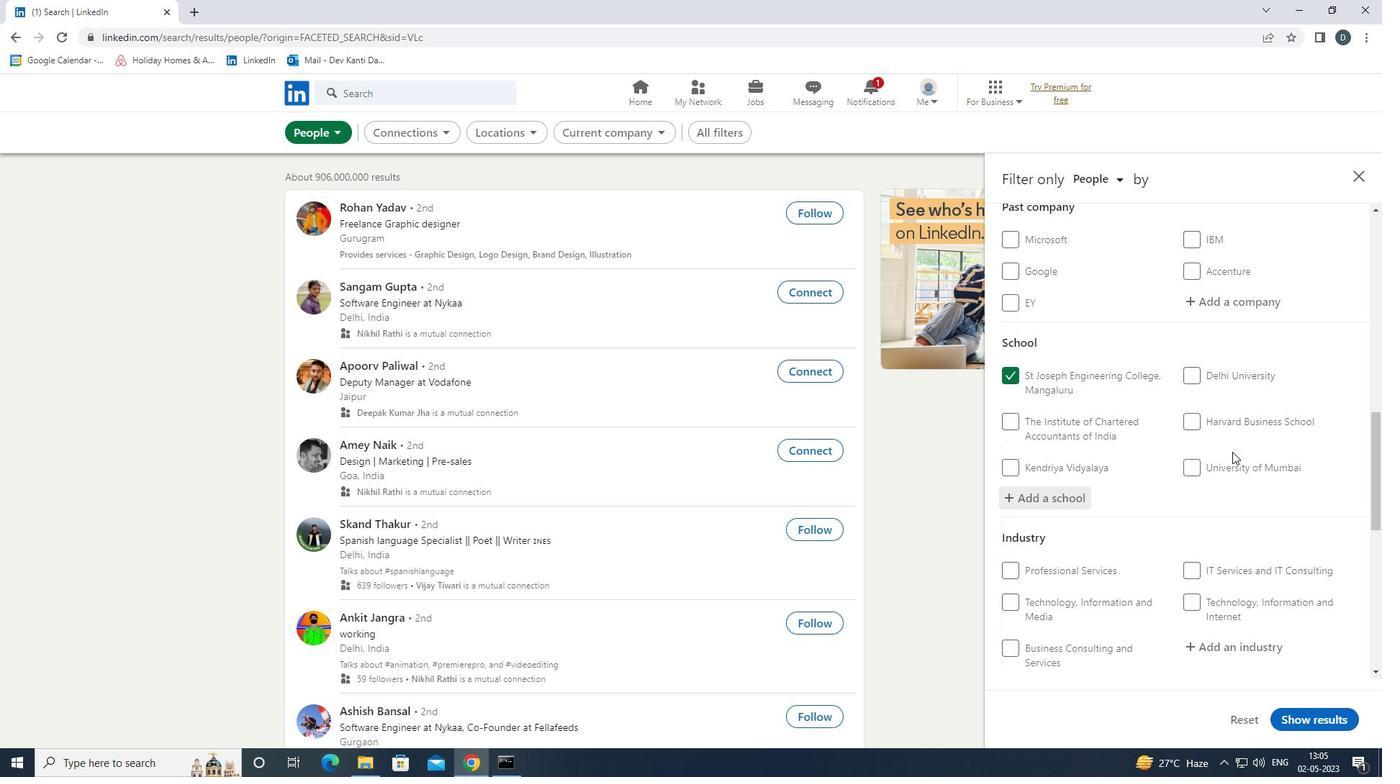 
Action: Mouse moved to (1233, 453)
Screenshot: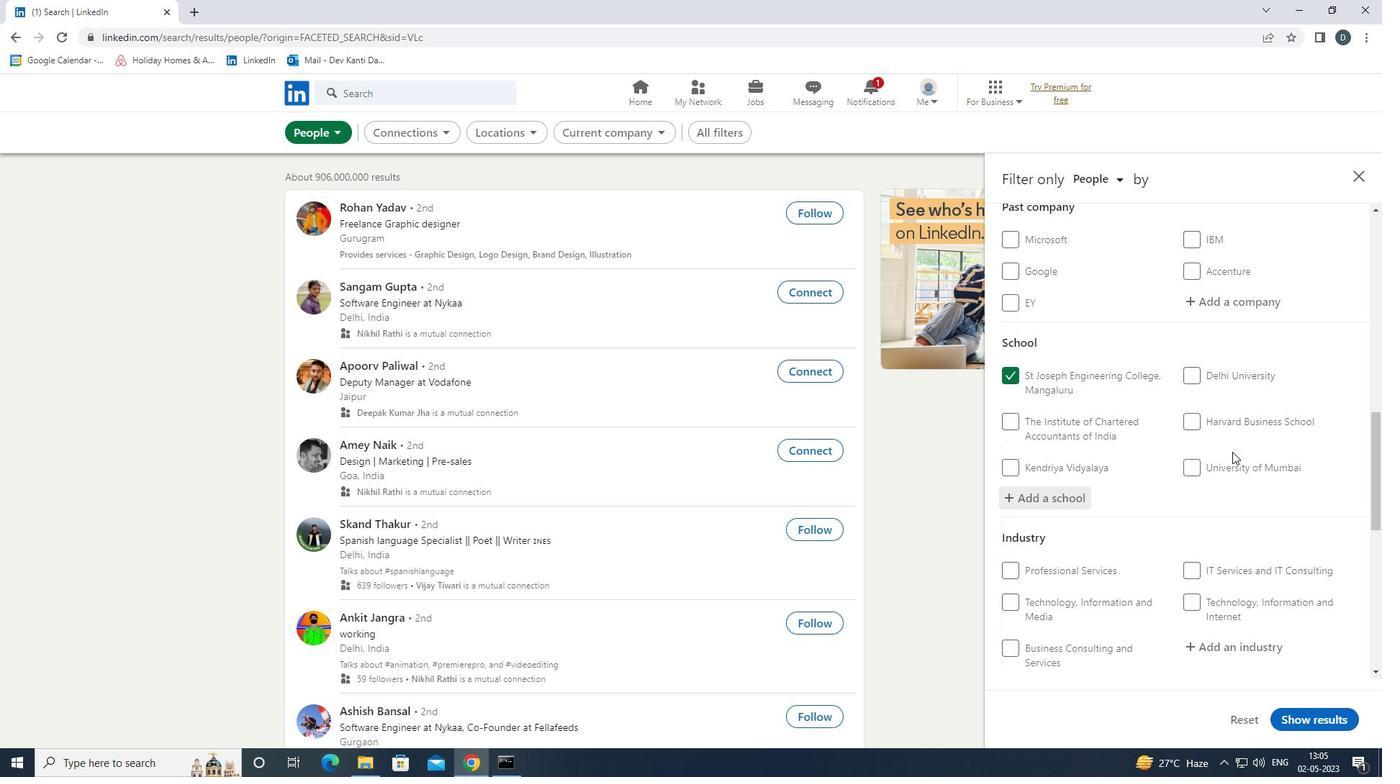 
Action: Mouse scrolled (1233, 453) with delta (0, 0)
Screenshot: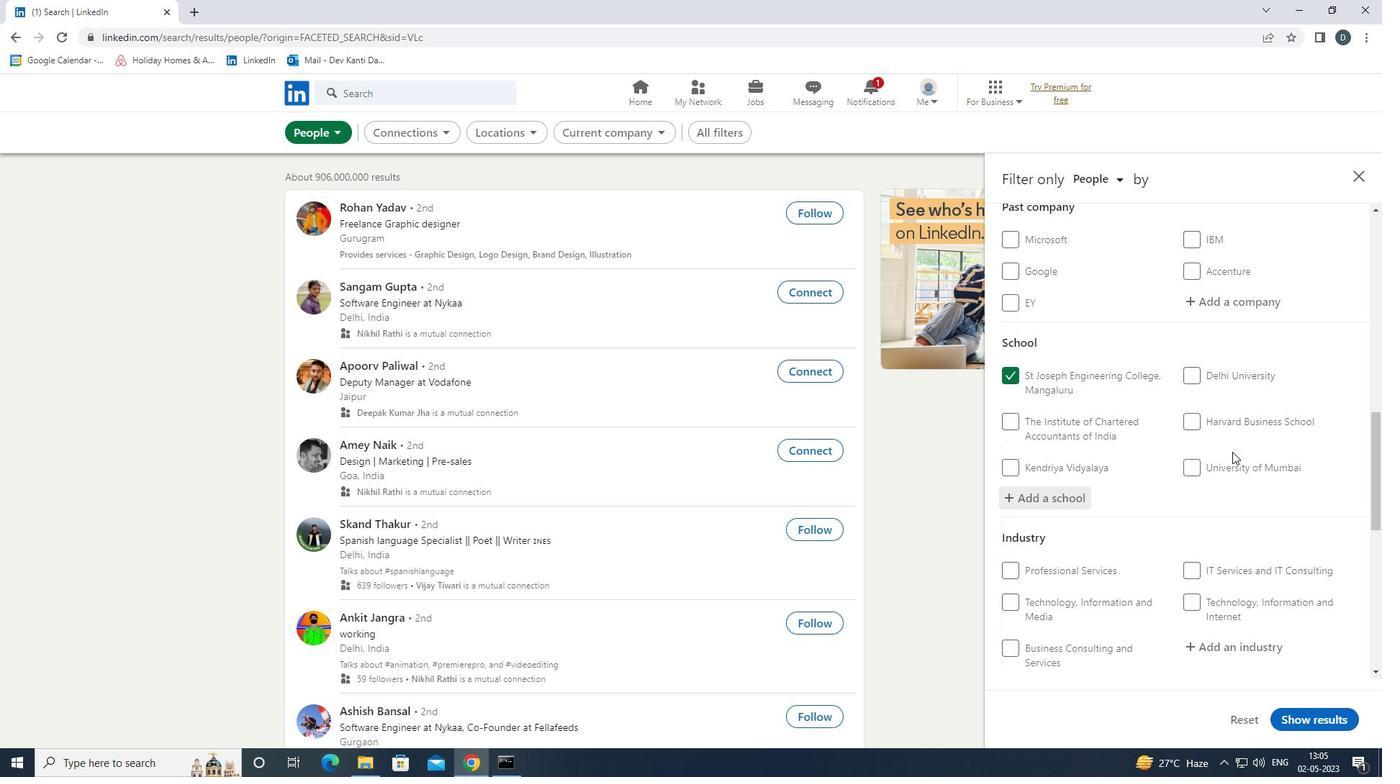 
Action: Mouse moved to (1258, 435)
Screenshot: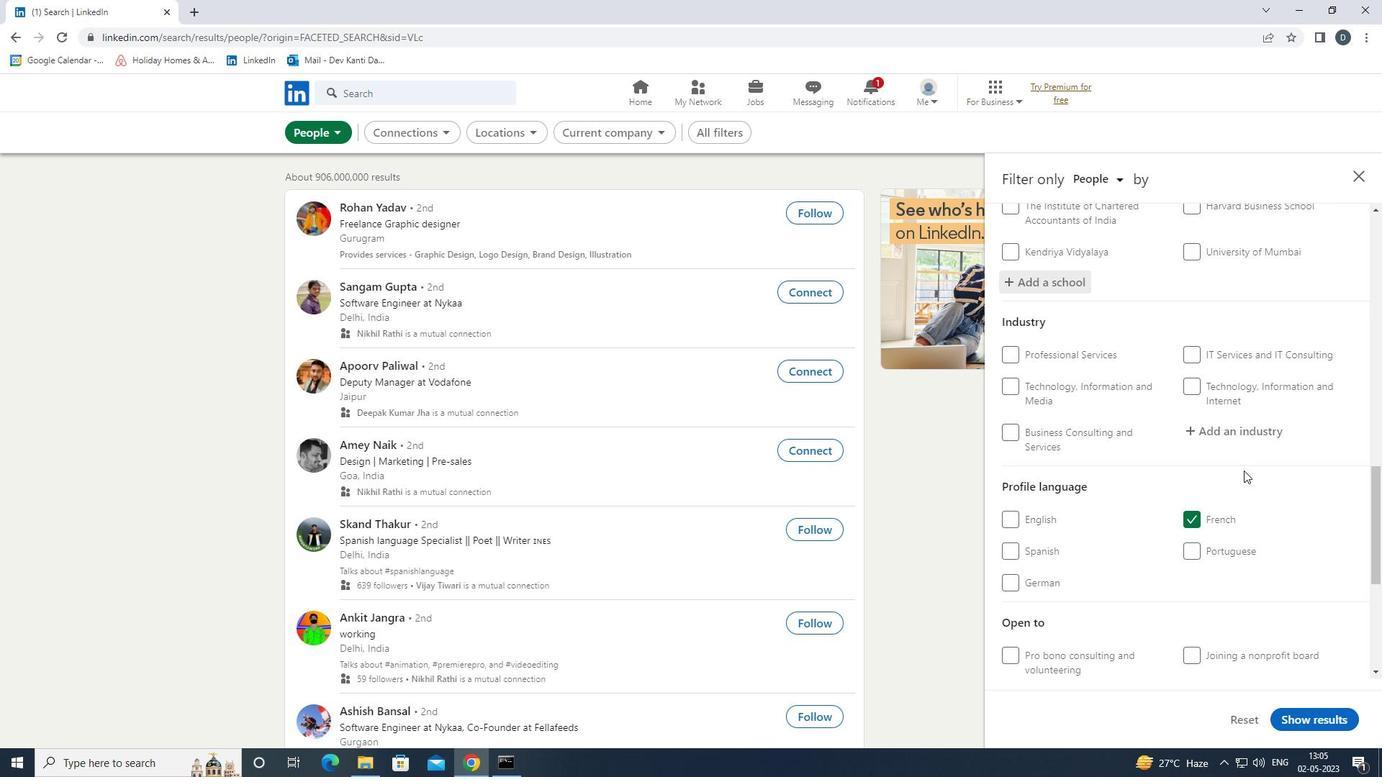 
Action: Mouse pressed left at (1258, 435)
Screenshot: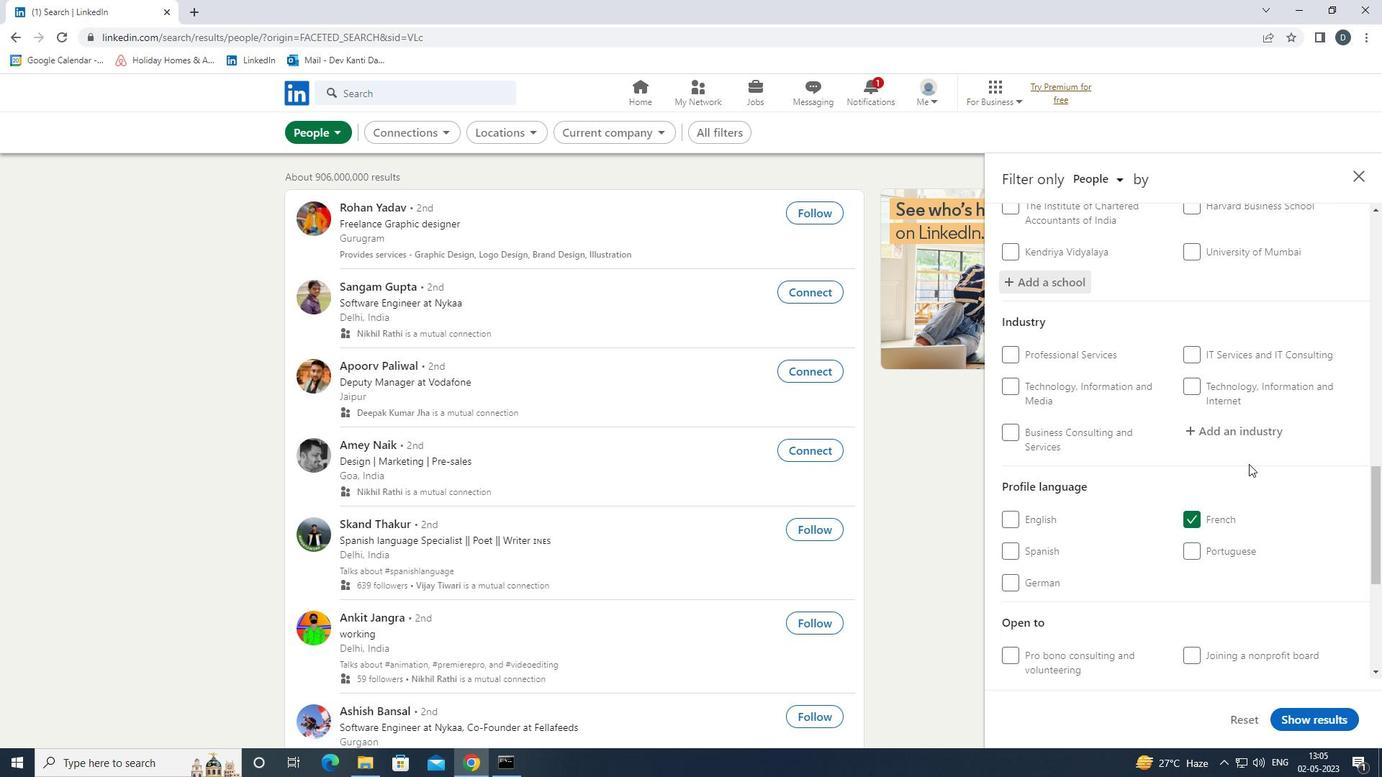 
Action: Key pressed <Key.shift>ELECTRIC<Key.space><Key.shift>POWER<Key.space><Key.shift>TRANS<Key.down><Key.enter>
Screenshot: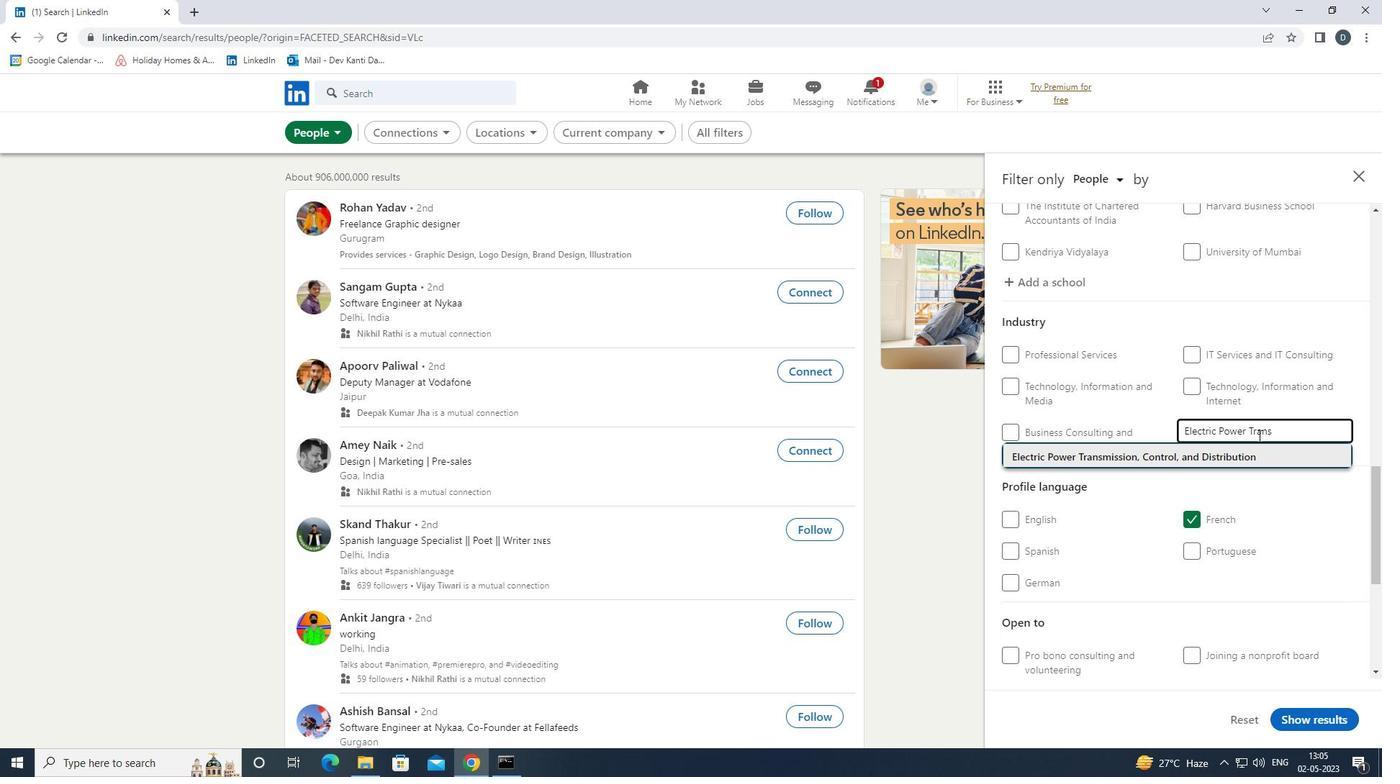 
Action: Mouse scrolled (1258, 434) with delta (0, 0)
Screenshot: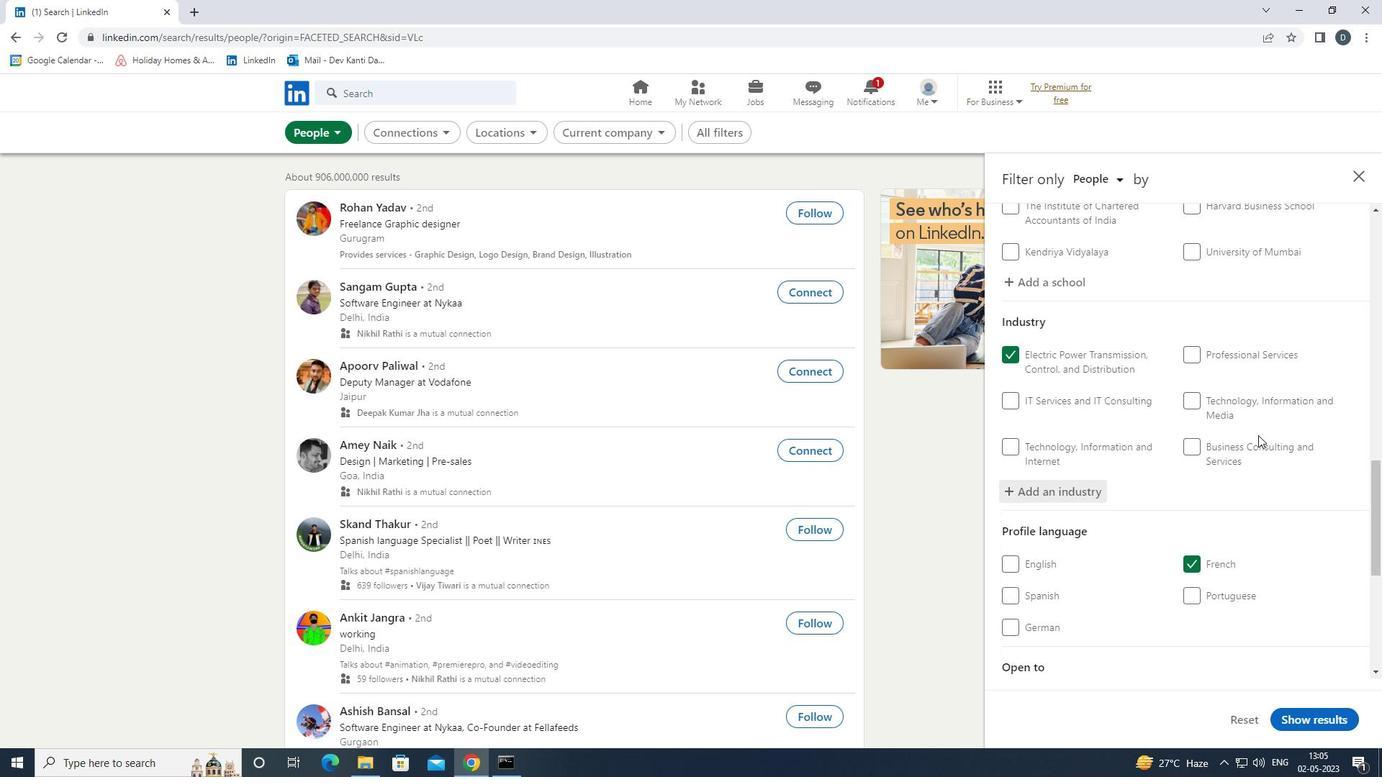 
Action: Mouse scrolled (1258, 434) with delta (0, 0)
Screenshot: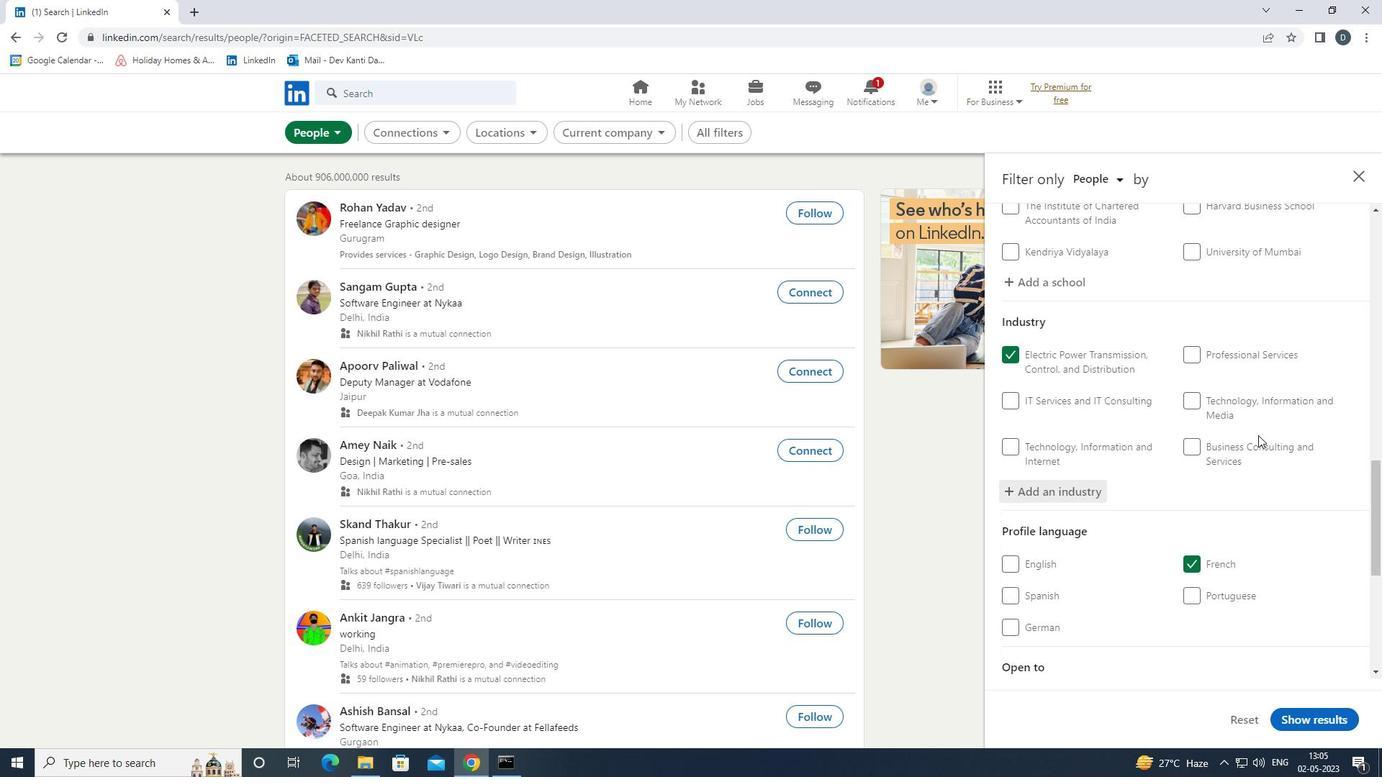 
Action: Mouse moved to (1236, 430)
Screenshot: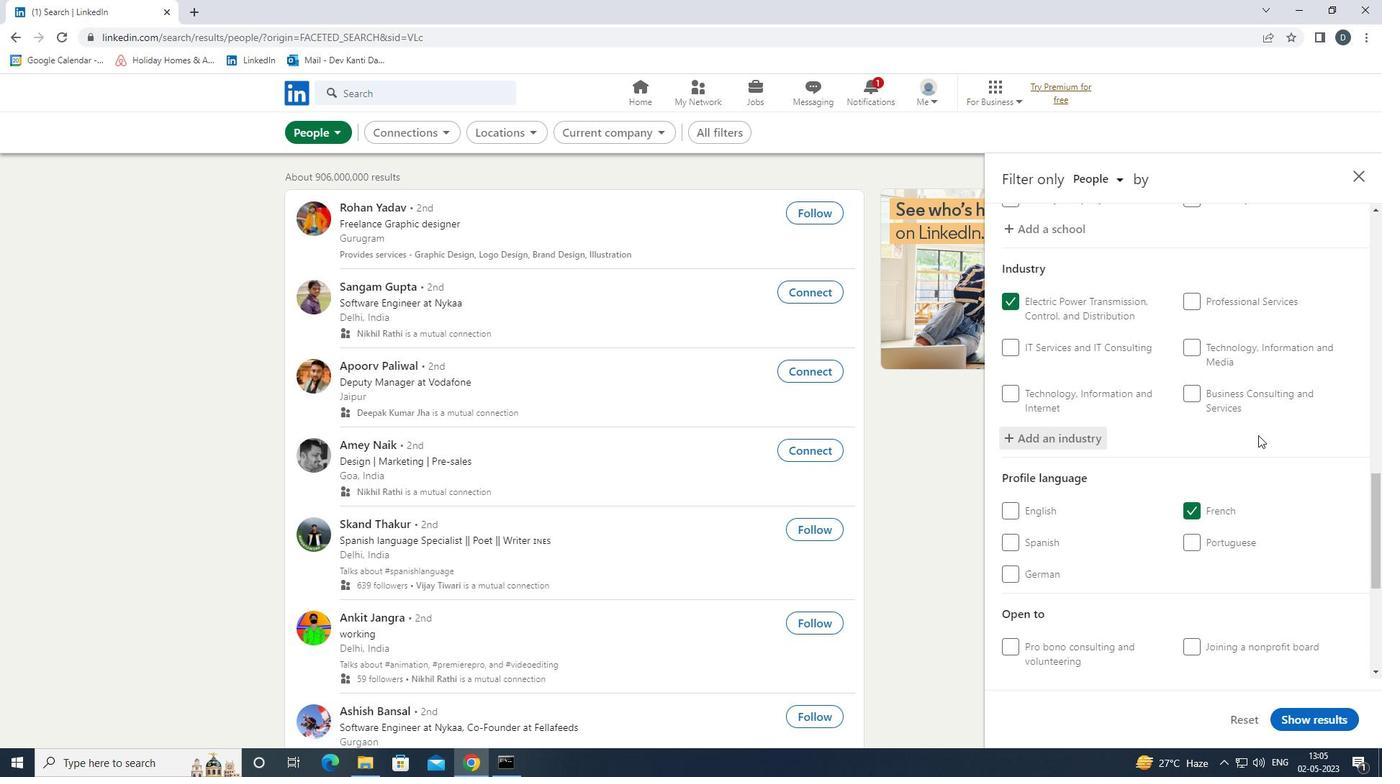 
Action: Mouse scrolled (1236, 429) with delta (0, 0)
Screenshot: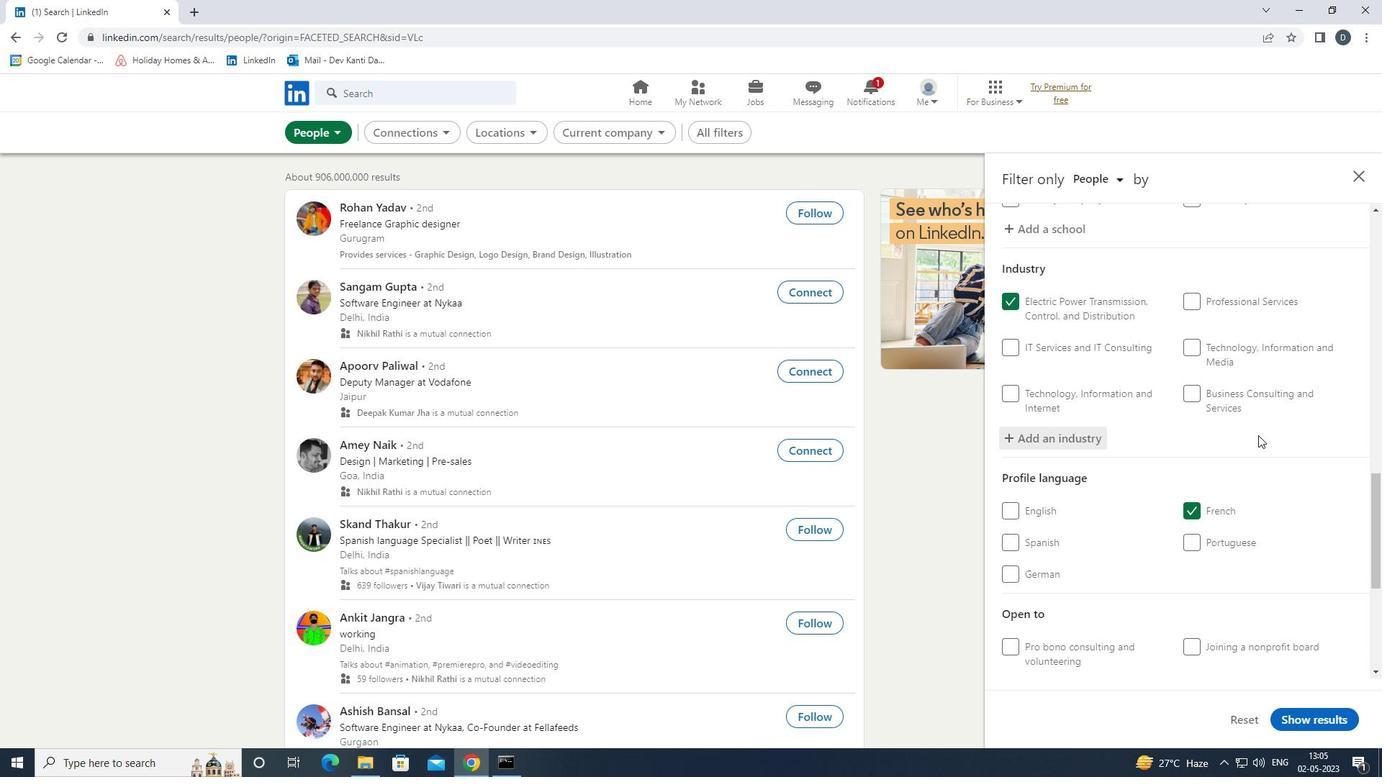 
Action: Mouse scrolled (1236, 429) with delta (0, 0)
Screenshot: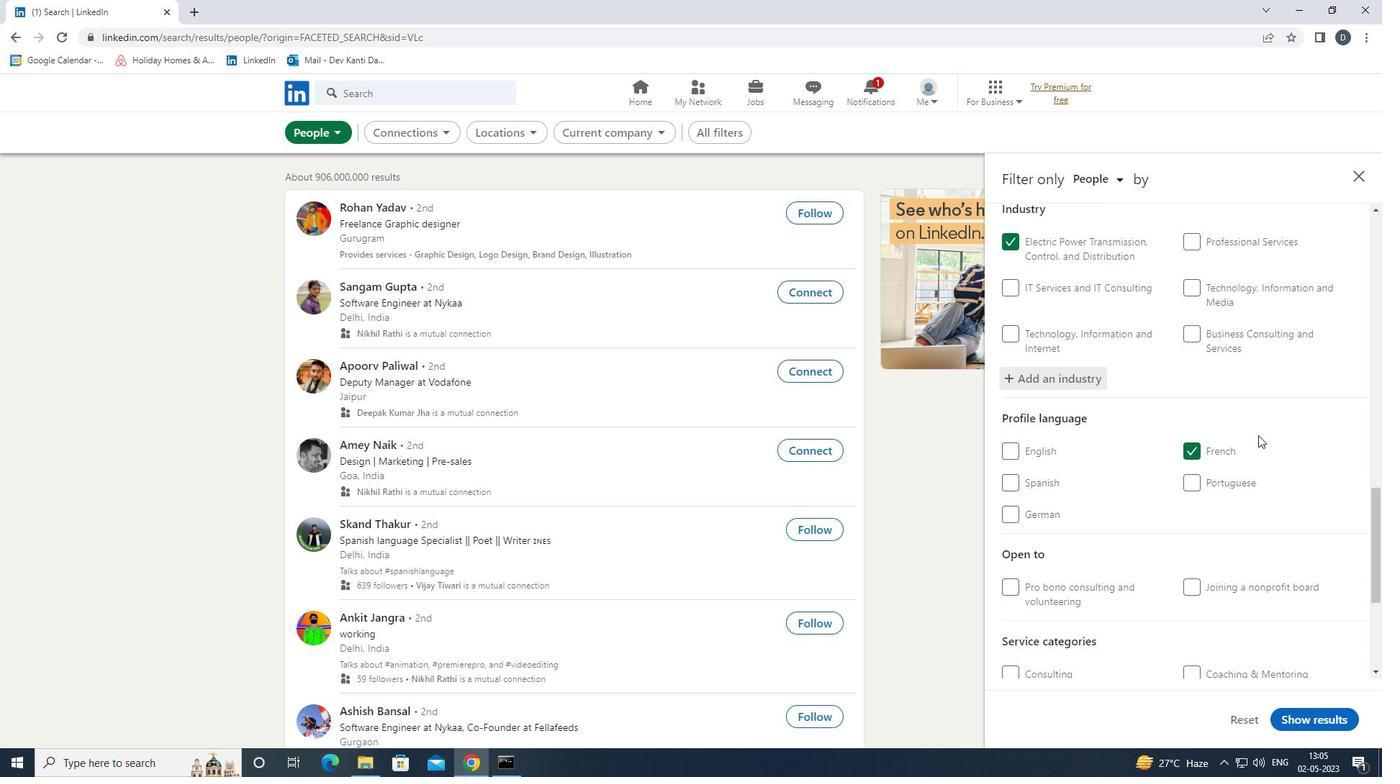 
Action: Mouse scrolled (1236, 429) with delta (0, 0)
Screenshot: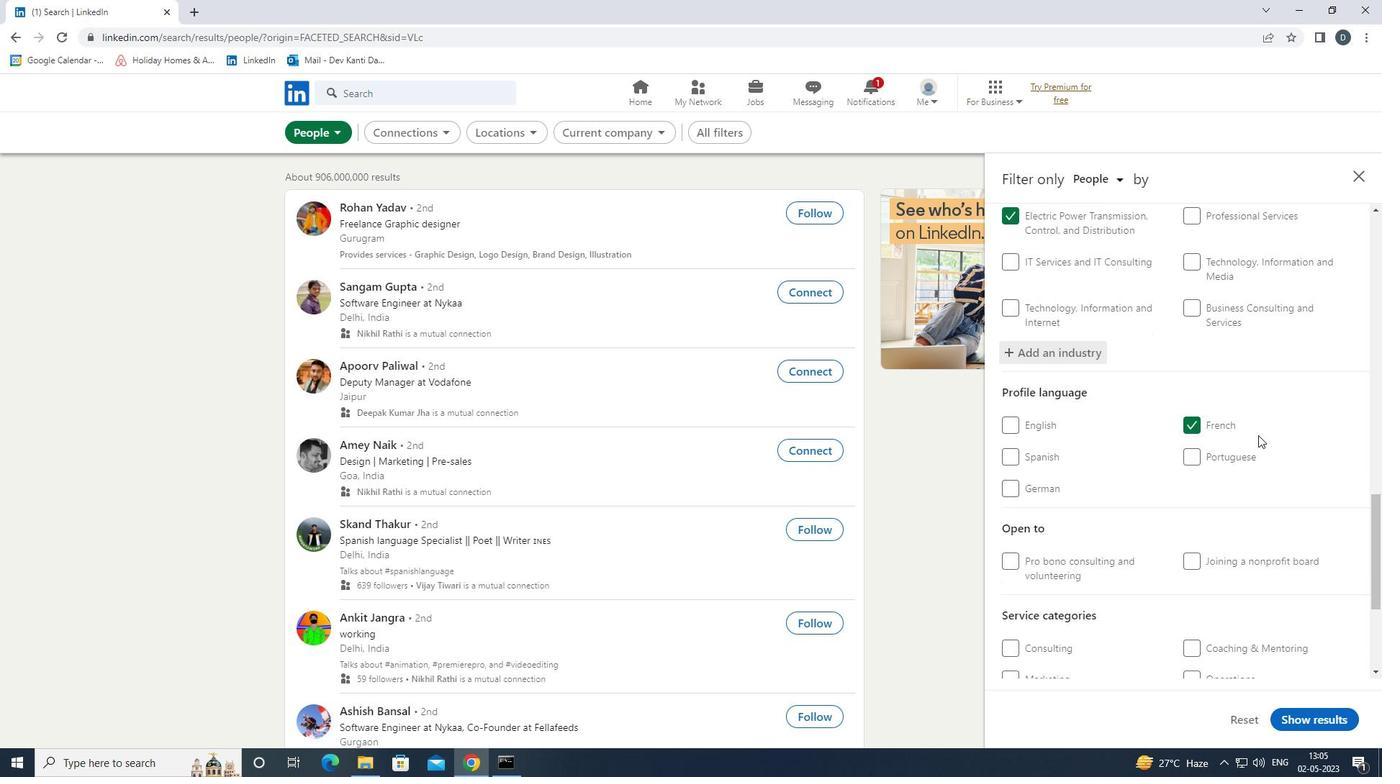 
Action: Mouse moved to (1214, 481)
Screenshot: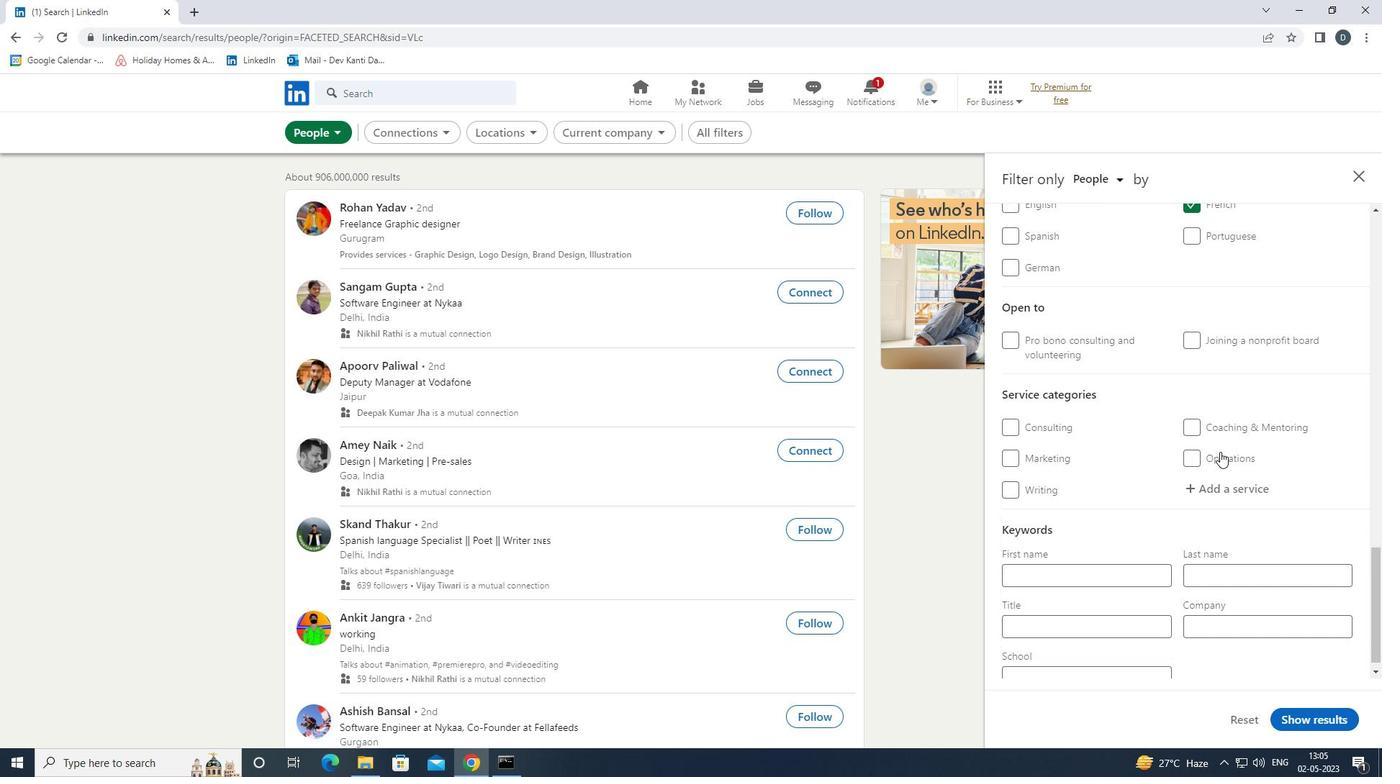 
Action: Mouse pressed left at (1214, 481)
Screenshot: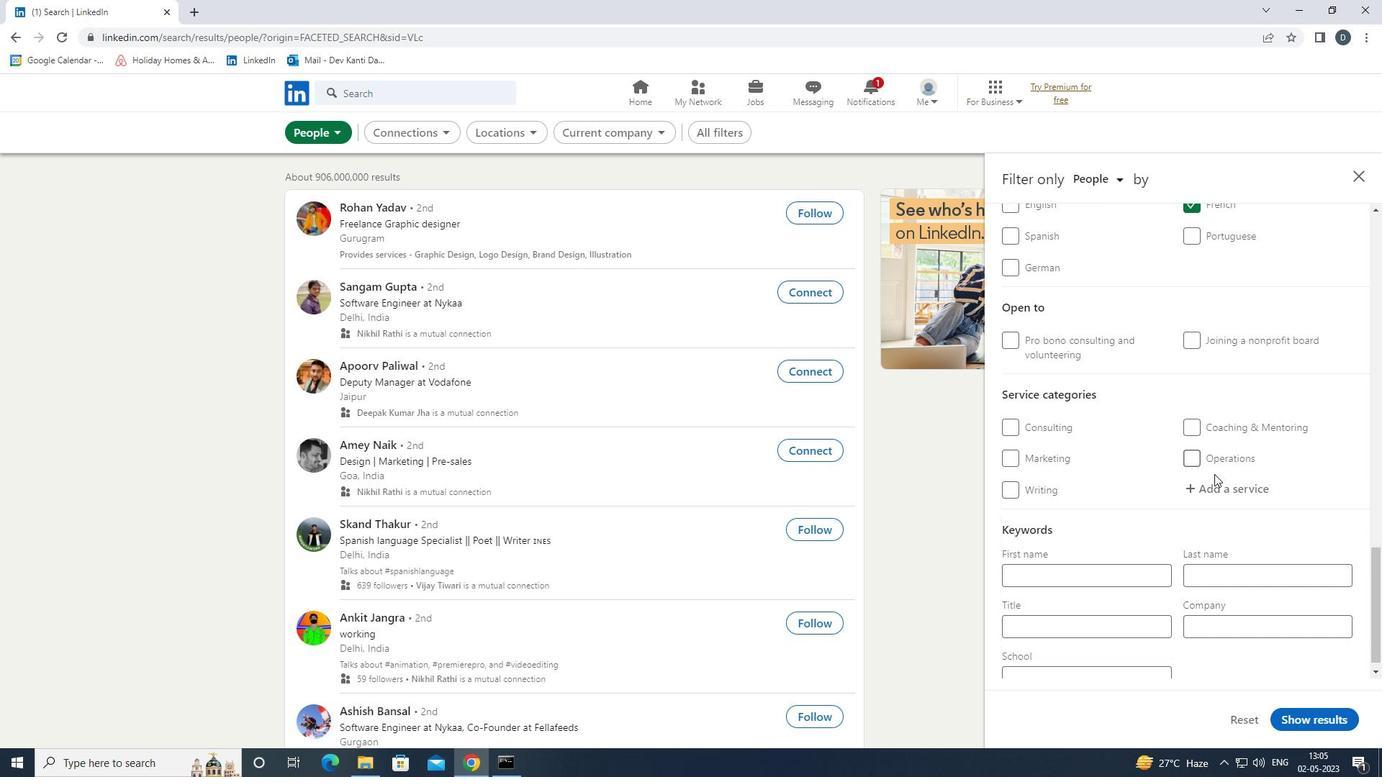 
Action: Mouse moved to (1210, 443)
Screenshot: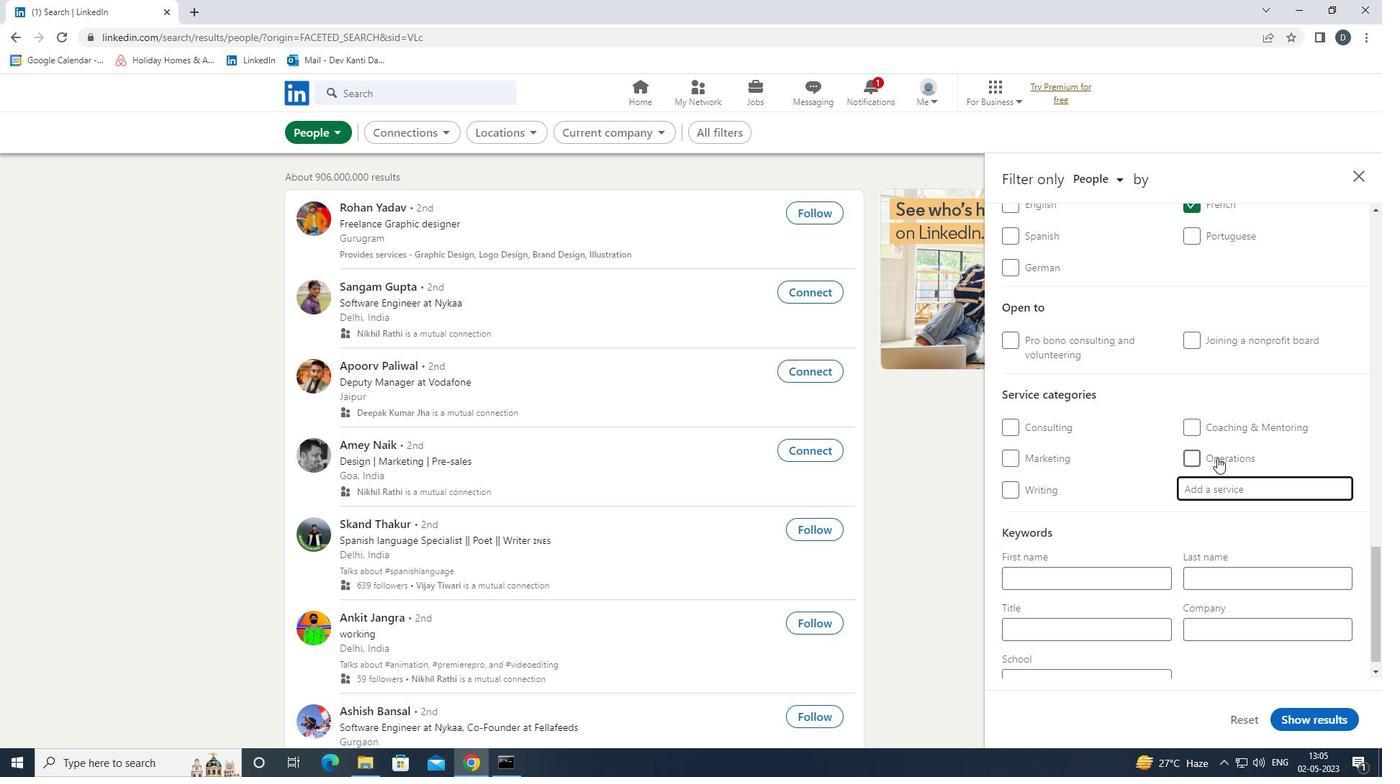 
Action: Key pressed <Key.shift>FIAN<Key.backspace><Key.backspace>NANCIAL<Key.space><Key.down><Key.down><Key.enter>
Screenshot: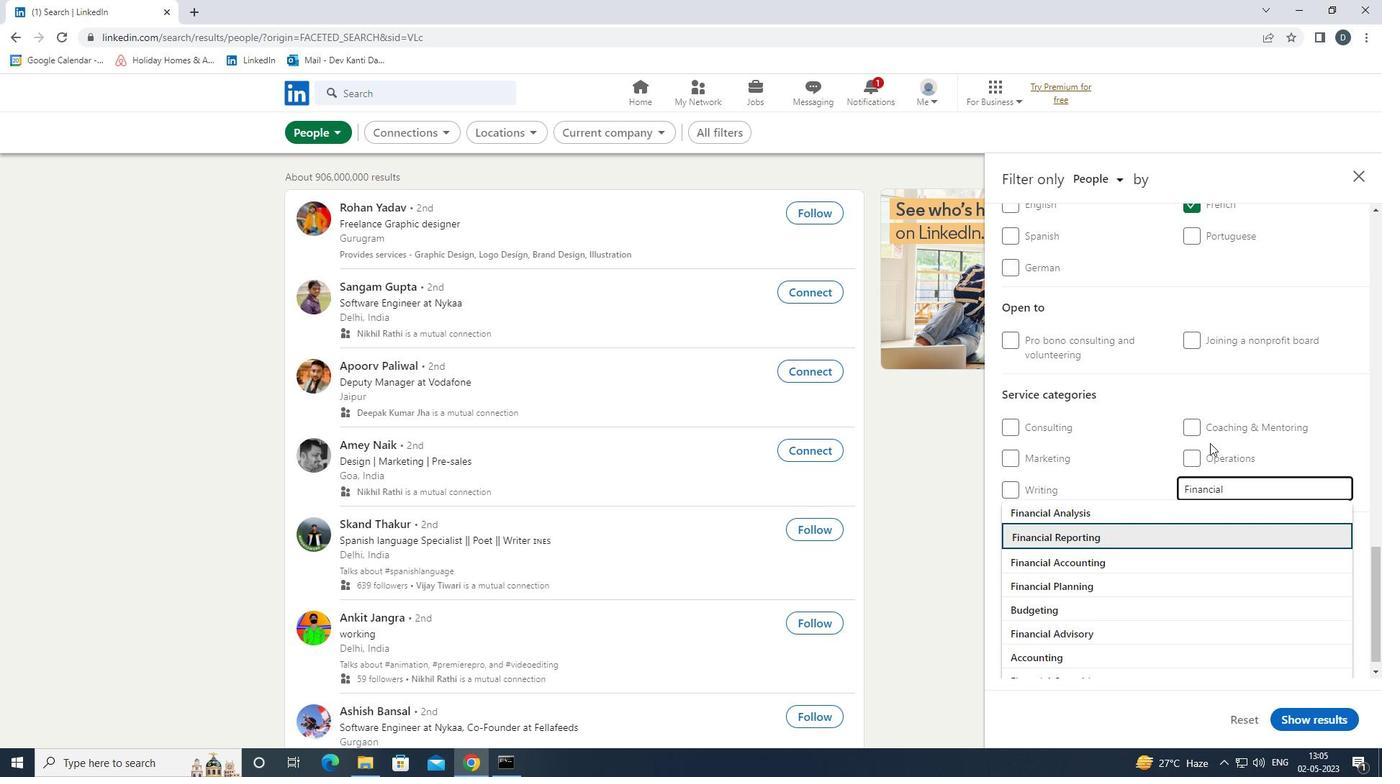 
Action: Mouse scrolled (1210, 442) with delta (0, 0)
Screenshot: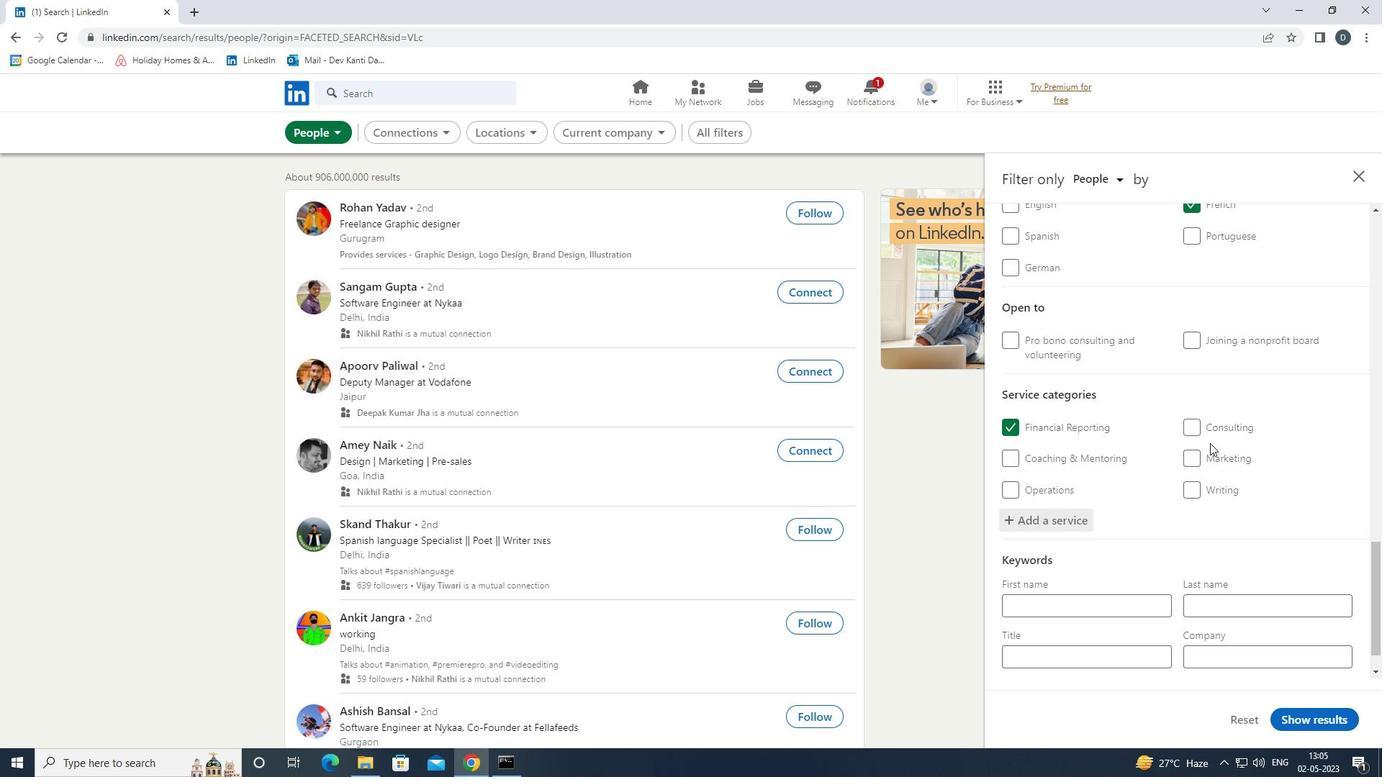 
Action: Mouse moved to (1209, 442)
Screenshot: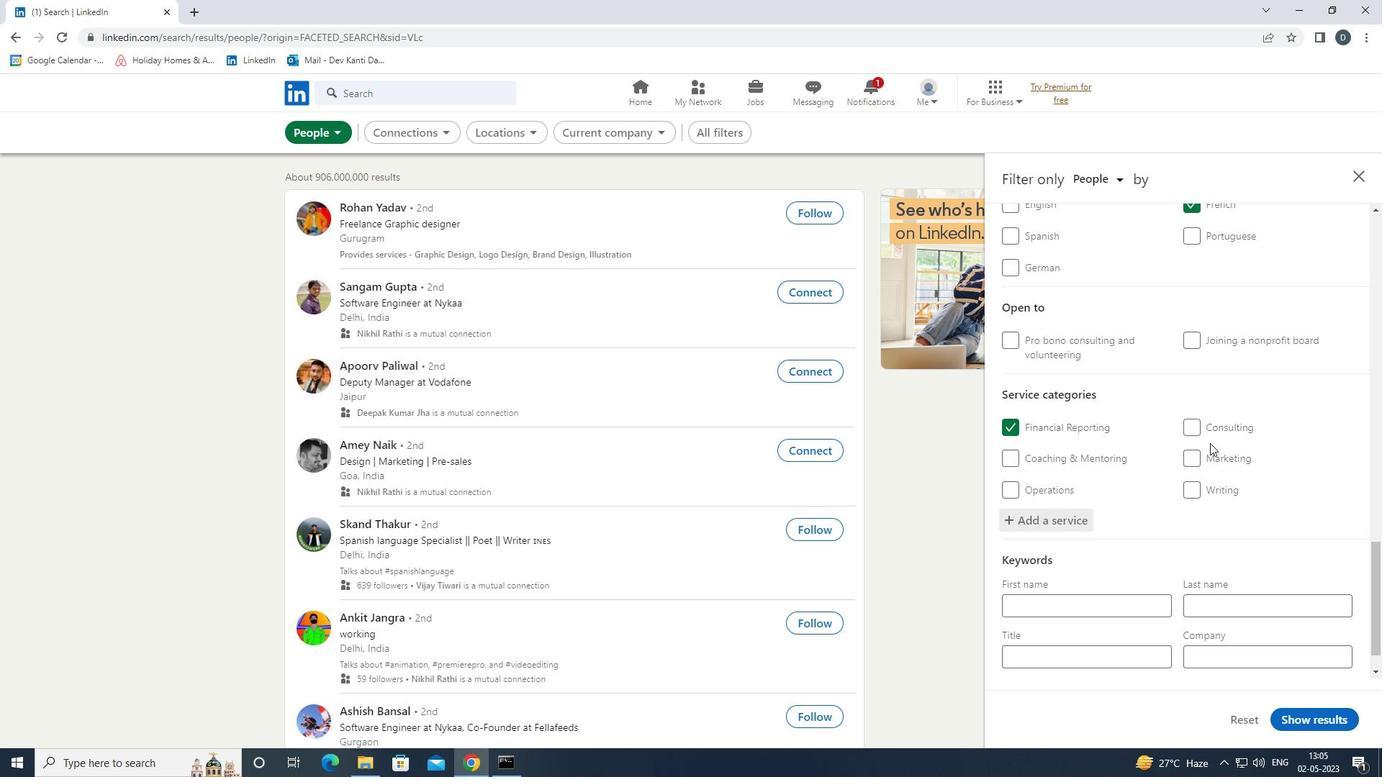 
Action: Mouse scrolled (1209, 442) with delta (0, 0)
Screenshot: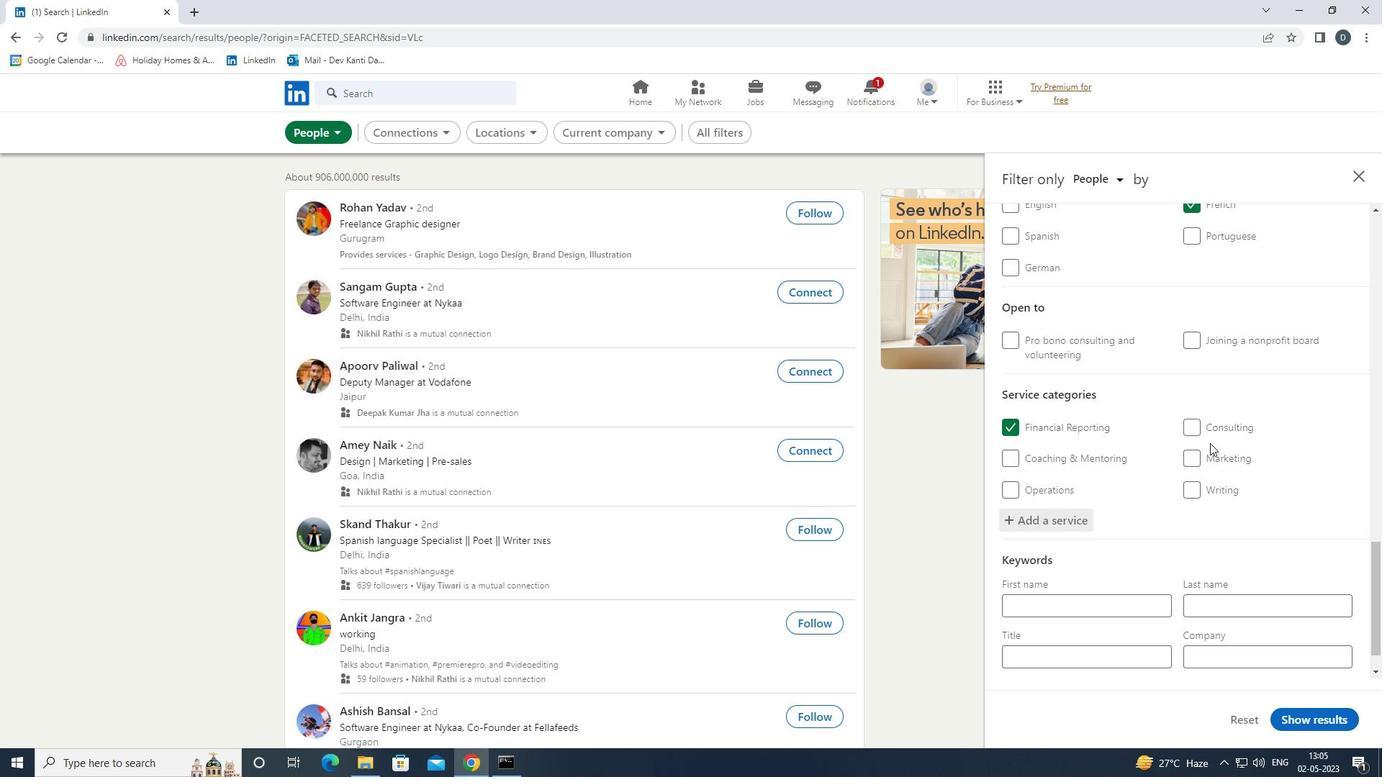 
Action: Mouse moved to (1208, 445)
Screenshot: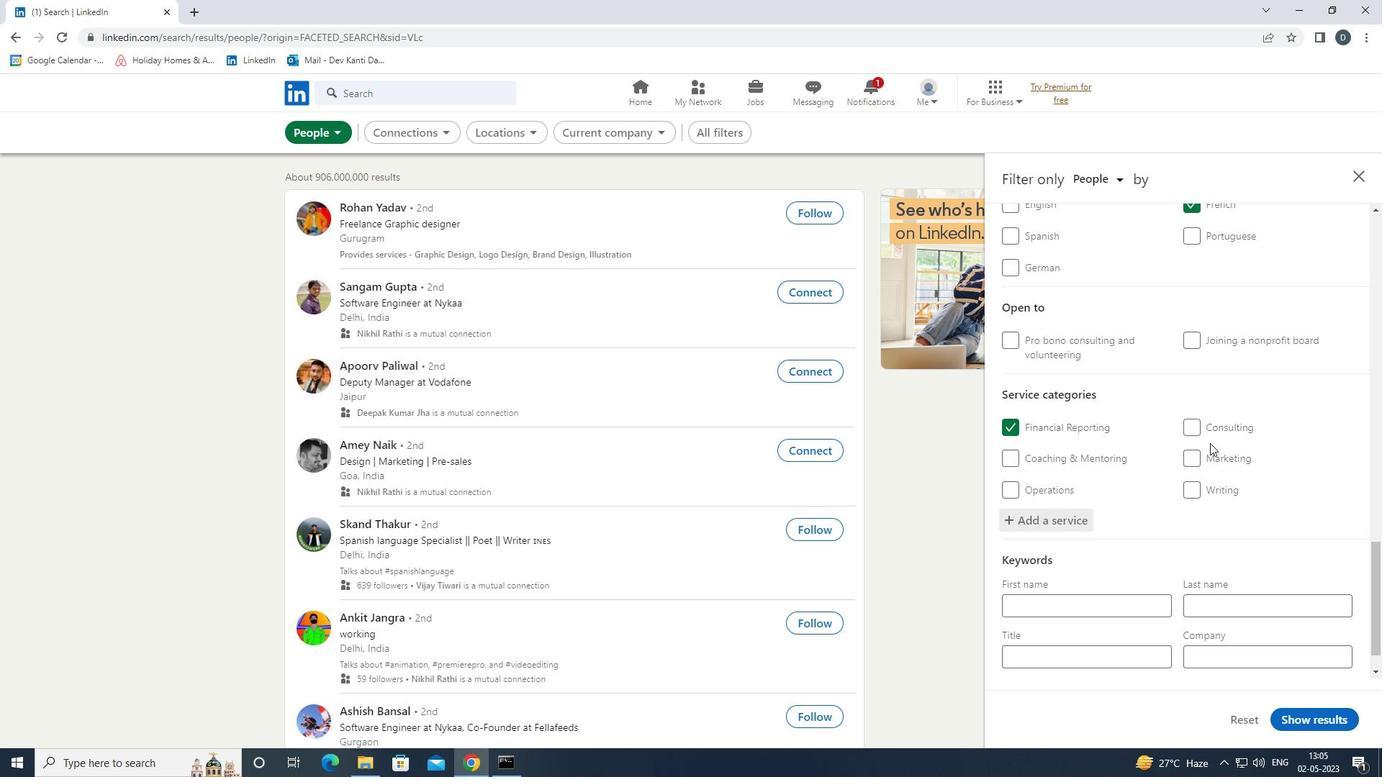 
Action: Mouse scrolled (1208, 444) with delta (0, 0)
Screenshot: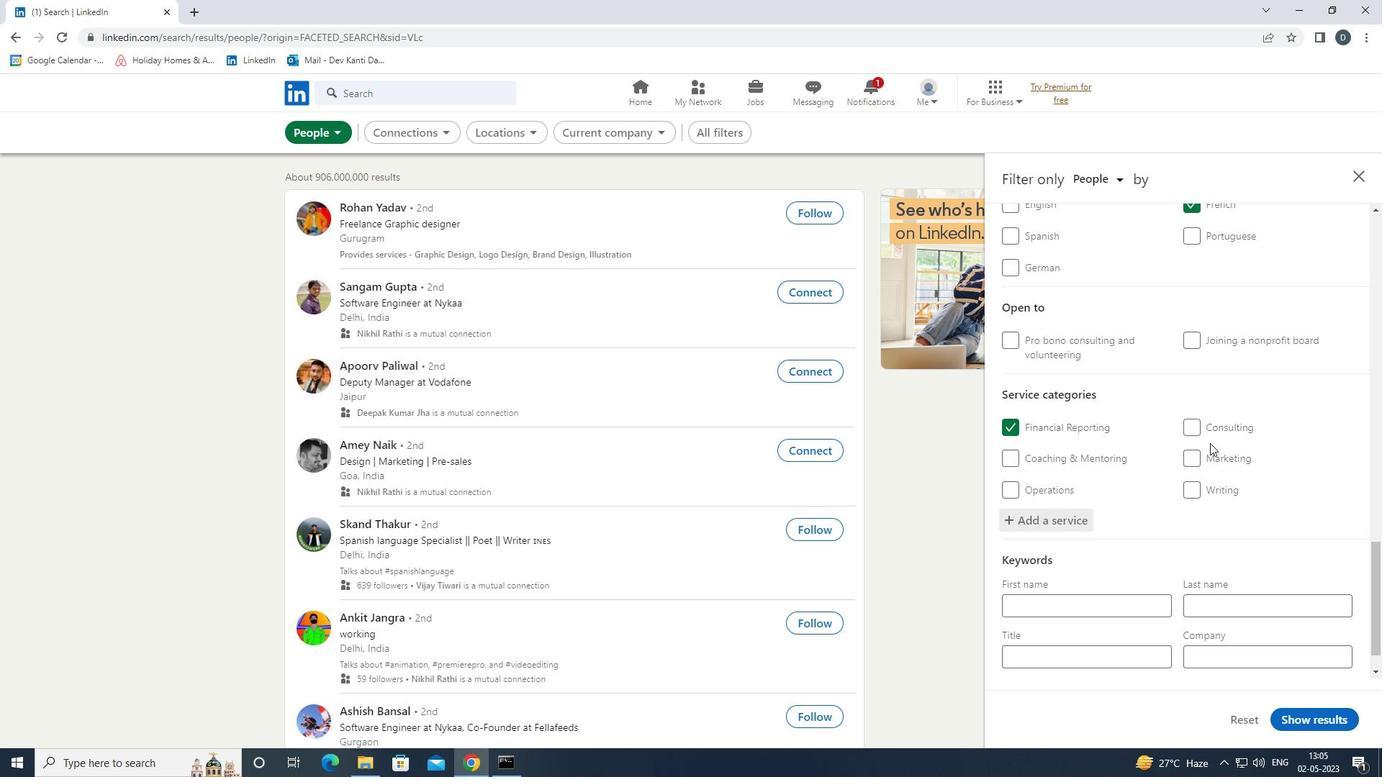 
Action: Mouse moved to (1208, 445)
Screenshot: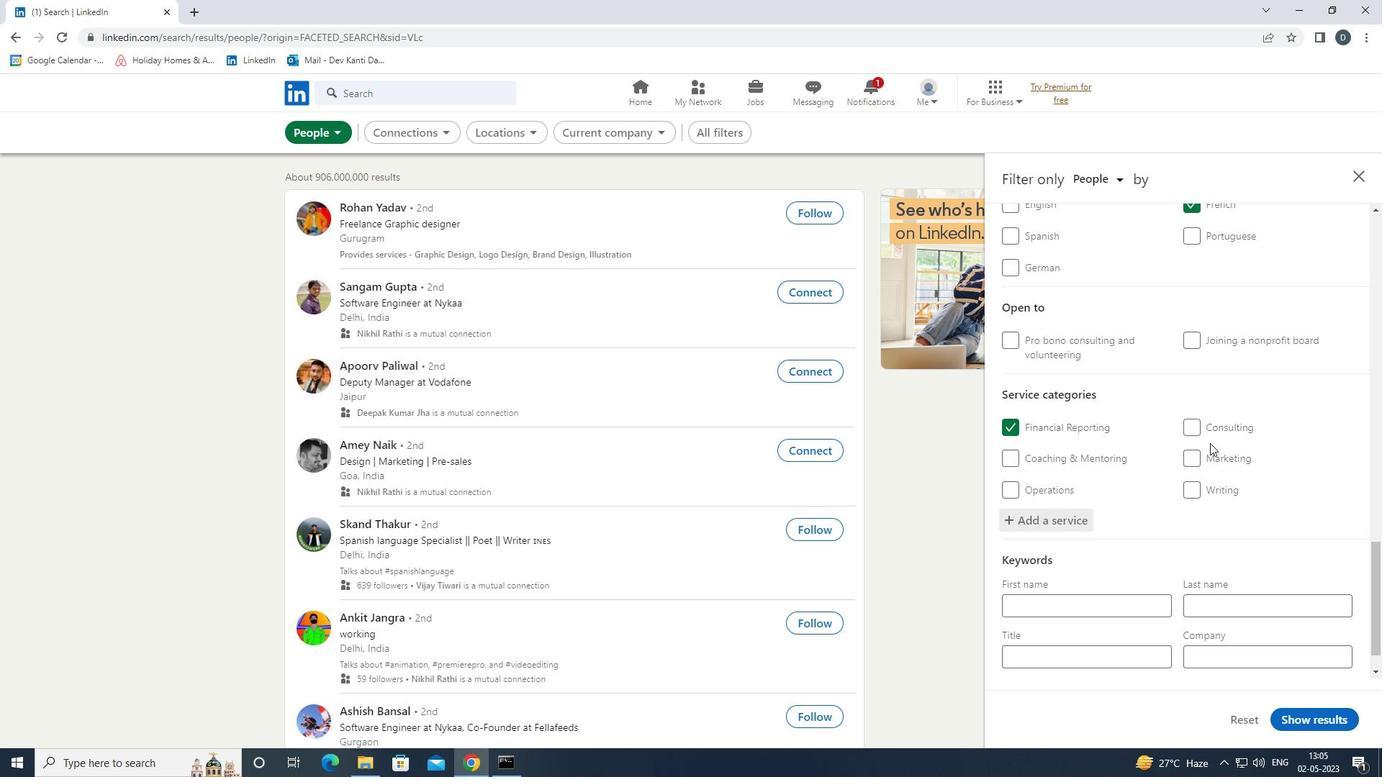 
Action: Mouse scrolled (1208, 445) with delta (0, 0)
Screenshot: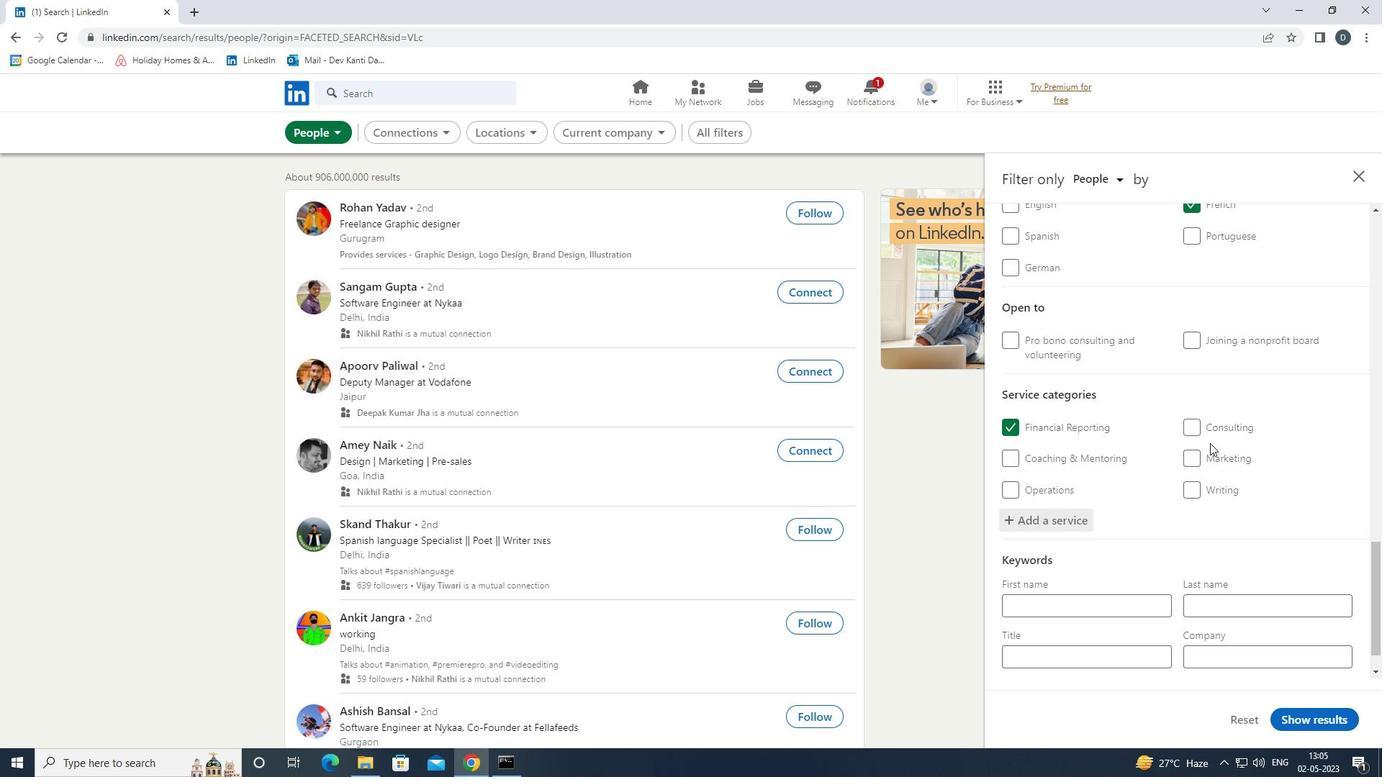 
Action: Mouse moved to (1206, 448)
Screenshot: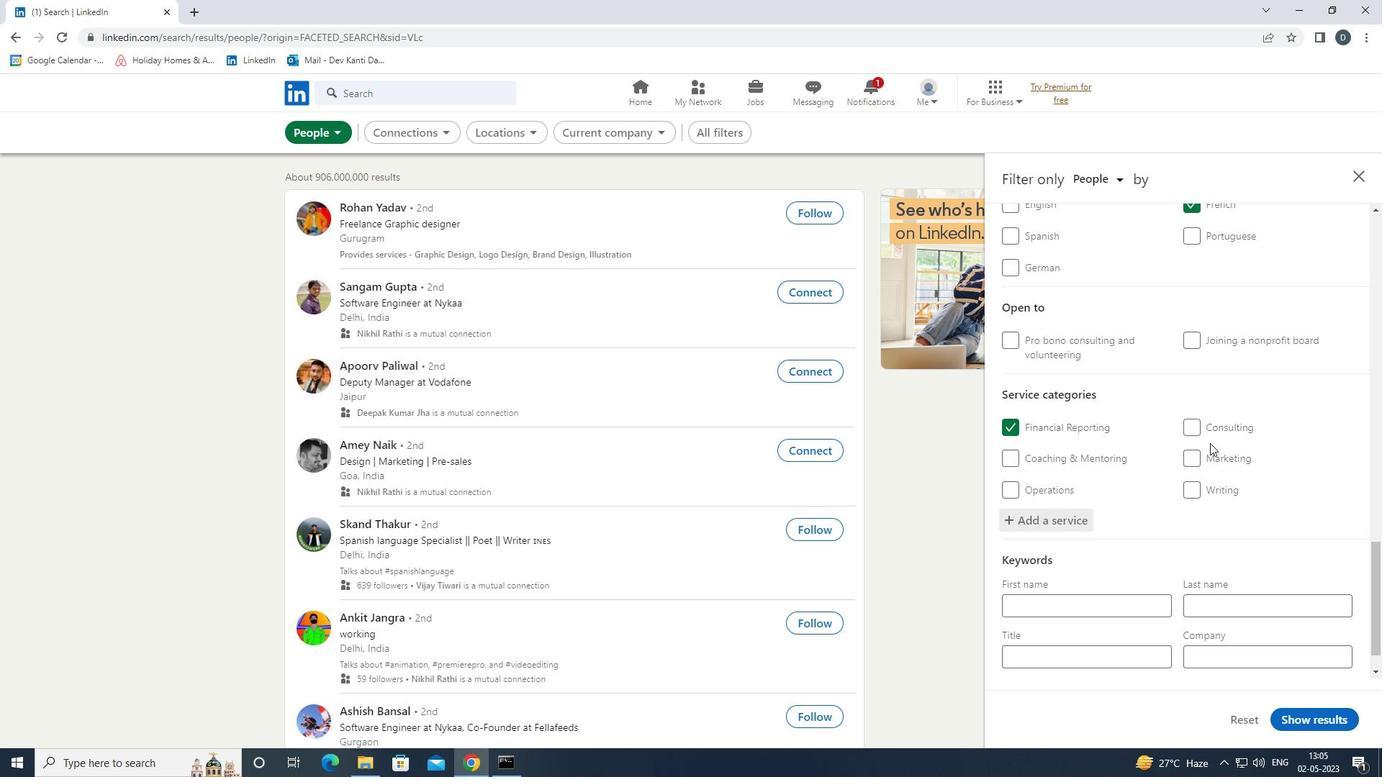 
Action: Mouse scrolled (1206, 447) with delta (0, 0)
Screenshot: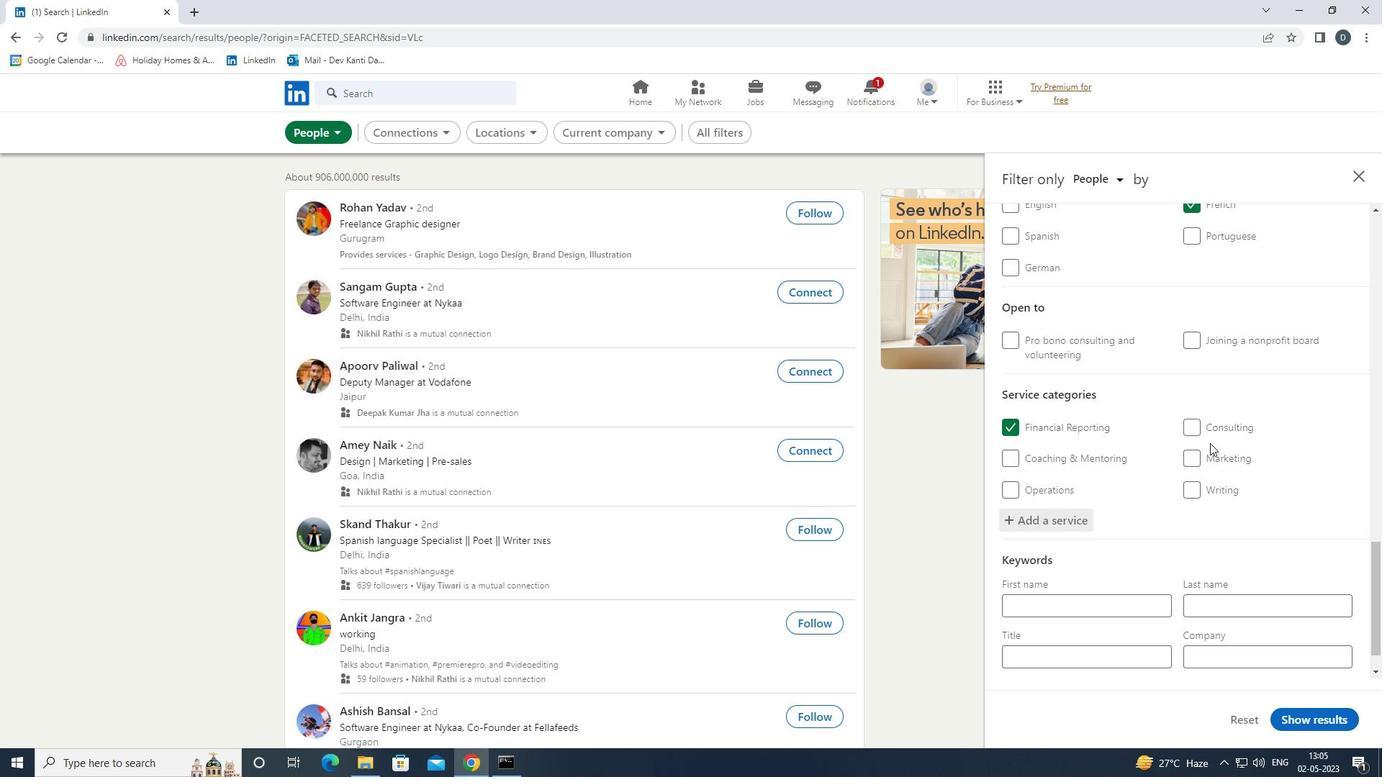 
Action: Mouse moved to (1142, 610)
Screenshot: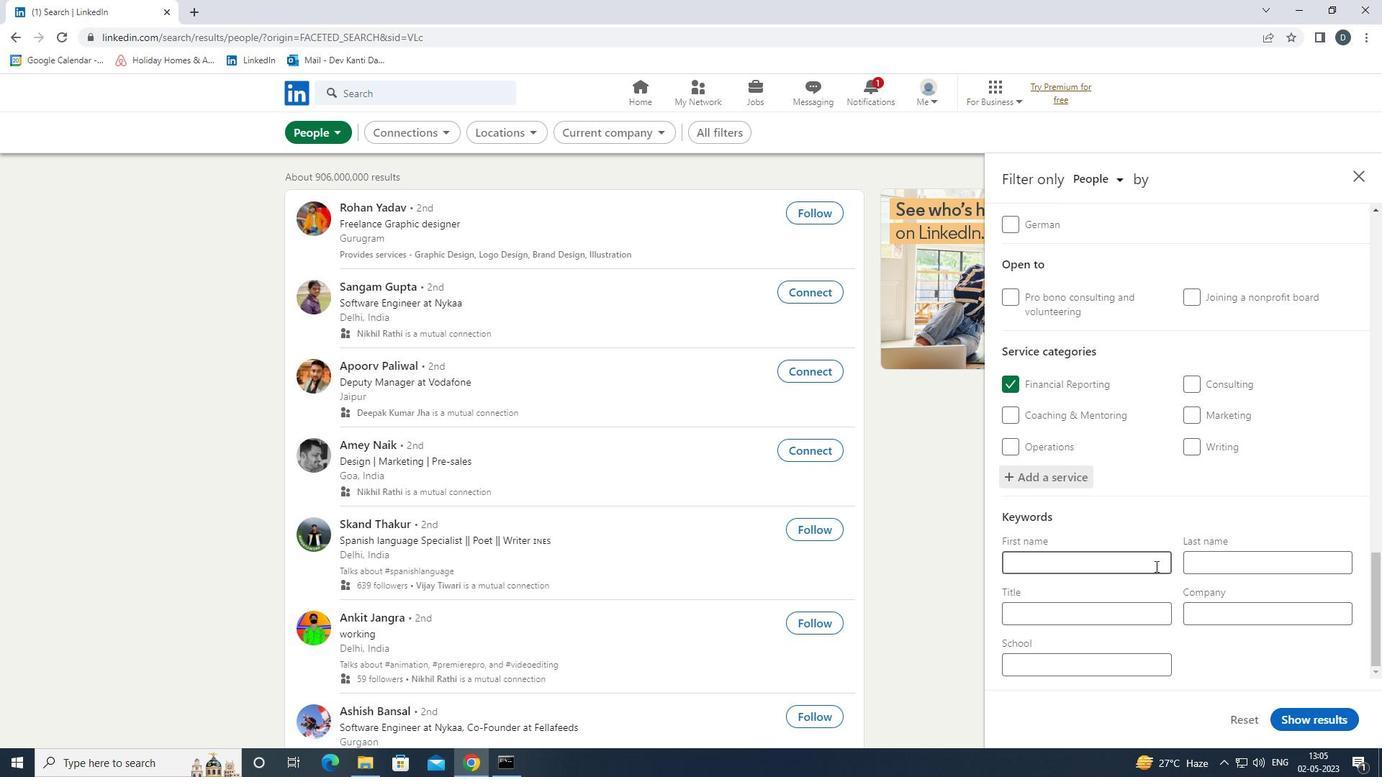 
Action: Mouse pressed left at (1142, 610)
Screenshot: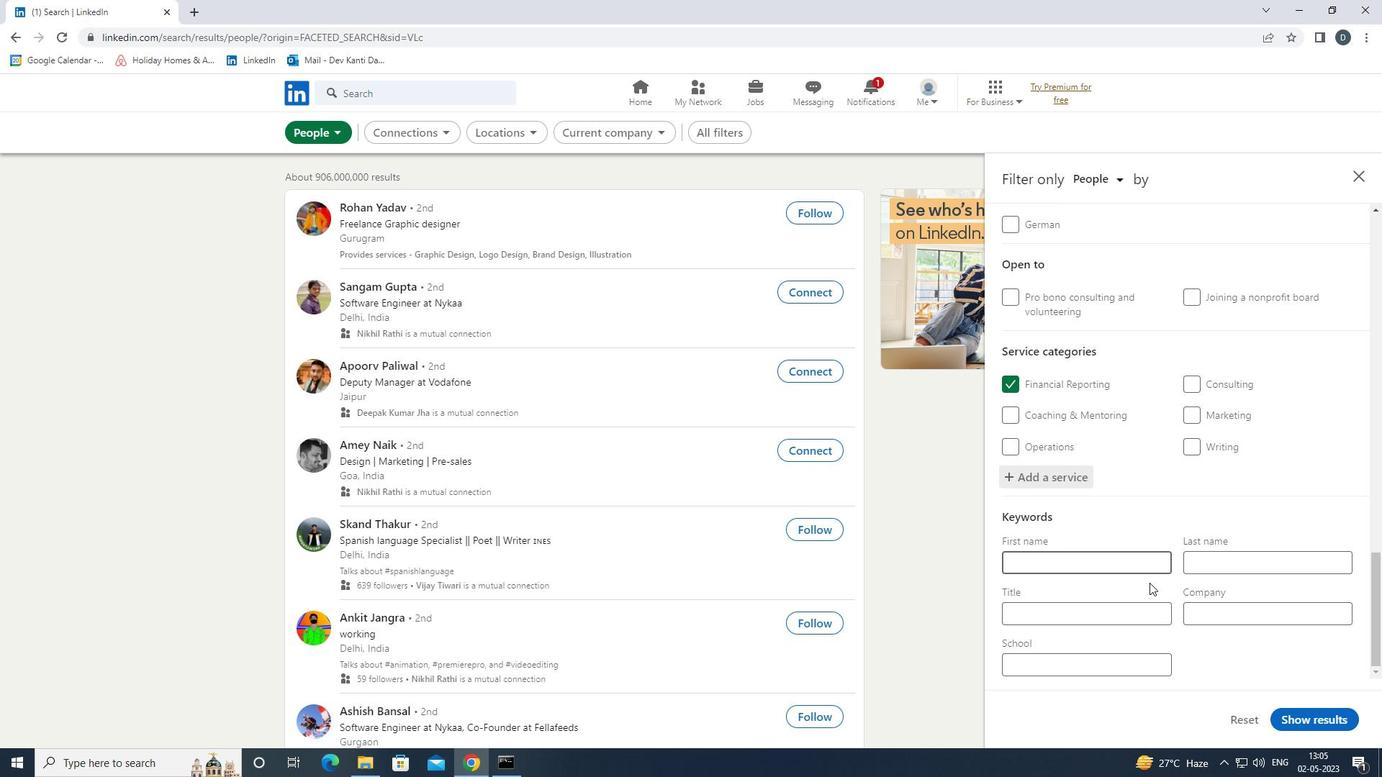 
Action: Key pressed <Key.shift><Key.shift><Key.shift><Key.shift><Key.shift>ENGINEER<Key.backspace><Key.backspace><Key.backspace><Key.backspace><Key.backspace><Key.backspace><Key.backspace>NGINEER
Screenshot: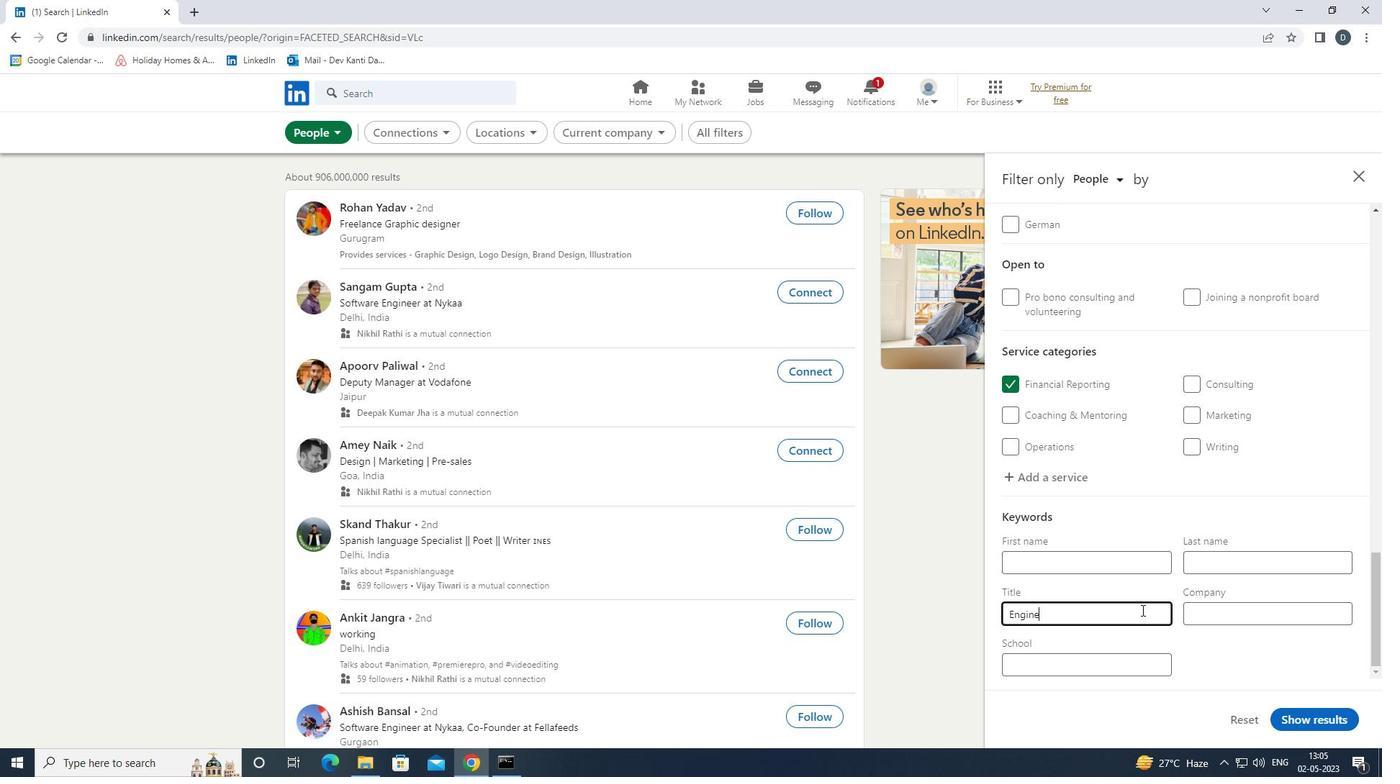 
Action: Mouse moved to (1318, 723)
Screenshot: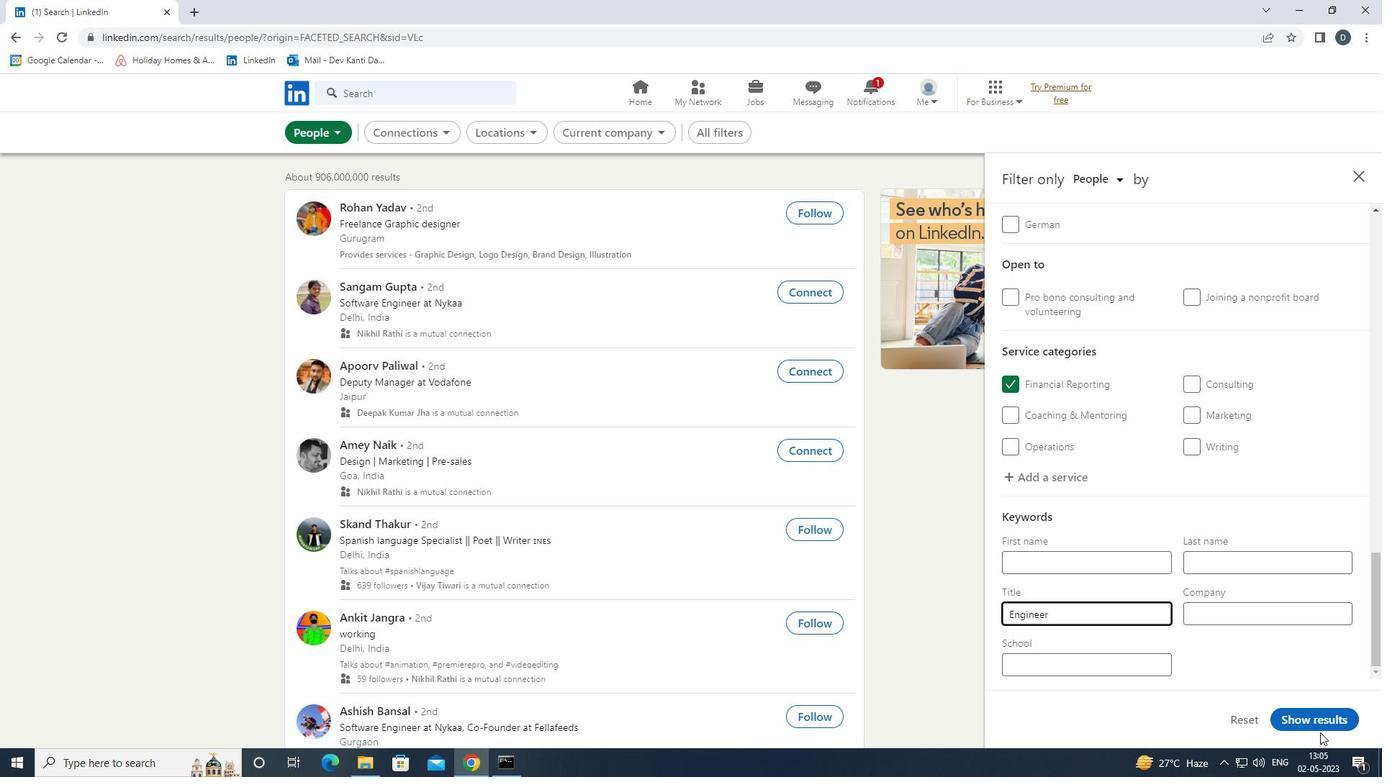 
Action: Mouse pressed left at (1318, 723)
Screenshot: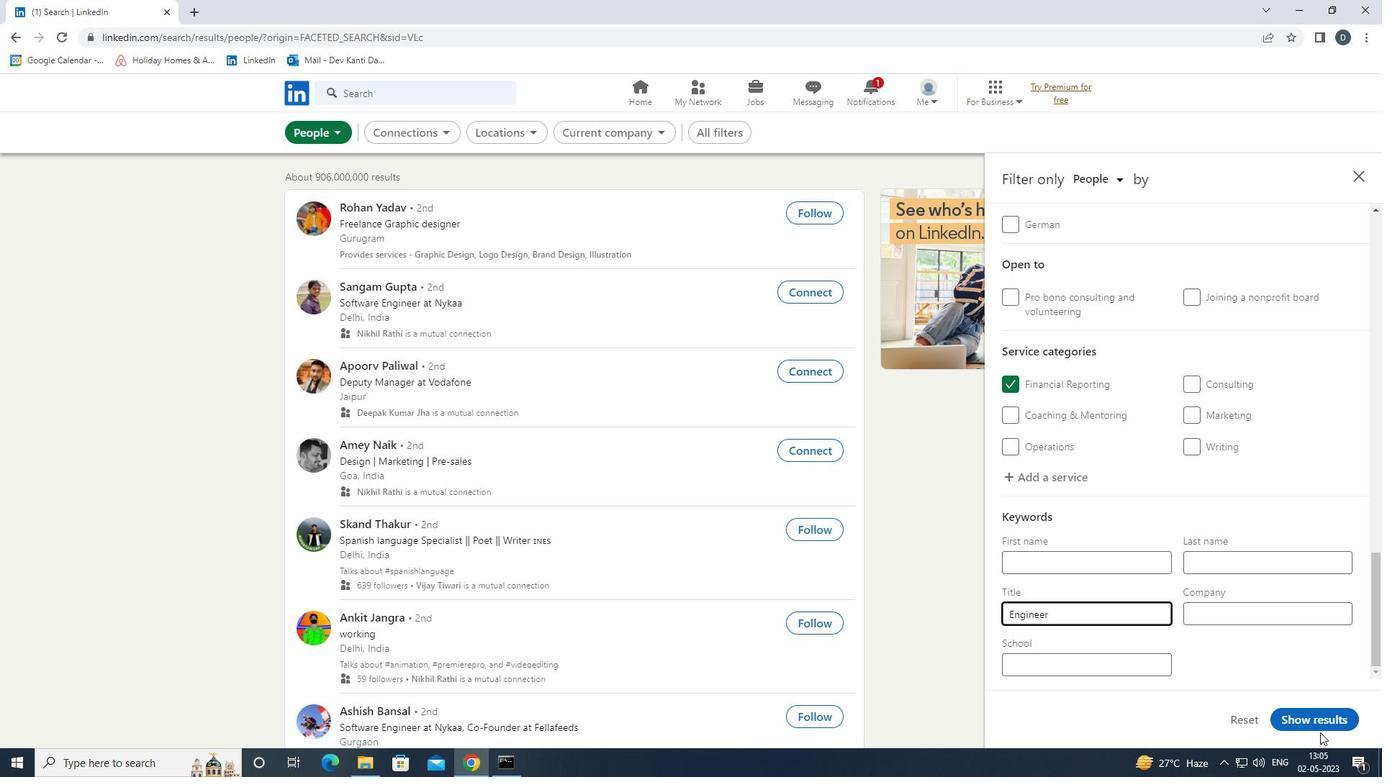 
Action: Mouse moved to (1011, 445)
Screenshot: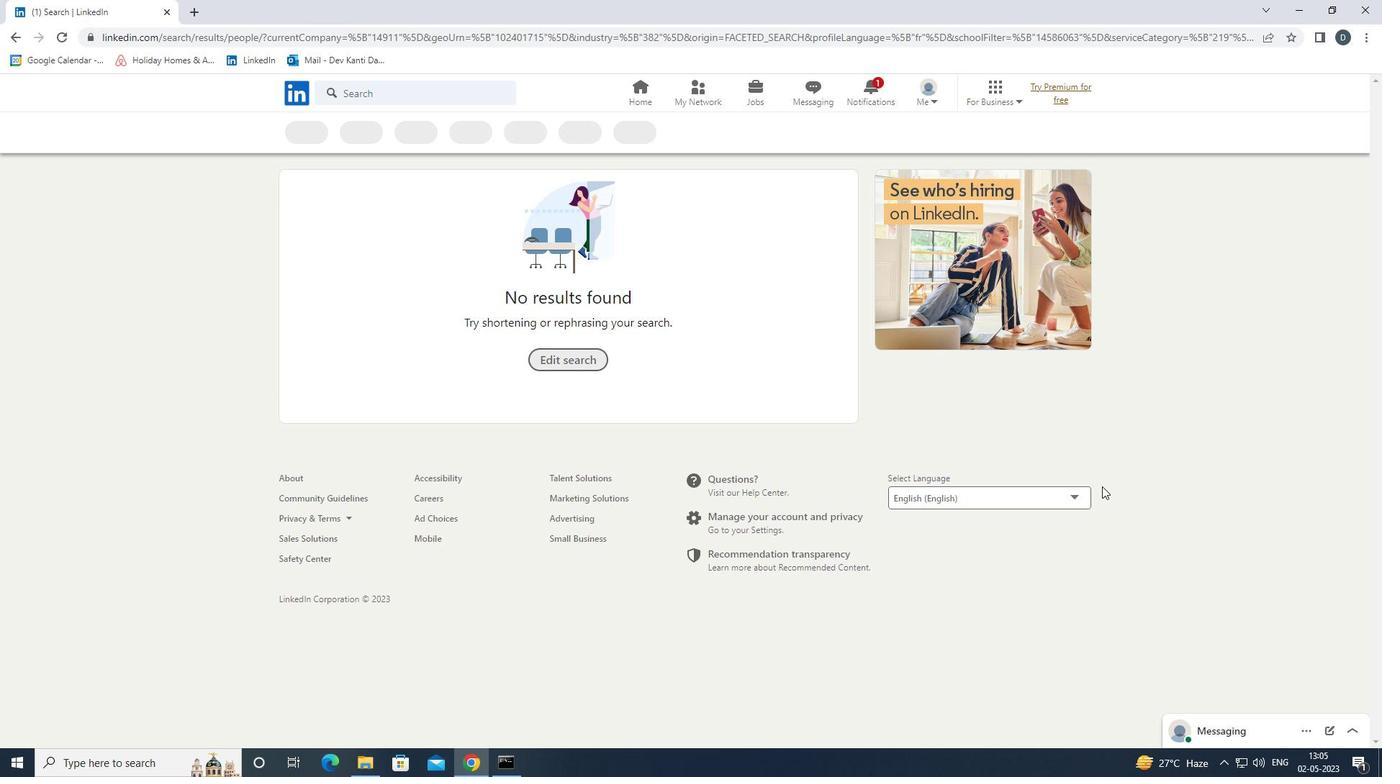 
